 Task: Extract audio from a video game cutscene and use it to create a dynamic music track.
Action: Mouse moved to (407, 440)
Screenshot: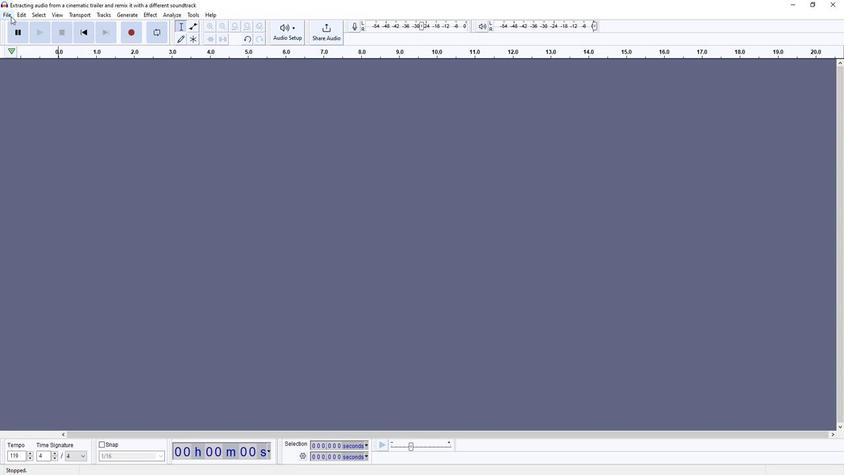 
Action: Mouse pressed left at (407, 440)
Screenshot: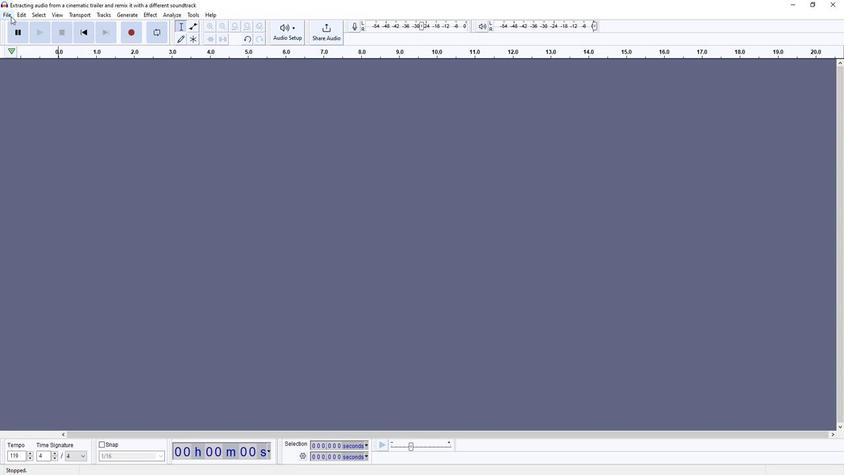 
Action: Mouse moved to (407, 442)
Screenshot: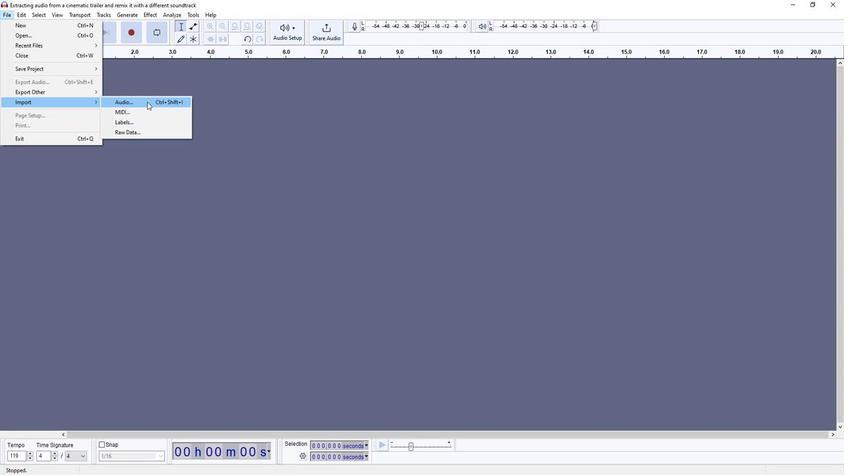 
Action: Mouse pressed left at (407, 442)
Screenshot: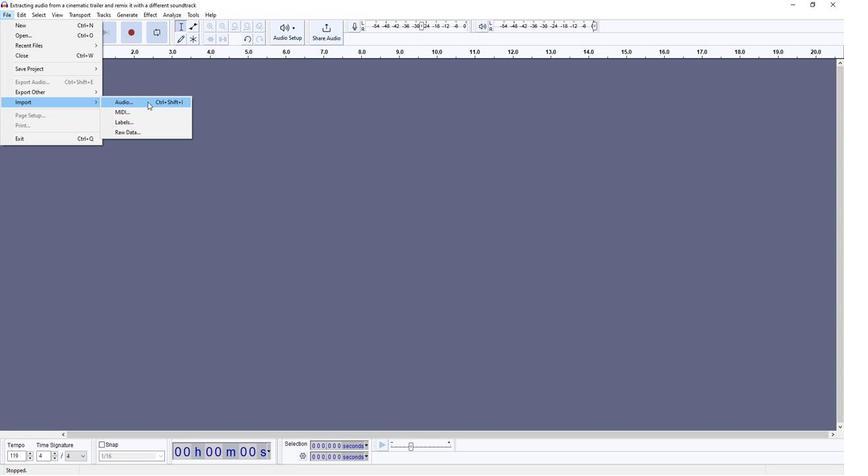 
Action: Mouse moved to (407, 444)
Screenshot: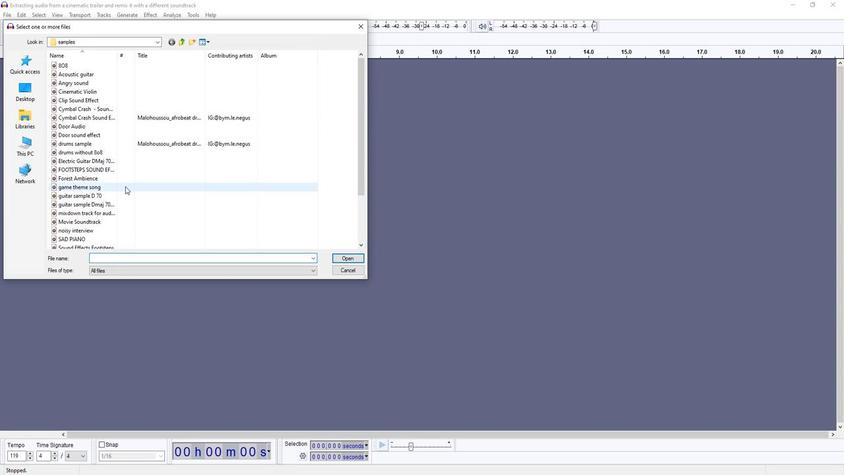 
Action: Mouse pressed left at (407, 444)
Screenshot: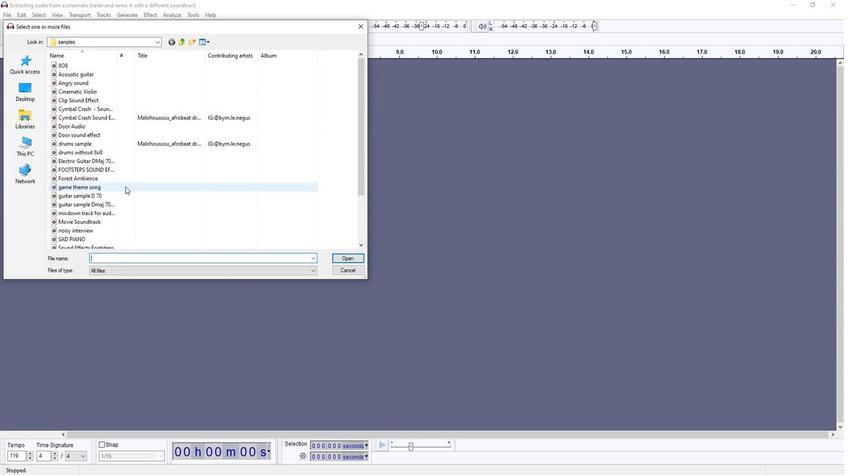 
Action: Mouse moved to (407, 446)
Screenshot: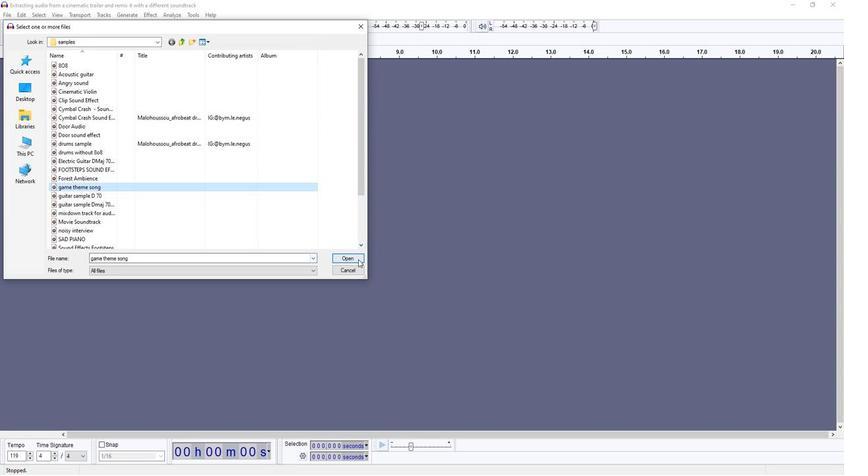
Action: Mouse pressed left at (407, 446)
Screenshot: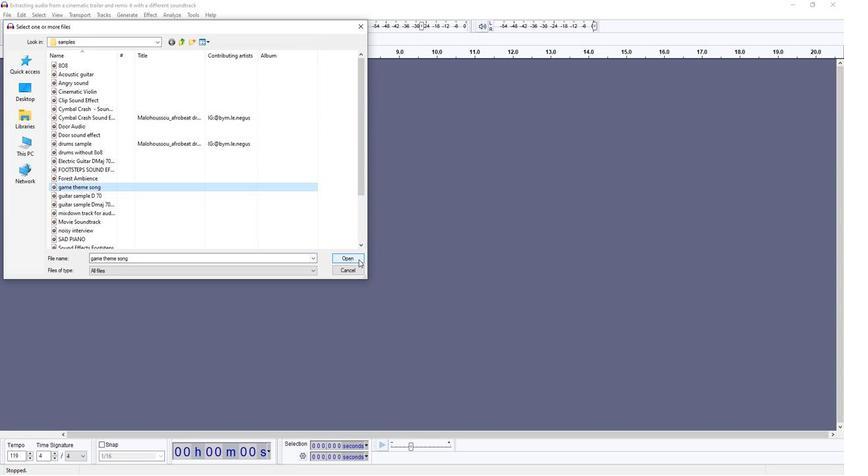 
Action: Mouse moved to (407, 441)
Screenshot: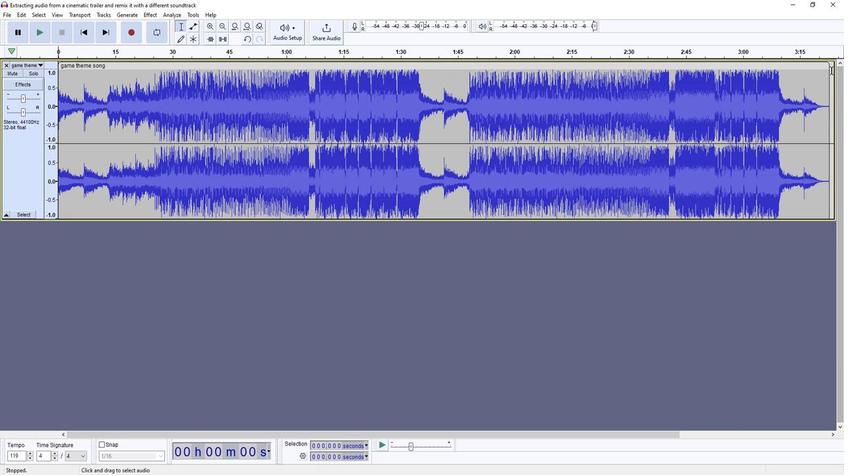 
Action: Mouse pressed left at (407, 441)
Screenshot: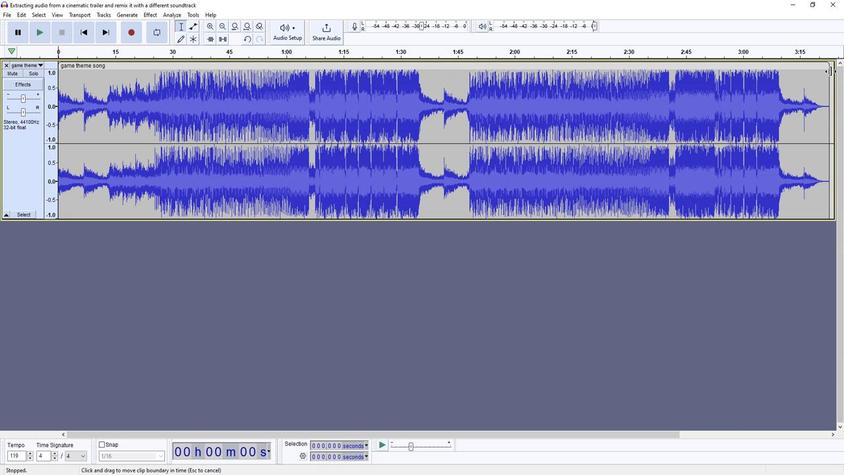 
Action: Mouse moved to (407, 442)
Screenshot: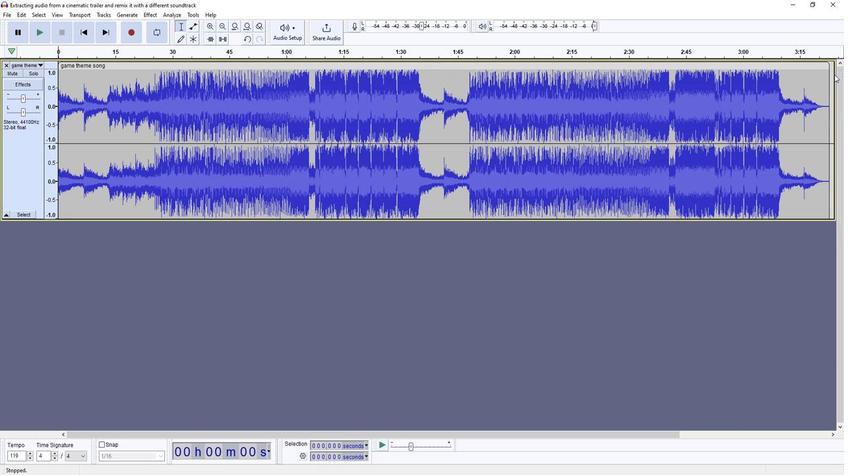 
Action: Mouse pressed left at (407, 442)
Screenshot: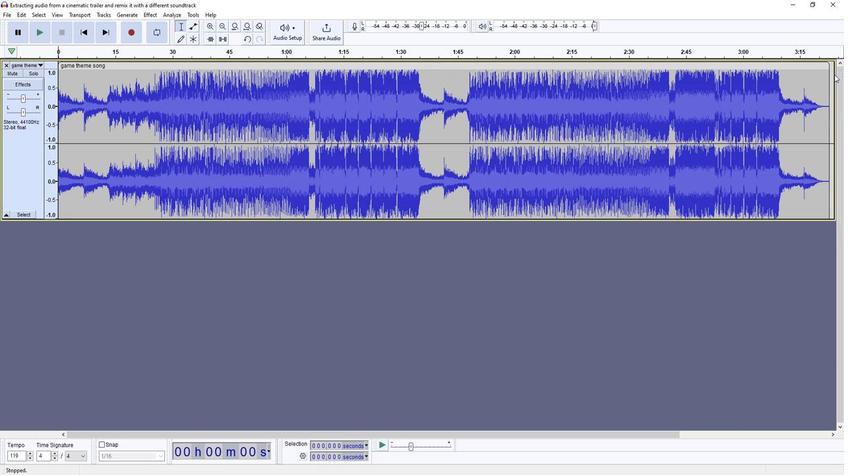 
Action: Mouse moved to (407, 442)
Screenshot: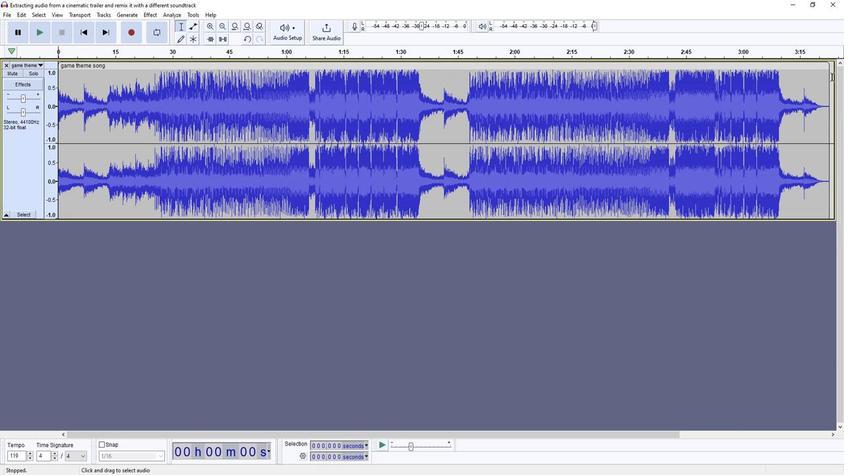 
Action: Mouse pressed left at (407, 442)
Screenshot: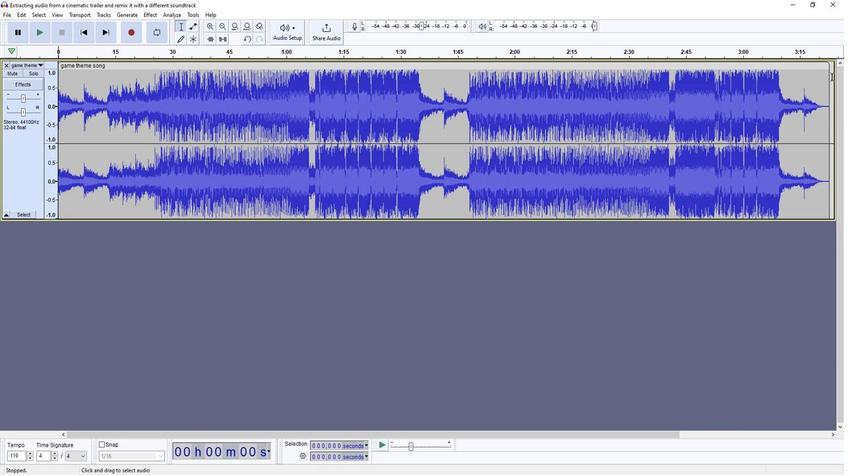 
Action: Mouse moved to (407, 440)
Screenshot: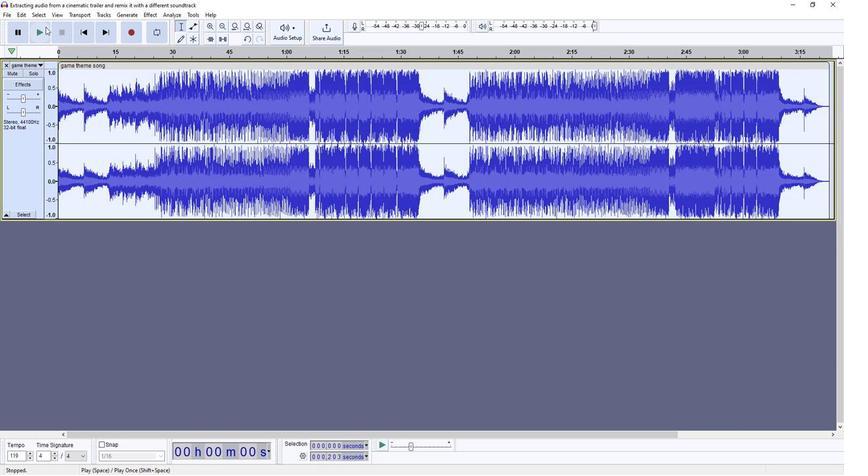 
Action: Mouse pressed left at (407, 440)
Screenshot: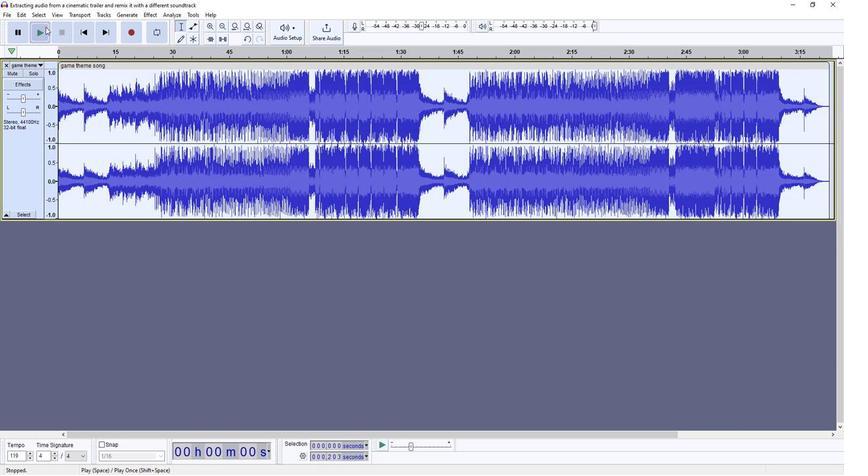
Action: Mouse moved to (407, 440)
Screenshot: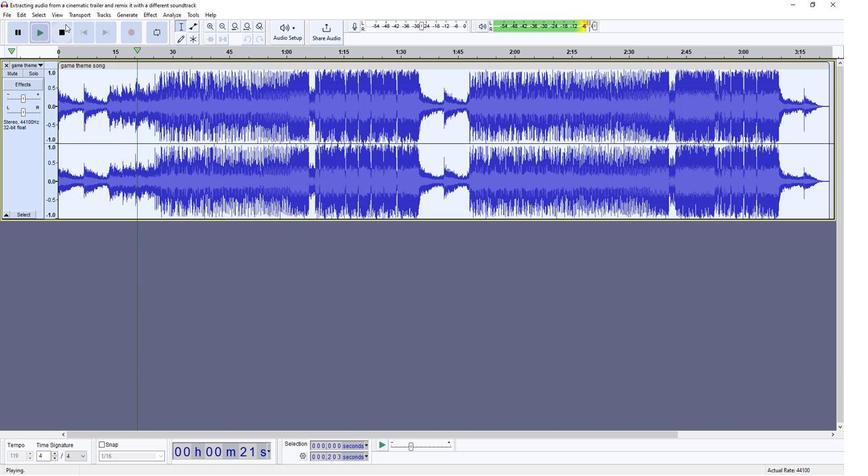 
Action: Mouse pressed left at (407, 440)
Screenshot: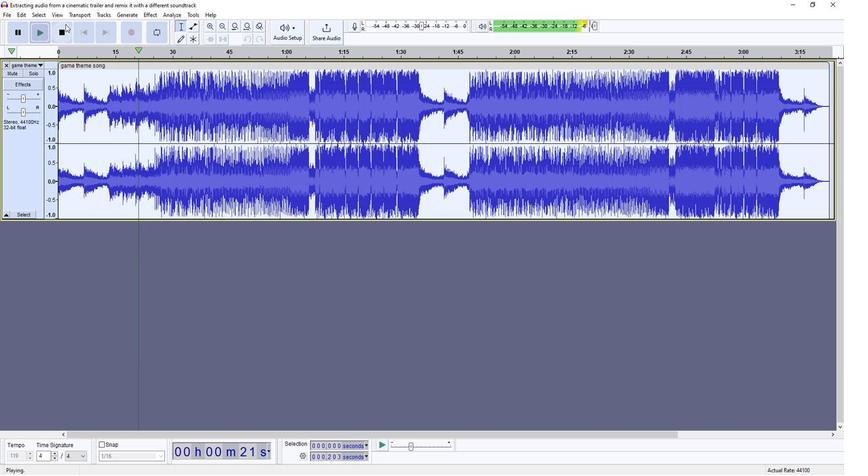 
Action: Mouse moved to (407, 440)
Screenshot: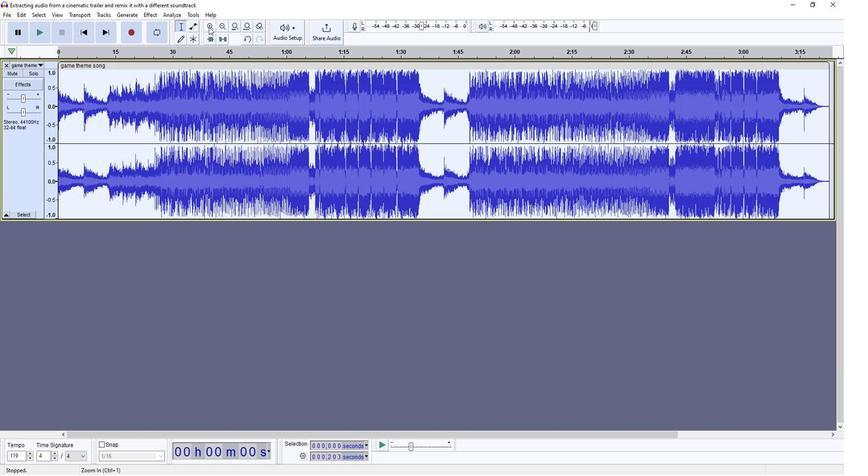 
Action: Mouse pressed left at (407, 440)
Screenshot: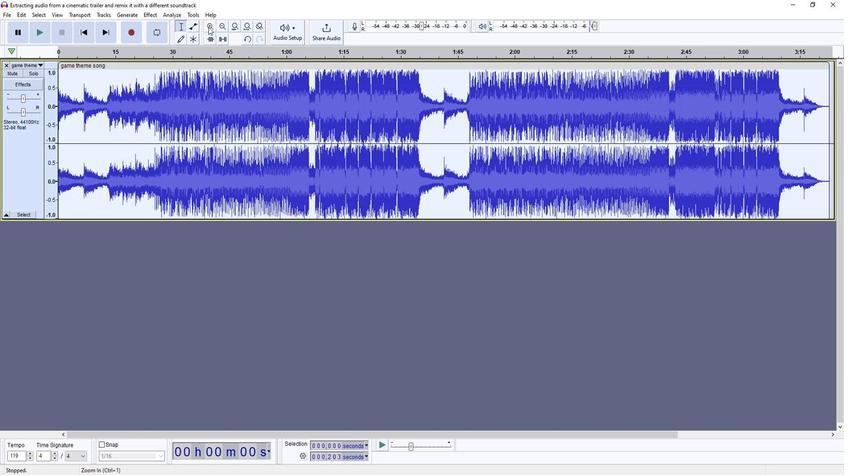 
Action: Mouse moved to (407, 450)
Screenshot: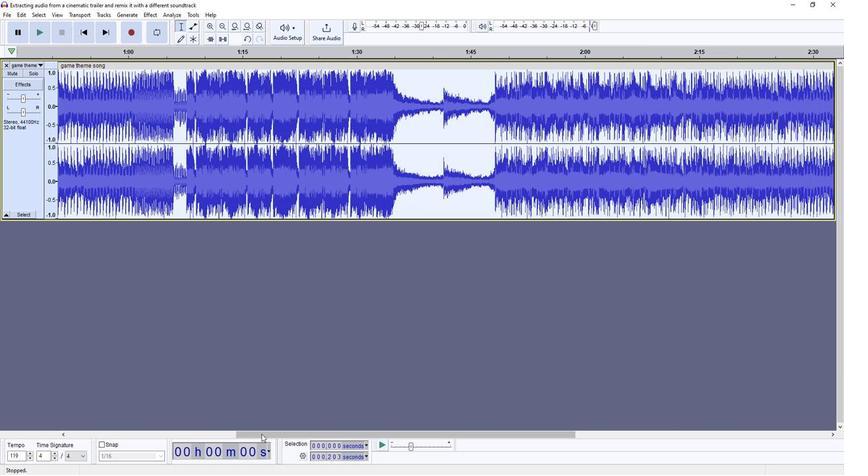 
Action: Mouse pressed left at (407, 450)
Screenshot: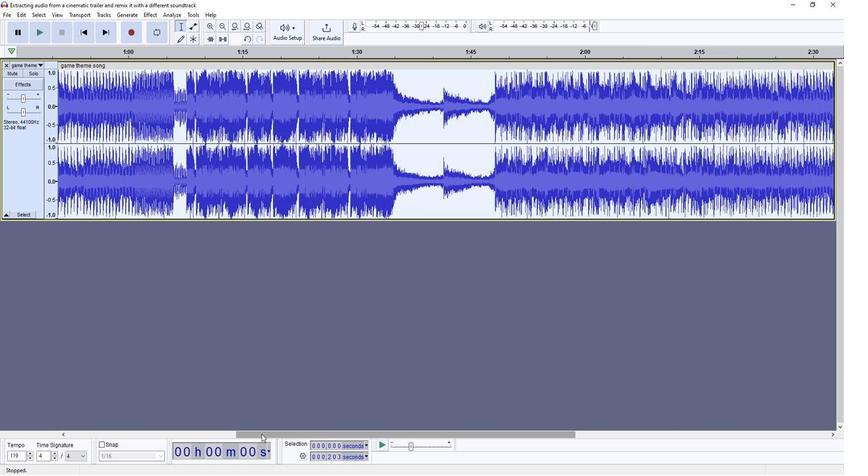 
Action: Mouse moved to (407, 441)
Screenshot: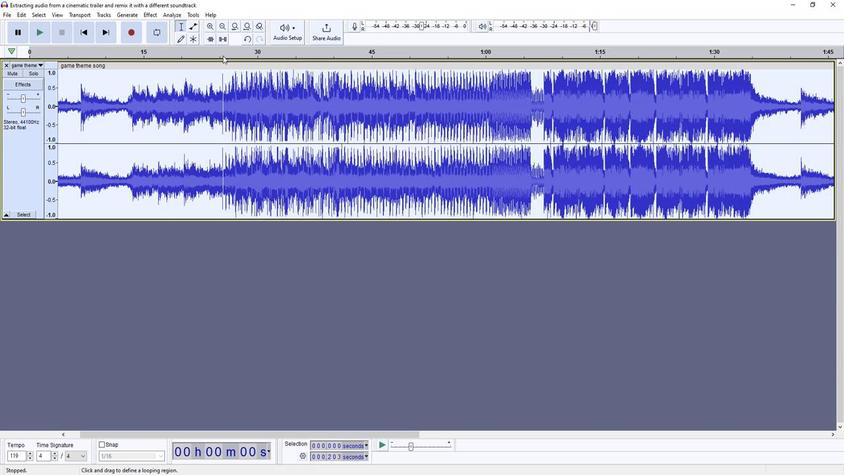 
Action: Mouse pressed left at (407, 441)
Screenshot: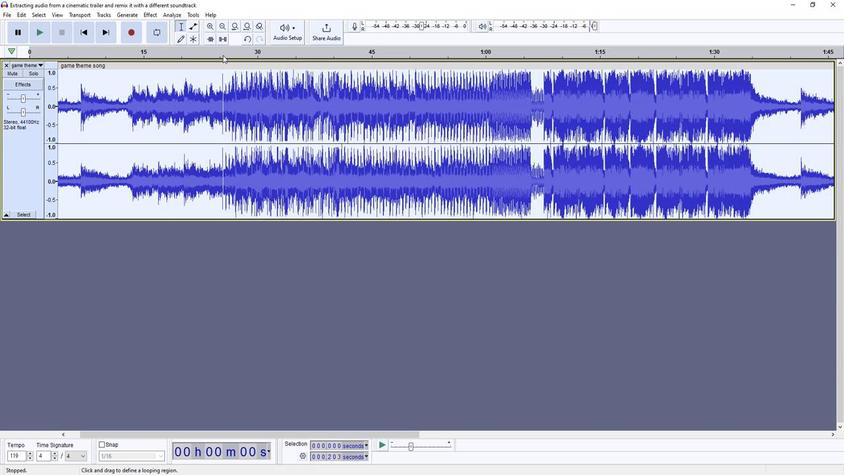 
Action: Mouse moved to (407, 440)
Screenshot: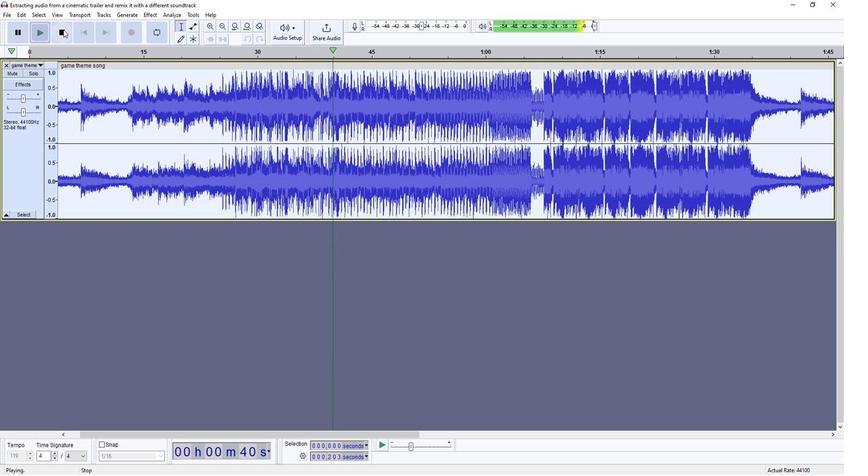 
Action: Mouse pressed left at (407, 440)
Screenshot: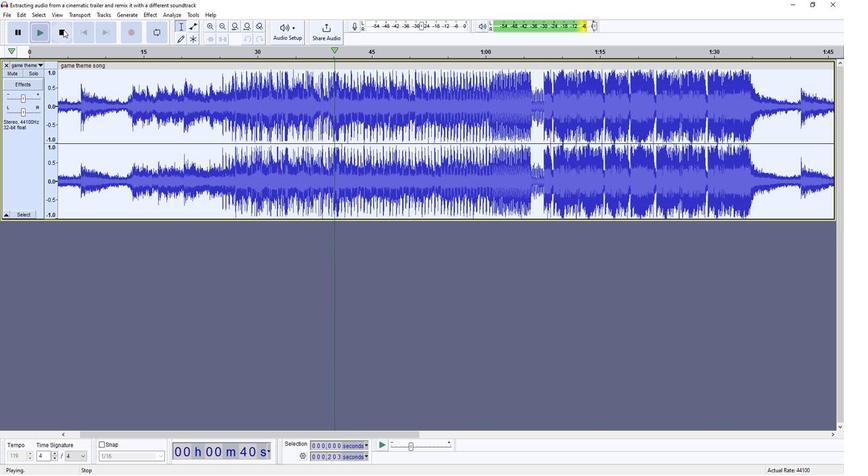 
Action: Mouse moved to (407, 442)
Screenshot: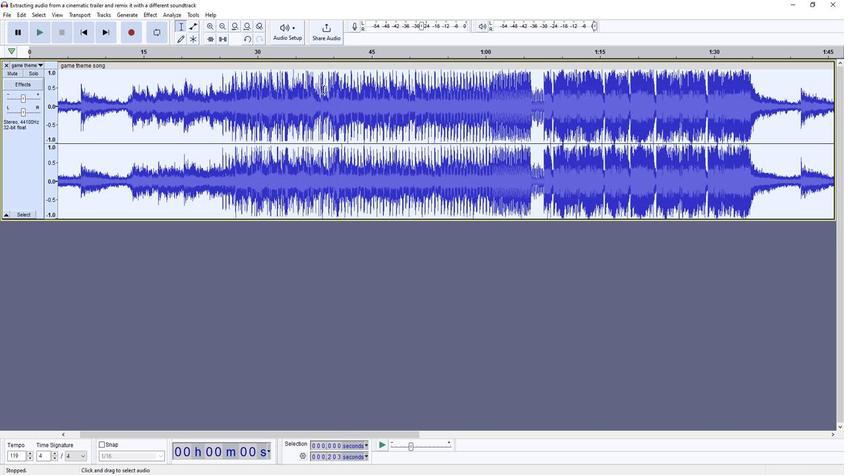 
Action: Mouse pressed left at (407, 442)
Screenshot: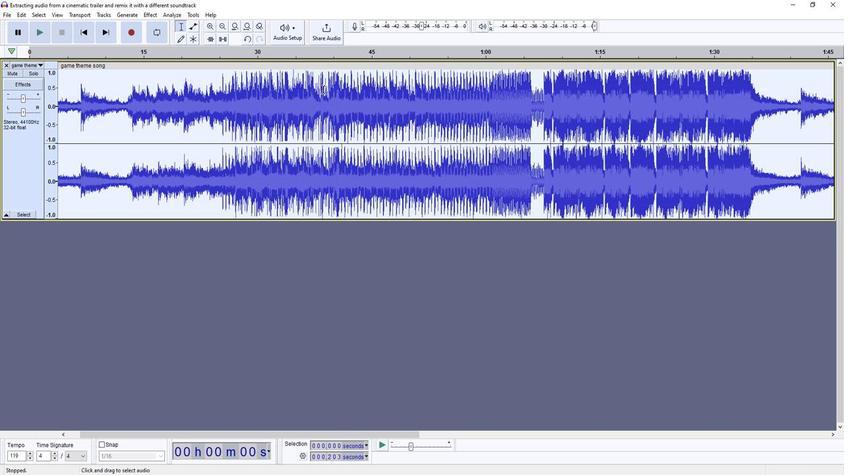 
Action: Mouse moved to (407, 442)
Screenshot: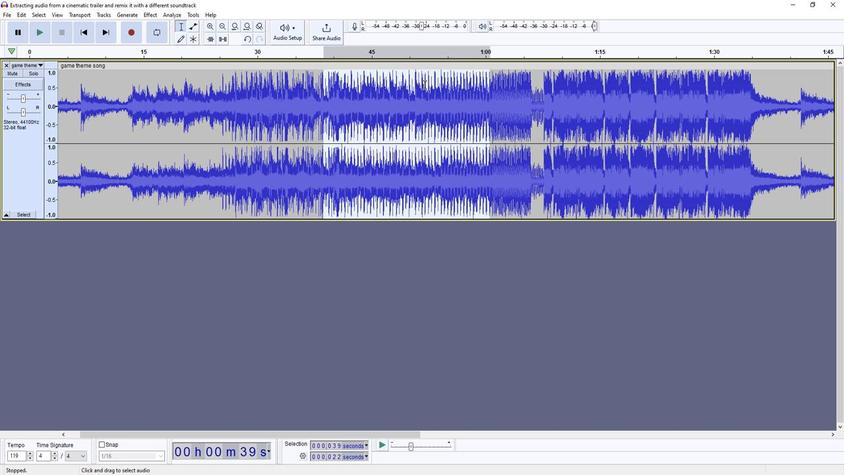 
Action: Mouse pressed right at (407, 442)
Screenshot: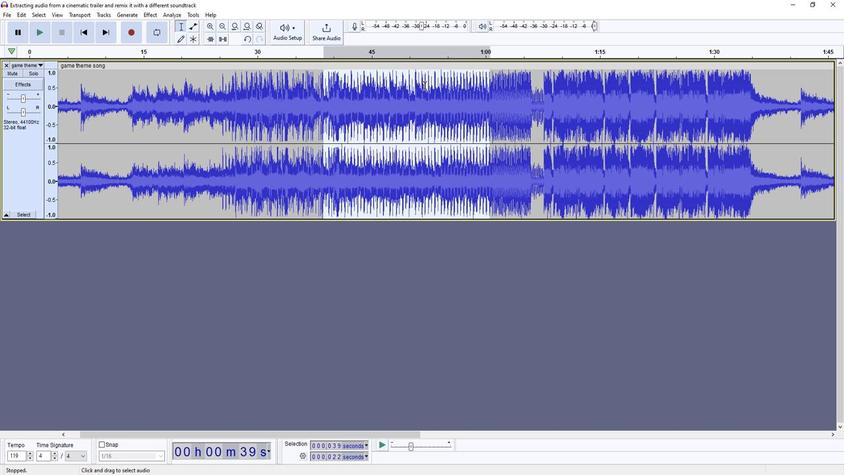 
Action: Mouse moved to (407, 442)
Screenshot: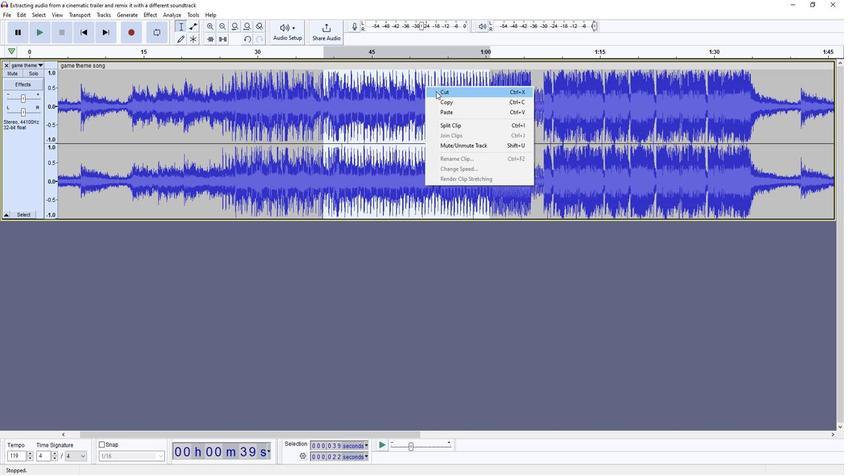 
Action: Mouse pressed left at (407, 442)
Screenshot: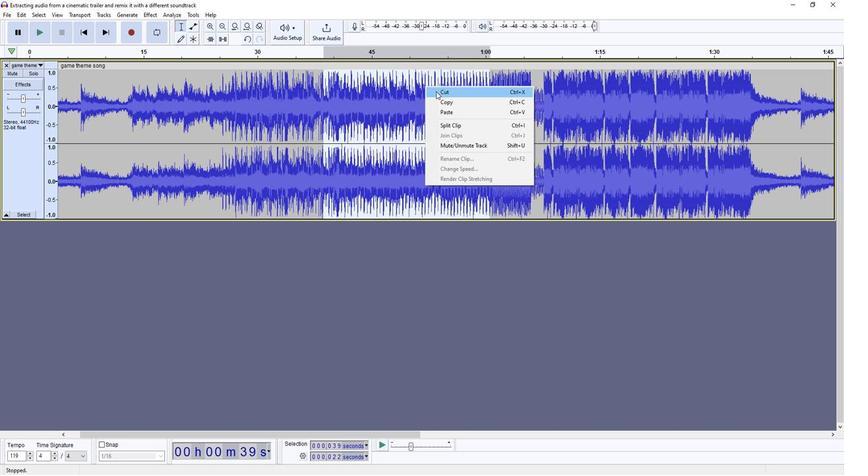
Action: Mouse moved to (407, 442)
Screenshot: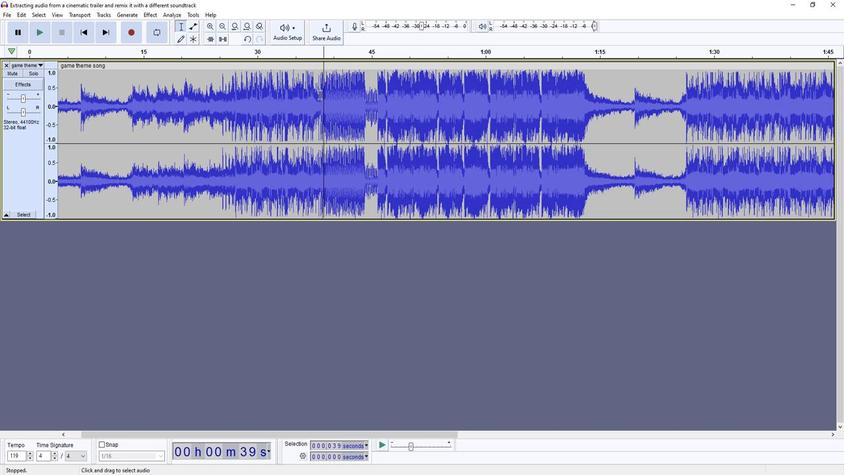 
Action: Mouse pressed left at (407, 442)
Screenshot: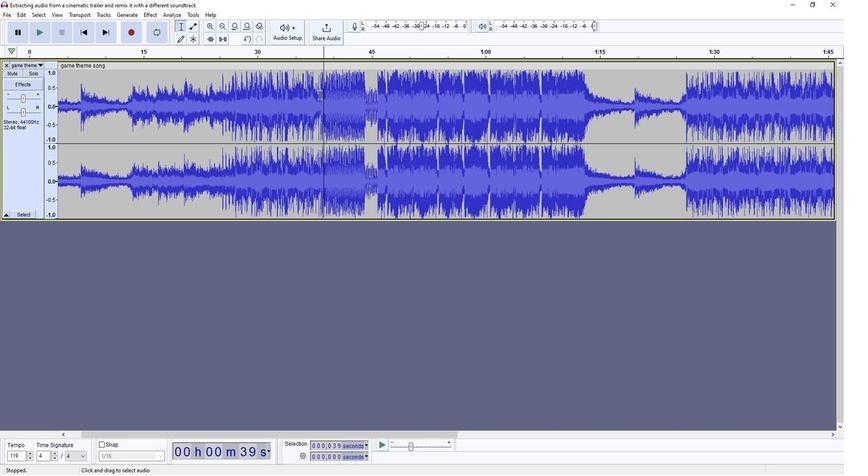 
Action: Mouse moved to (407, 440)
Screenshot: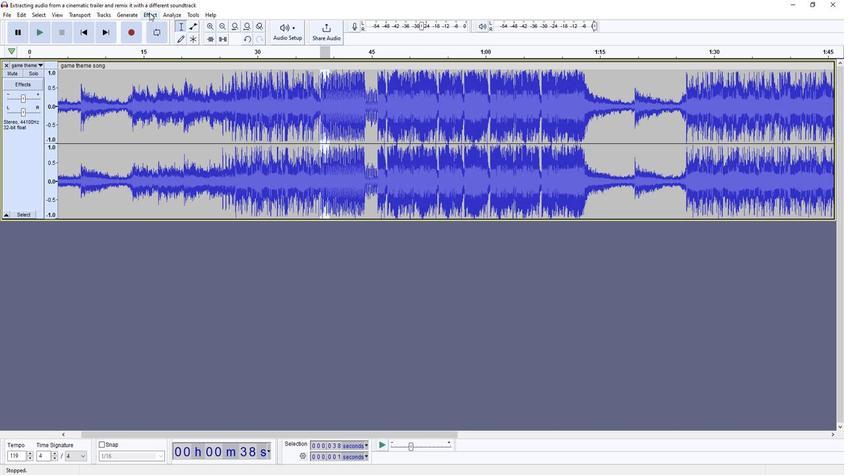 
Action: Mouse pressed left at (407, 440)
Screenshot: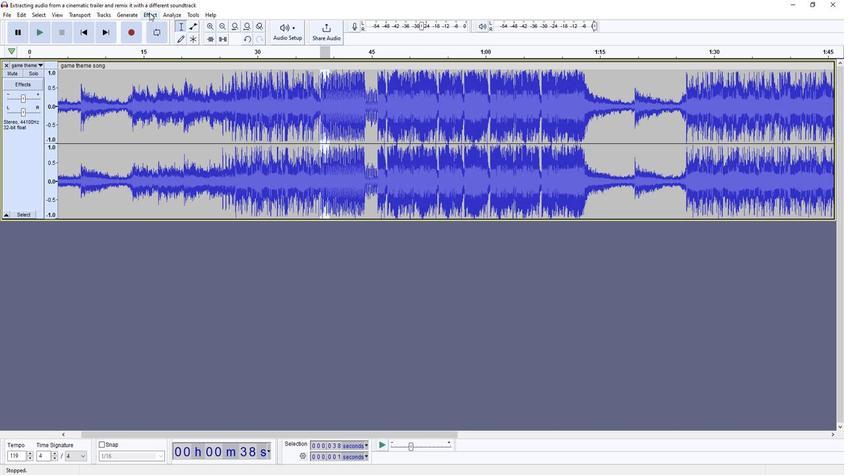 
Action: Mouse moved to (407, 442)
Screenshot: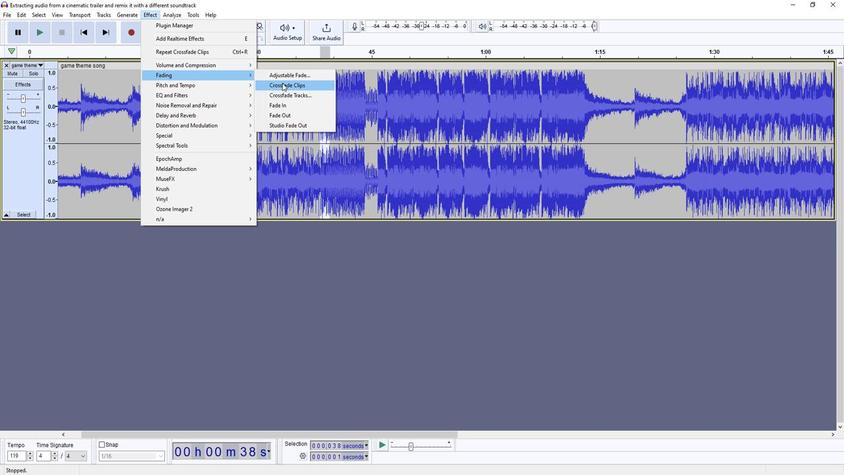 
Action: Mouse pressed left at (407, 442)
Screenshot: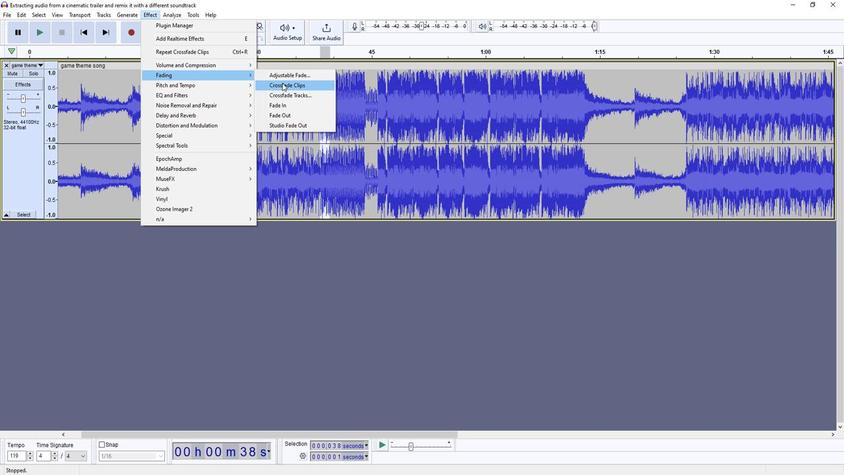
Action: Mouse moved to (407, 440)
Screenshot: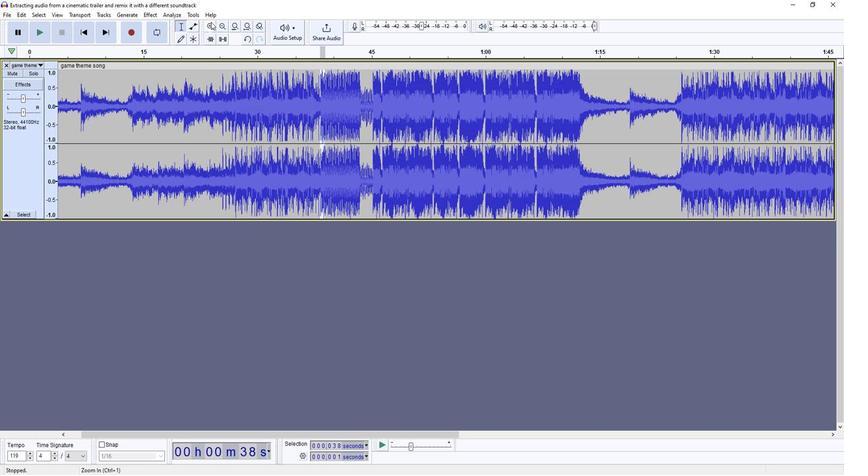 
Action: Mouse pressed left at (407, 440)
Screenshot: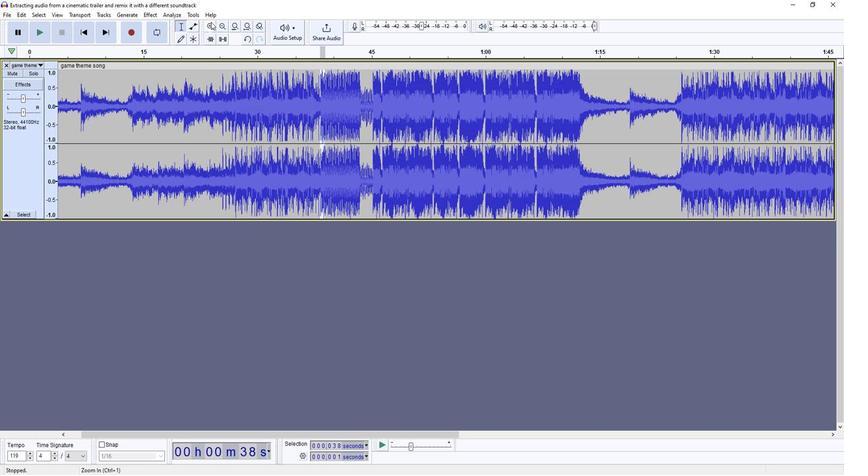 
Action: Mouse moved to (407, 450)
Screenshot: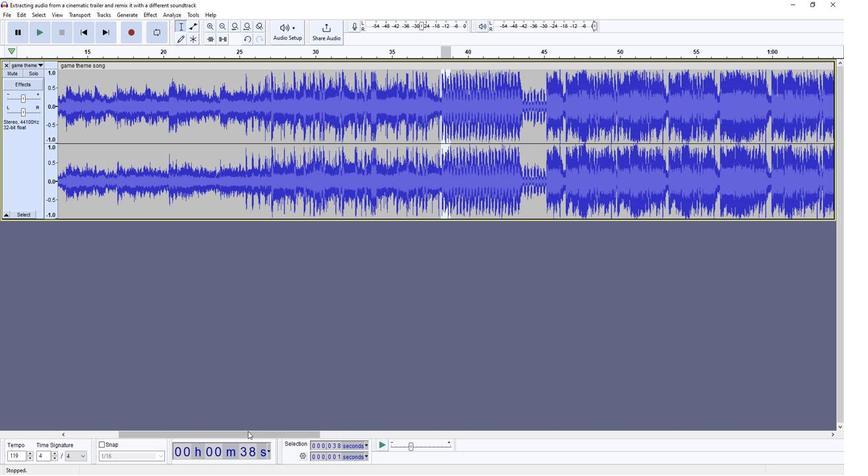 
Action: Mouse pressed left at (407, 450)
Screenshot: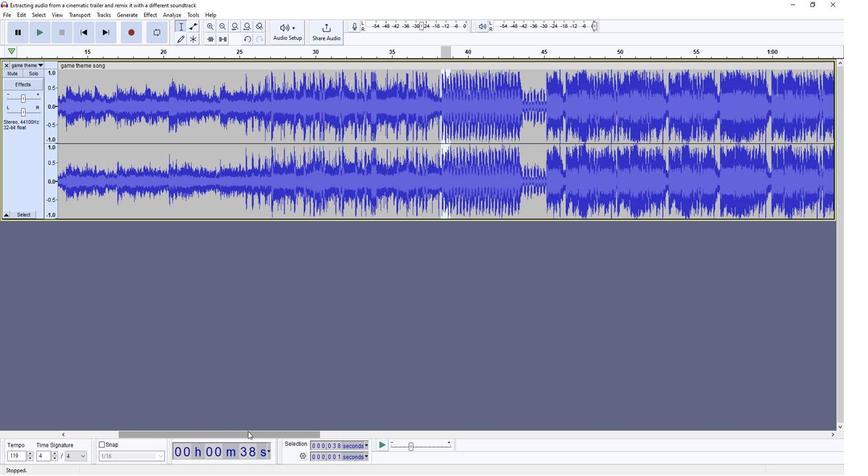 
Action: Mouse moved to (407, 440)
Screenshot: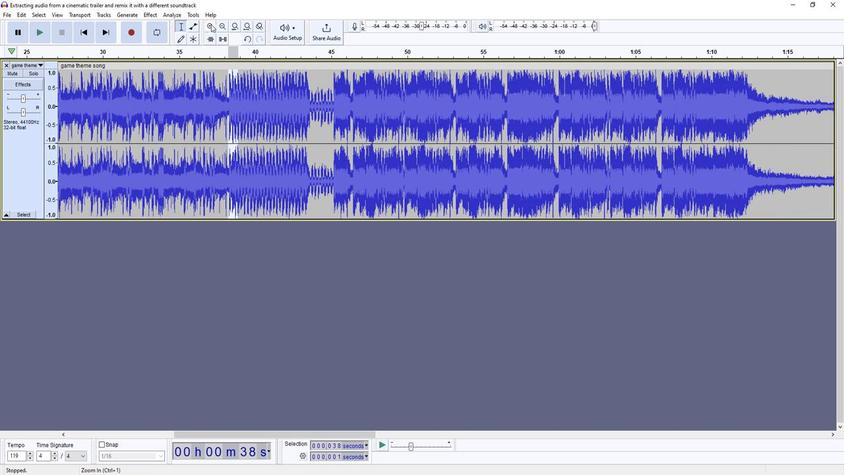 
Action: Mouse pressed left at (407, 440)
Screenshot: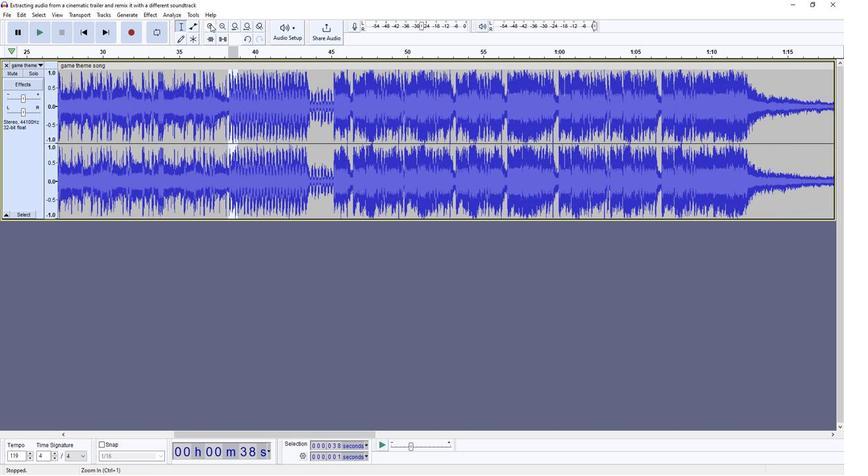 
Action: Mouse moved to (407, 450)
Screenshot: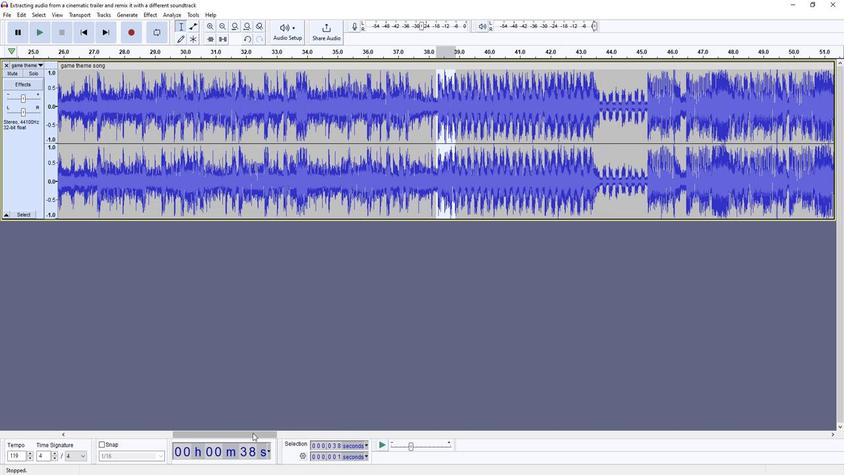 
Action: Mouse pressed left at (407, 450)
Screenshot: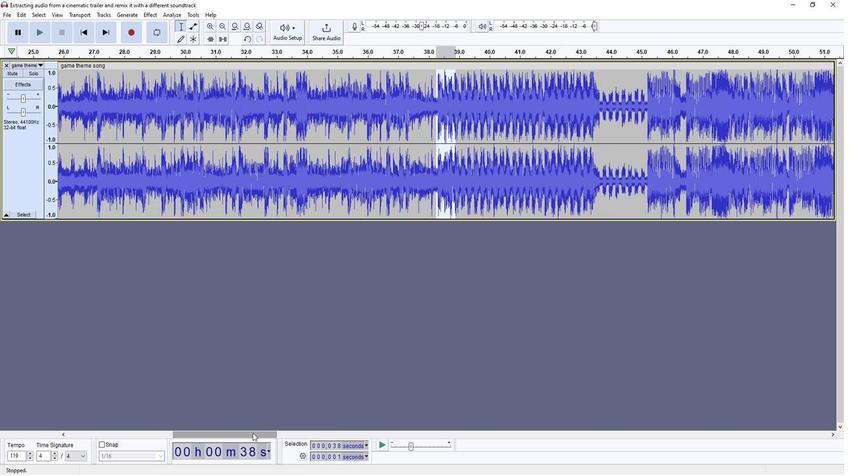 
Action: Mouse moved to (407, 442)
Screenshot: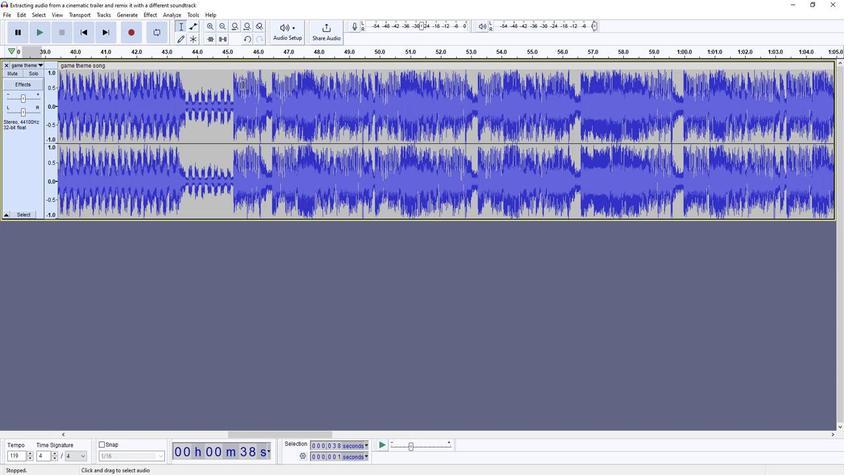 
Action: Mouse pressed left at (407, 442)
Screenshot: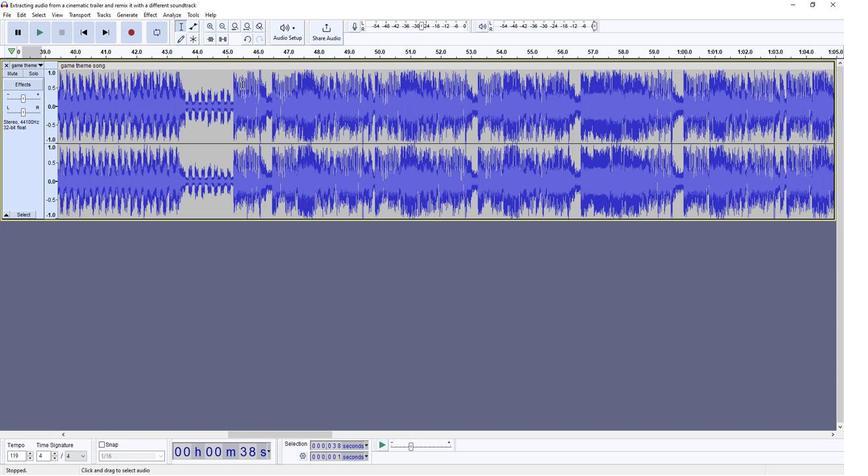 
Action: Mouse moved to (407, 440)
Screenshot: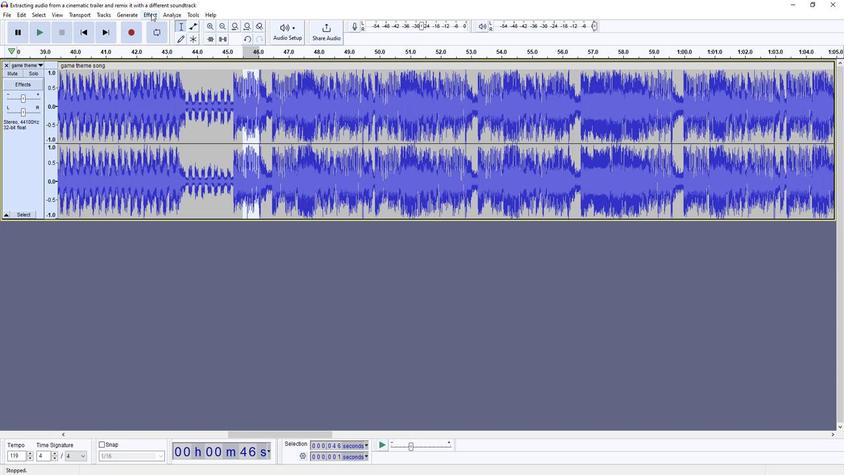 
Action: Mouse pressed left at (407, 440)
Screenshot: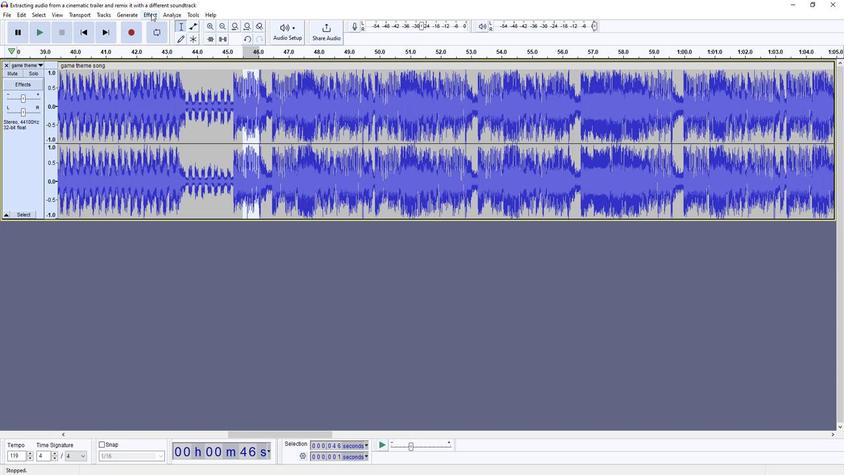 
Action: Mouse moved to (407, 443)
Screenshot: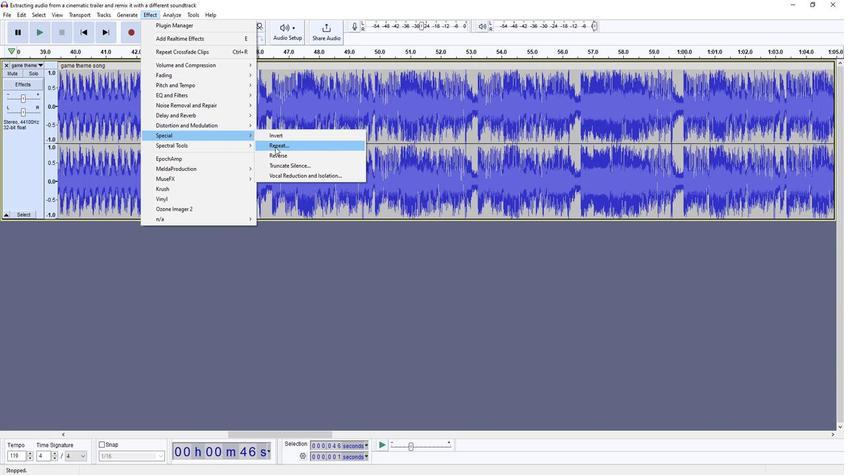 
Action: Mouse pressed left at (407, 443)
Screenshot: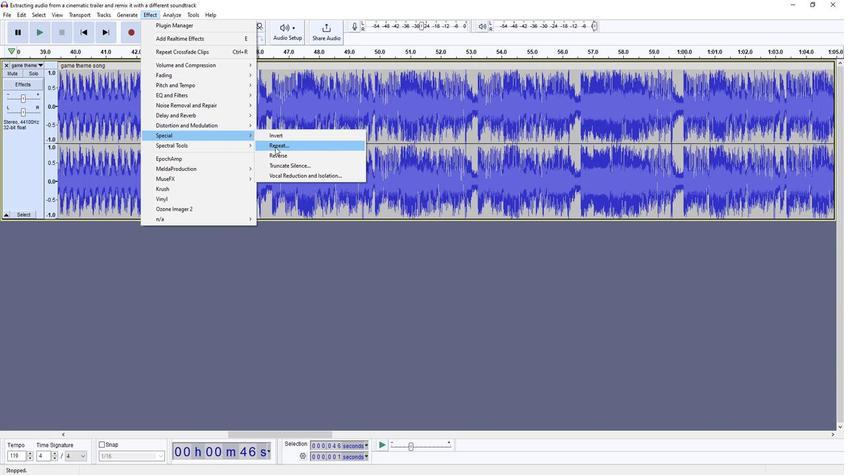 
Action: Mouse moved to (407, 444)
Screenshot: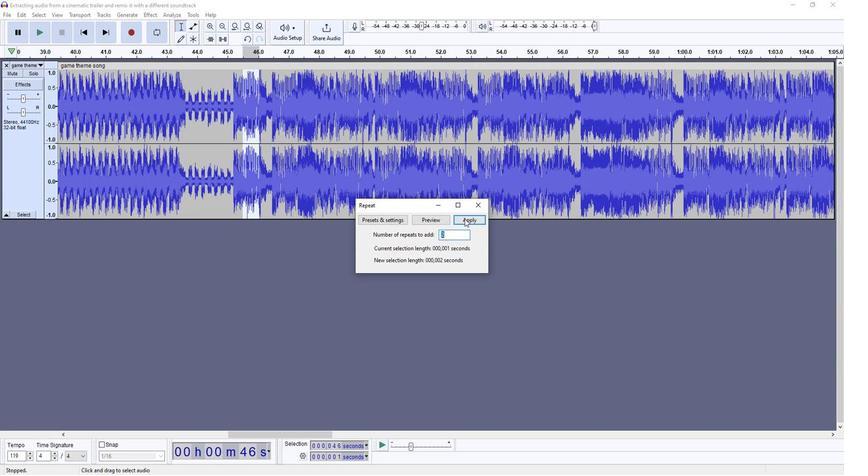 
Action: Mouse pressed left at (407, 444)
Screenshot: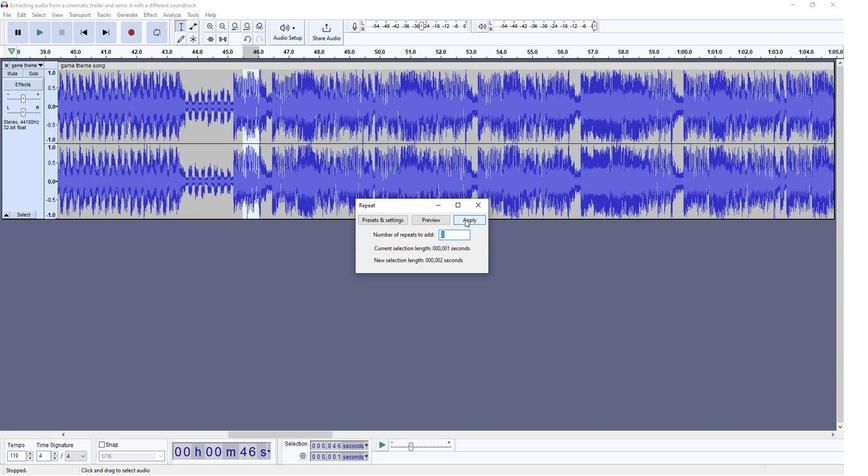 
Action: Mouse moved to (407, 442)
Screenshot: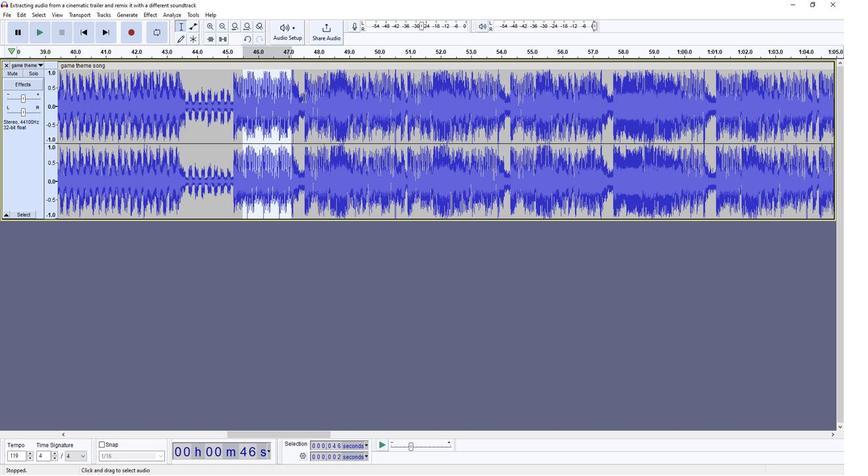 
Action: Mouse pressed left at (407, 442)
Screenshot: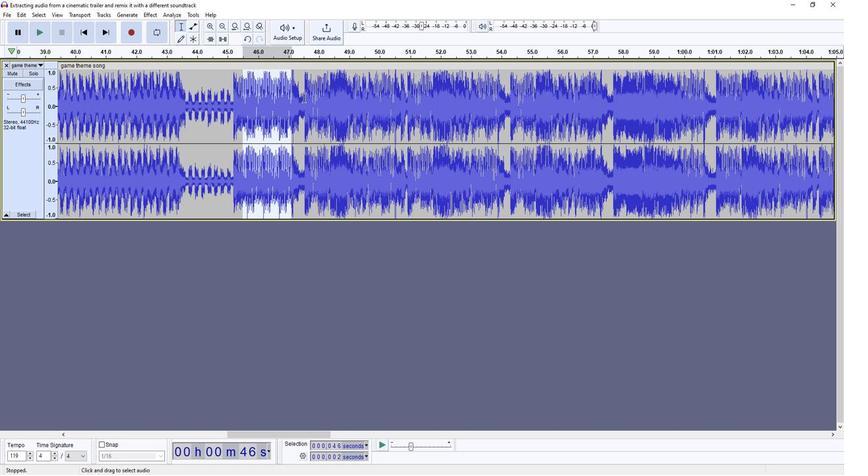 
Action: Mouse moved to (407, 440)
Screenshot: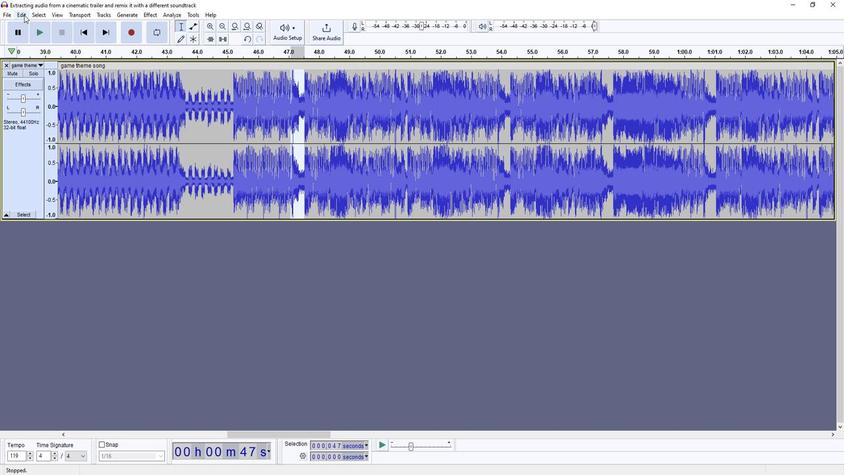 
Action: Mouse pressed left at (407, 440)
Screenshot: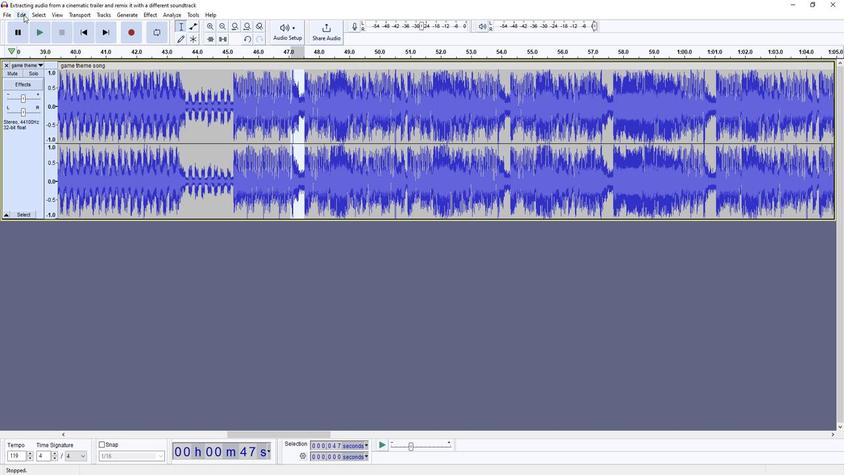 
Action: Mouse moved to (407, 441)
Screenshot: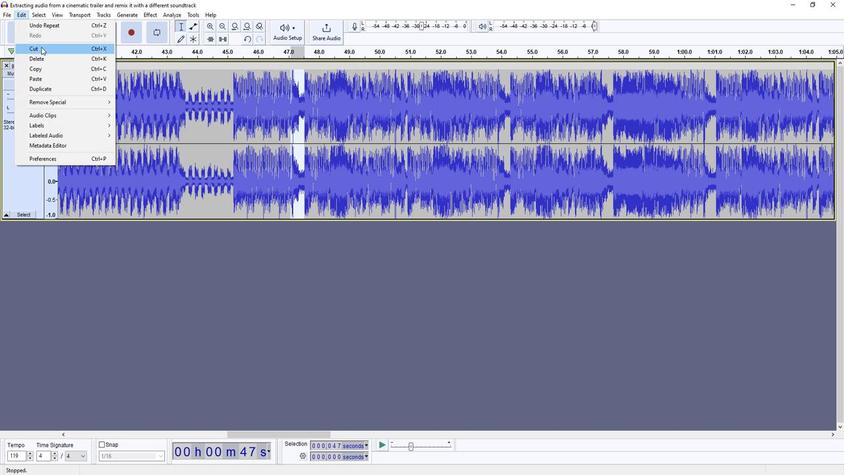 
Action: Mouse pressed left at (407, 441)
Screenshot: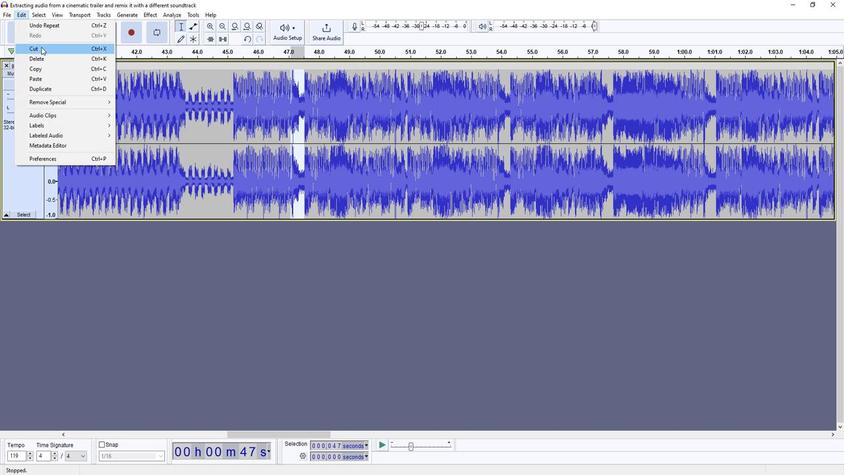 
Action: Mouse moved to (407, 442)
Screenshot: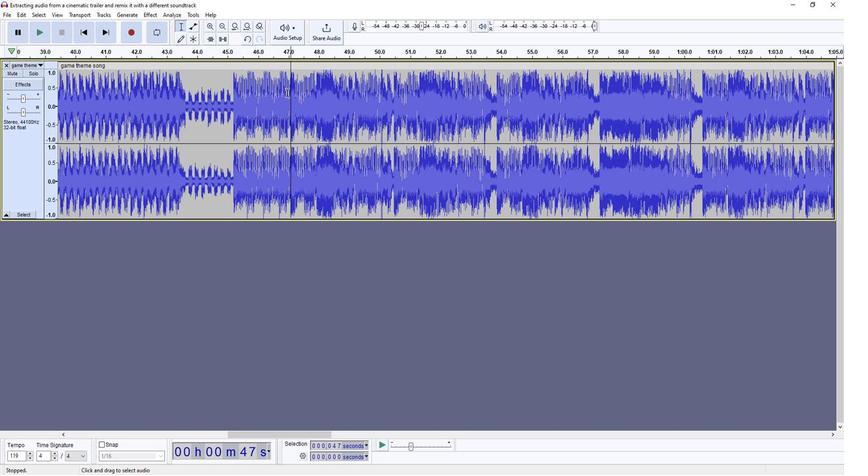
Action: Mouse pressed left at (407, 442)
Screenshot: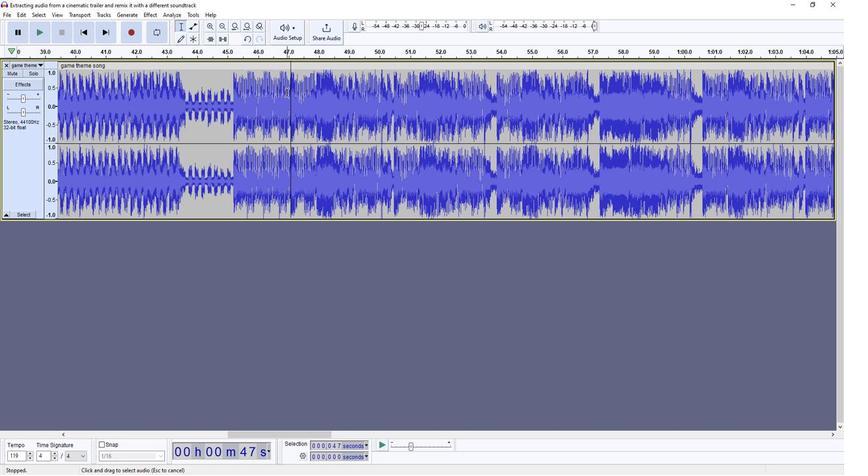 
Action: Mouse moved to (407, 440)
Screenshot: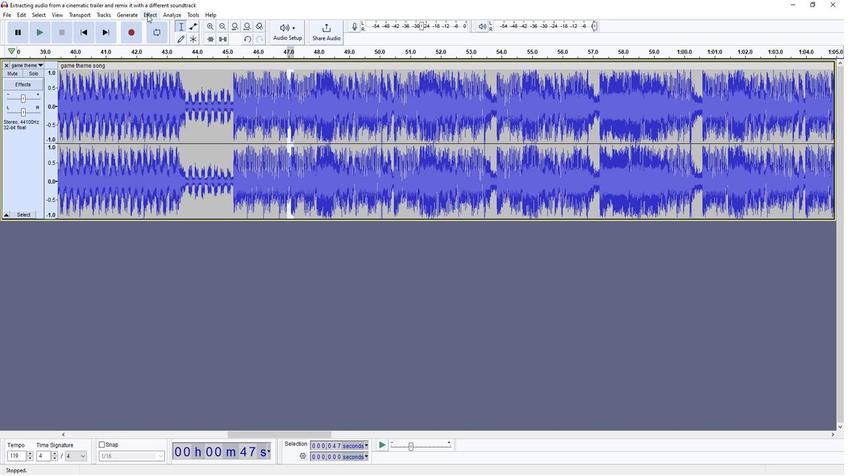 
Action: Mouse pressed left at (407, 440)
Screenshot: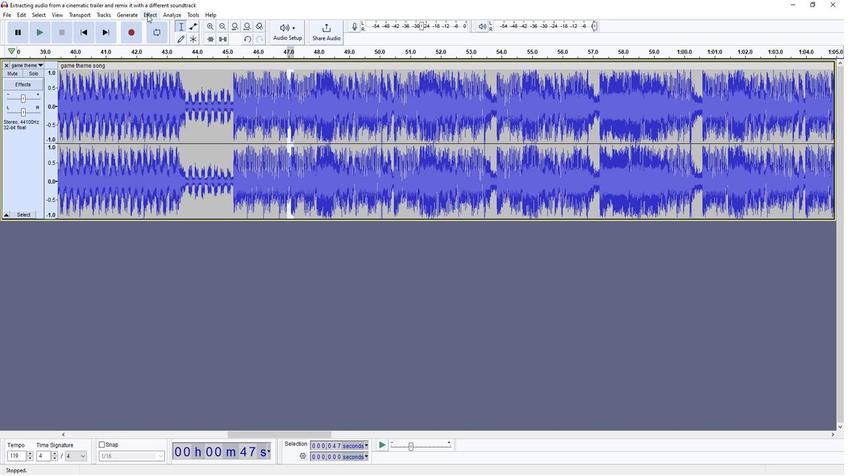
Action: Mouse moved to (407, 442)
Screenshot: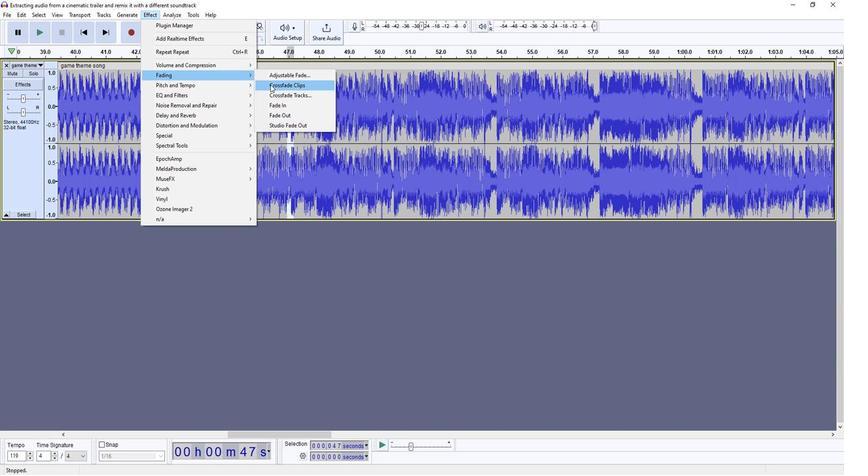 
Action: Mouse pressed left at (407, 442)
Screenshot: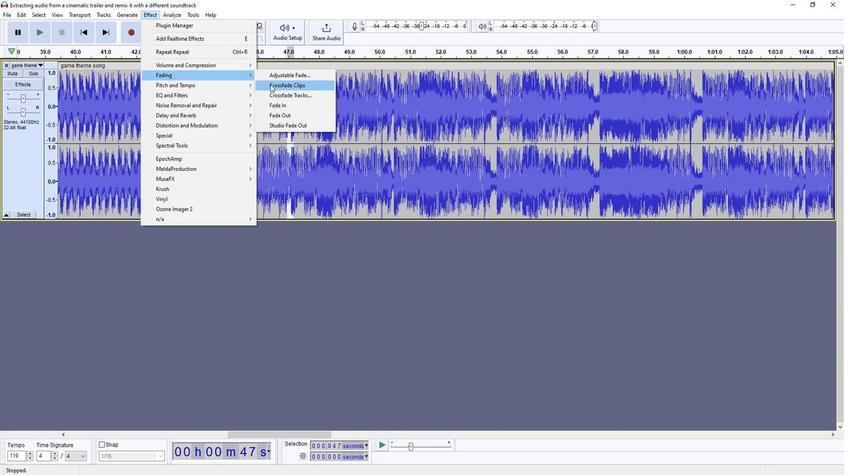 
Action: Mouse moved to (407, 440)
Screenshot: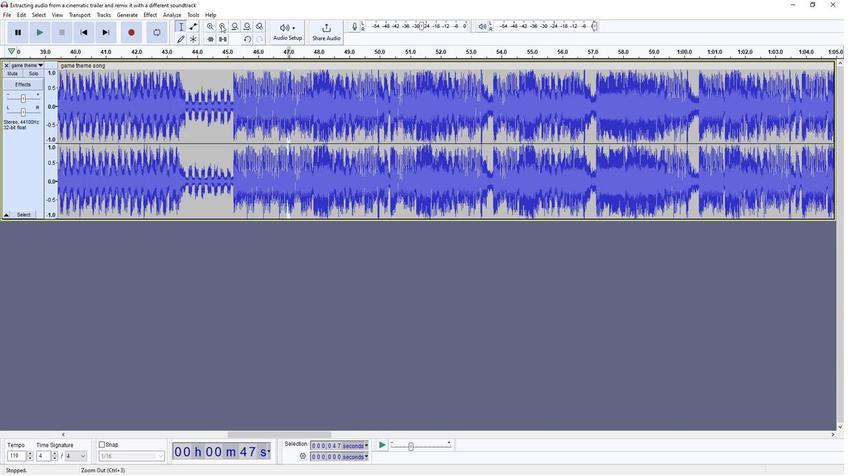 
Action: Mouse pressed left at (407, 440)
Screenshot: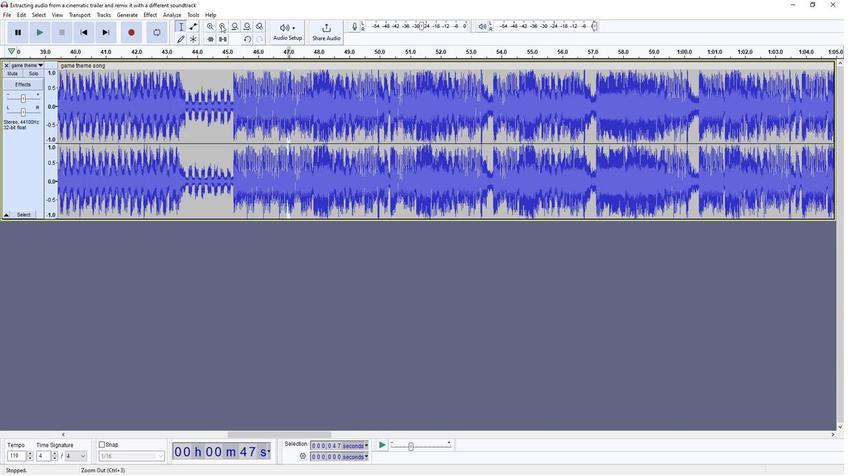 
Action: Mouse moved to (407, 441)
Screenshot: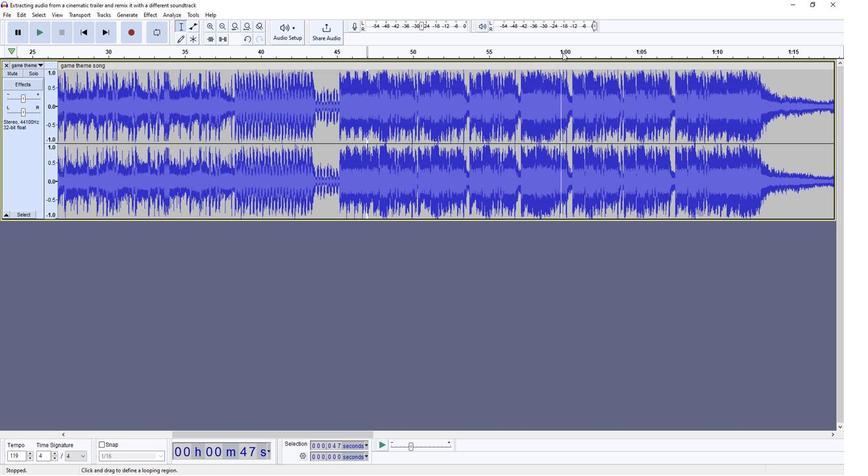 
Action: Mouse pressed left at (407, 441)
Screenshot: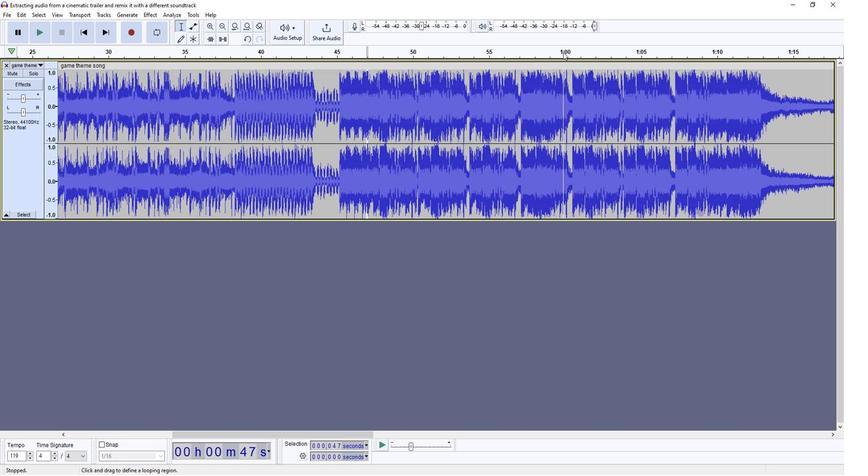 
Action: Mouse moved to (407, 440)
Screenshot: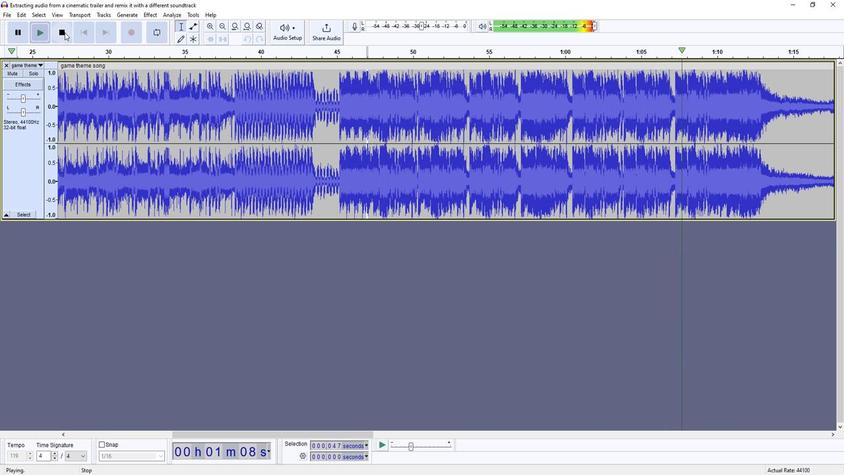 
Action: Mouse pressed left at (407, 440)
Screenshot: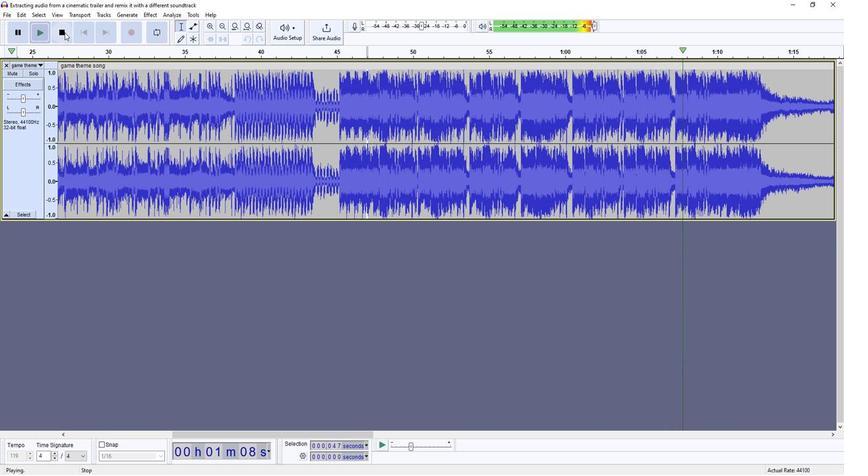 
Action: Mouse moved to (407, 442)
Screenshot: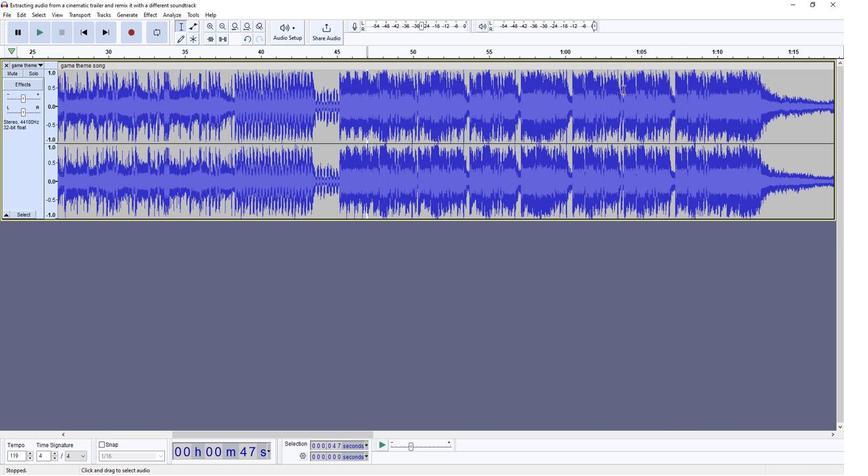 
Action: Mouse pressed left at (407, 442)
Screenshot: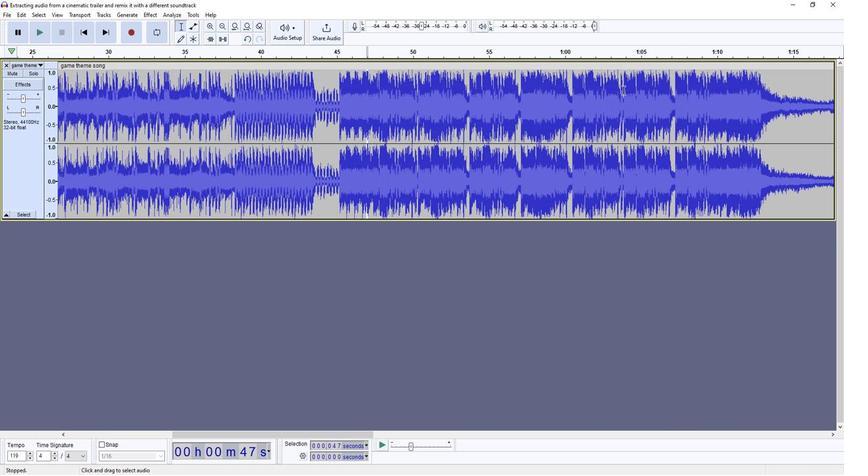 
Action: Mouse moved to (407, 442)
Screenshot: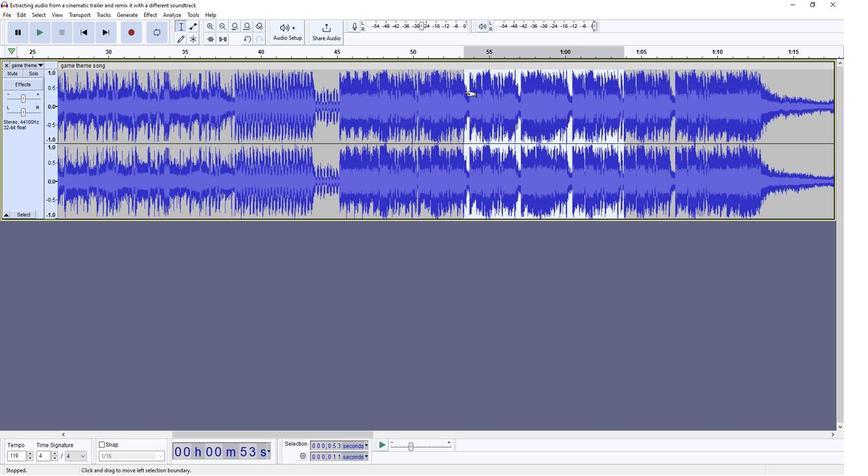 
Action: Mouse pressed left at (407, 442)
Screenshot: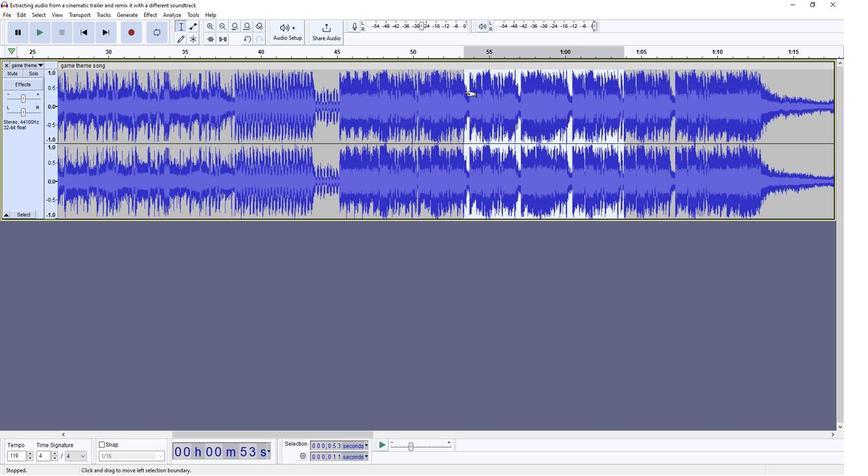 
Action: Mouse moved to (407, 442)
Screenshot: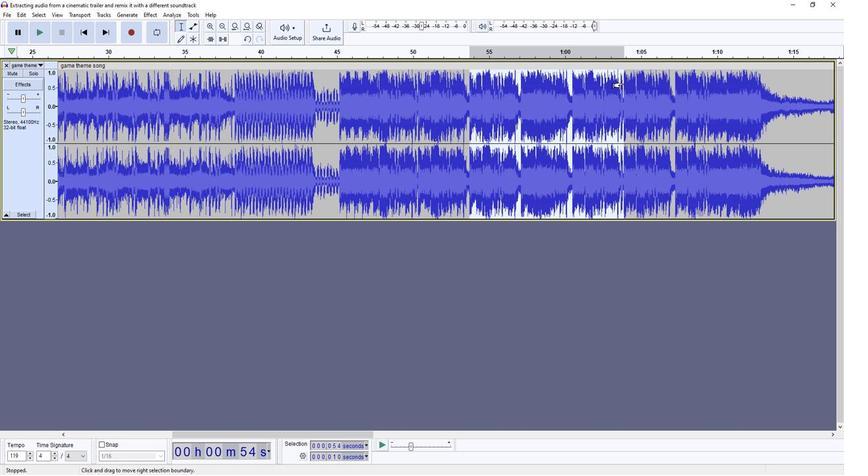 
Action: Mouse pressed left at (407, 442)
Screenshot: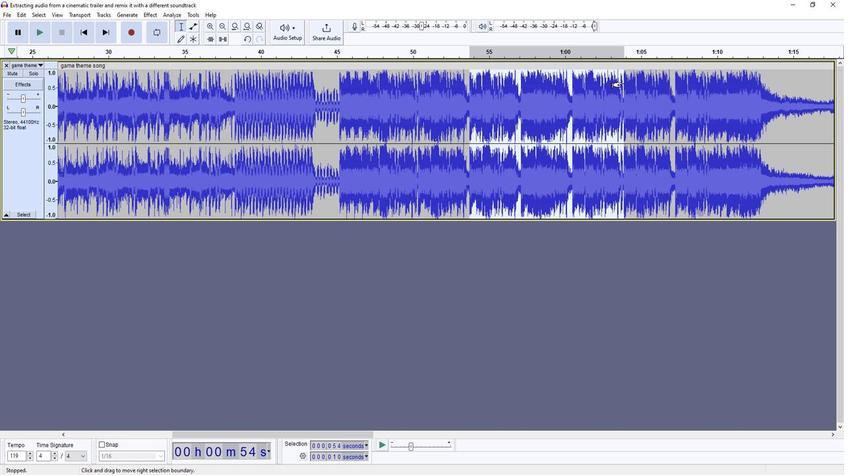 
Action: Mouse moved to (407, 442)
Screenshot: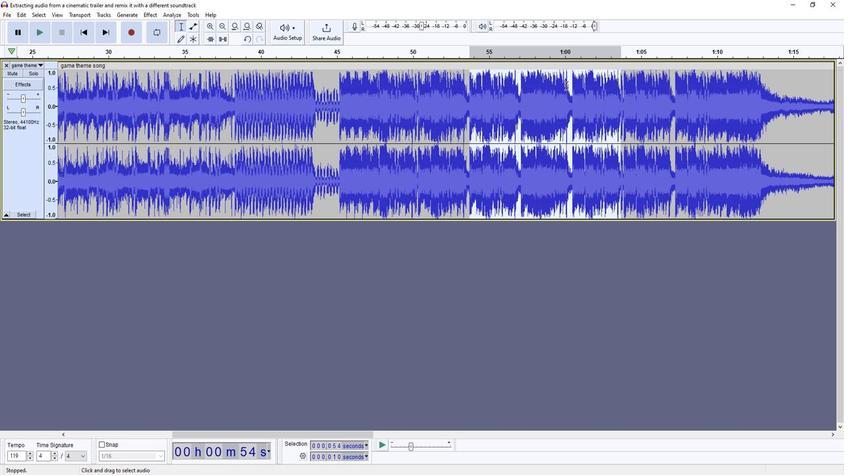 
Action: Mouse pressed right at (407, 442)
Screenshot: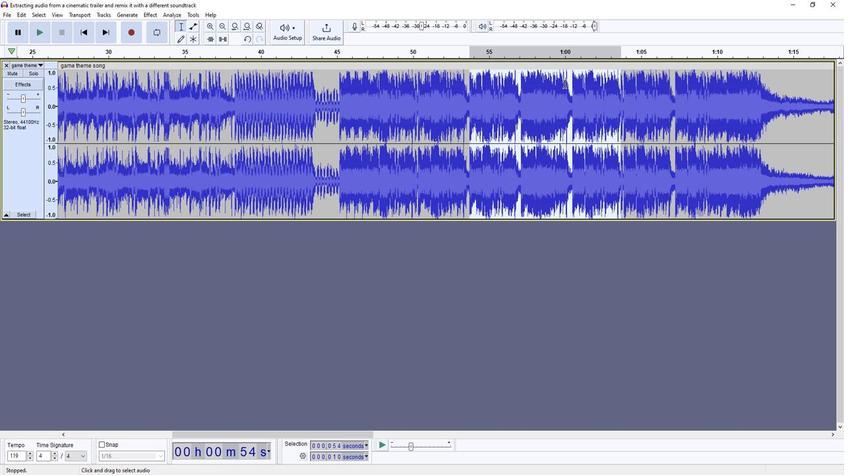 
Action: Mouse moved to (407, 442)
Screenshot: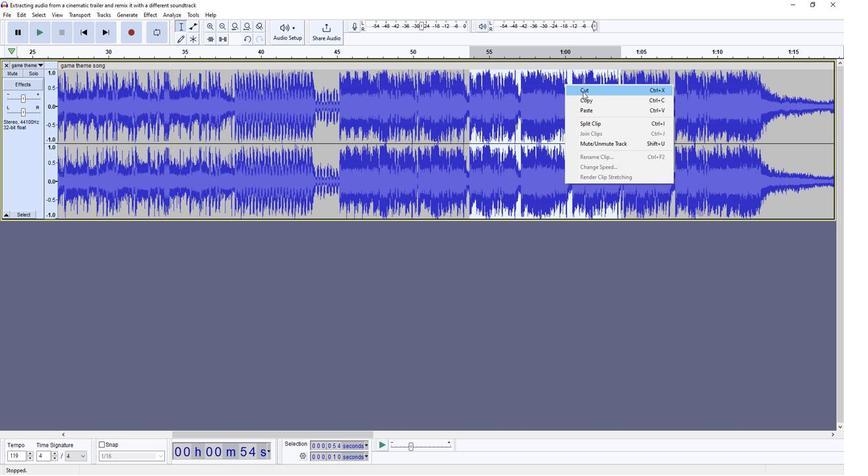 
Action: Mouse pressed left at (407, 442)
Screenshot: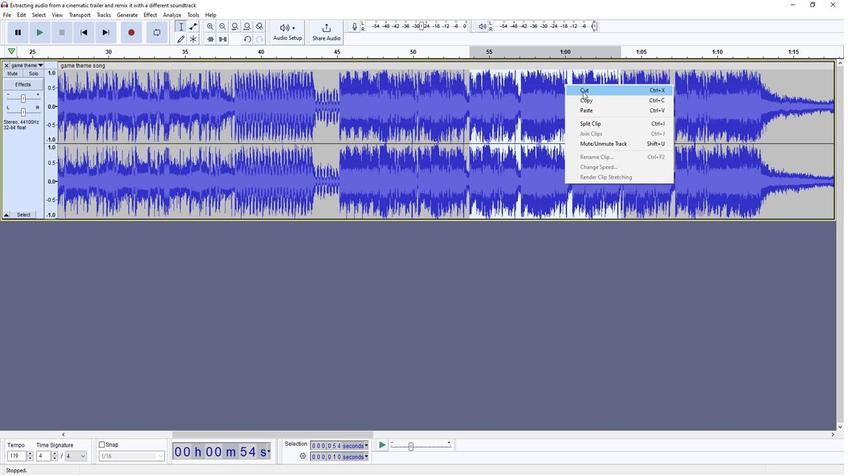 
Action: Mouse moved to (407, 442)
Screenshot: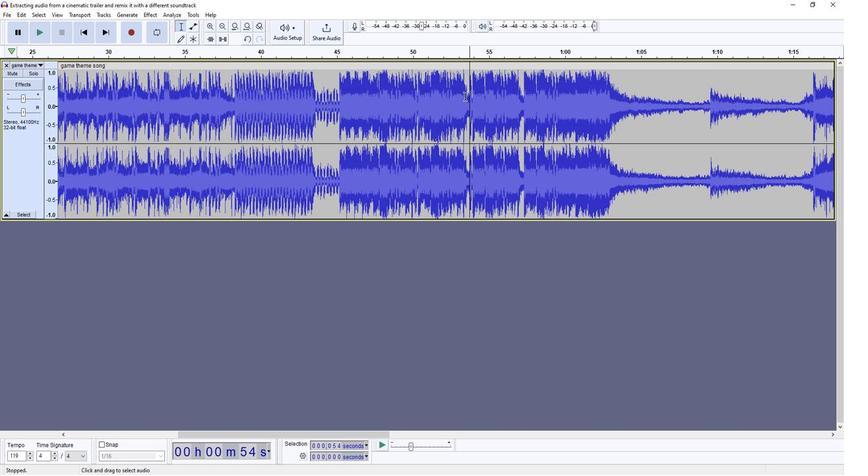 
Action: Mouse pressed left at (407, 442)
Screenshot: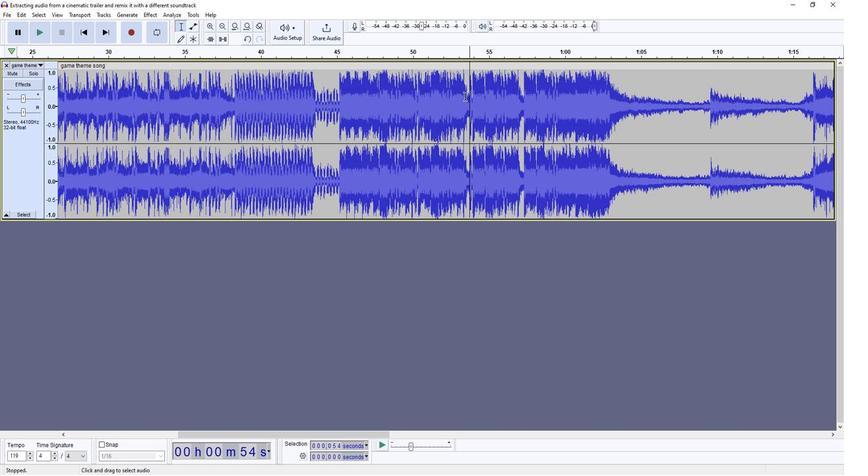 
Action: Mouse moved to (407, 440)
Screenshot: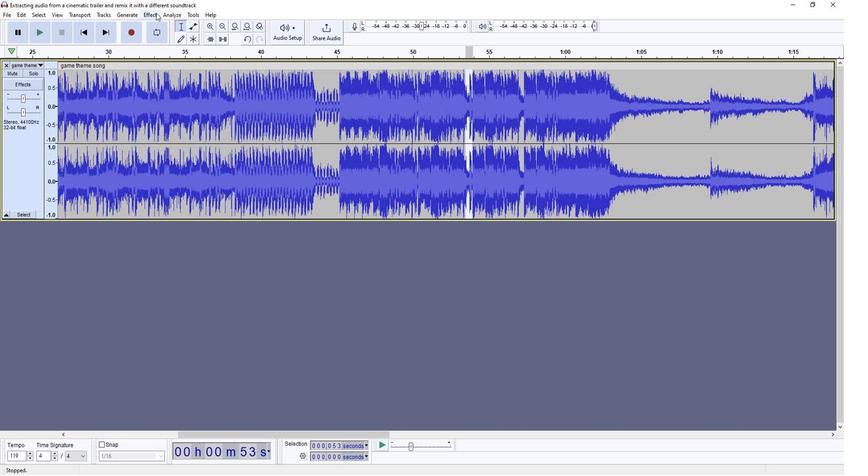 
Action: Mouse pressed left at (407, 440)
Screenshot: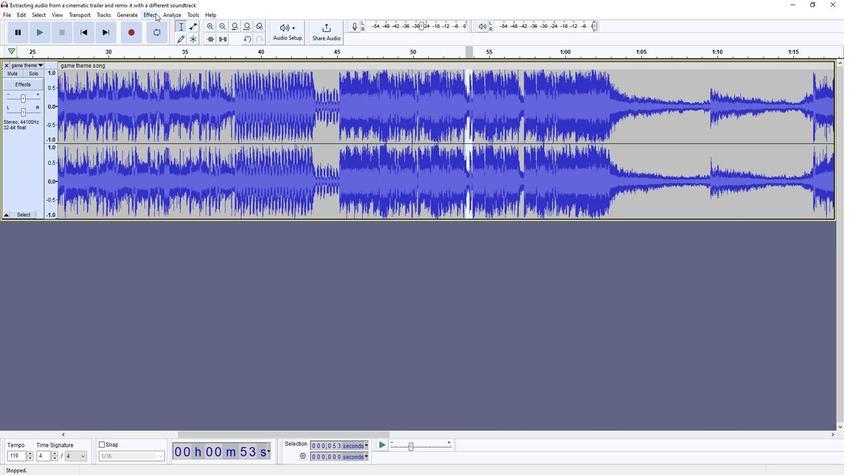 
Action: Mouse moved to (407, 442)
Screenshot: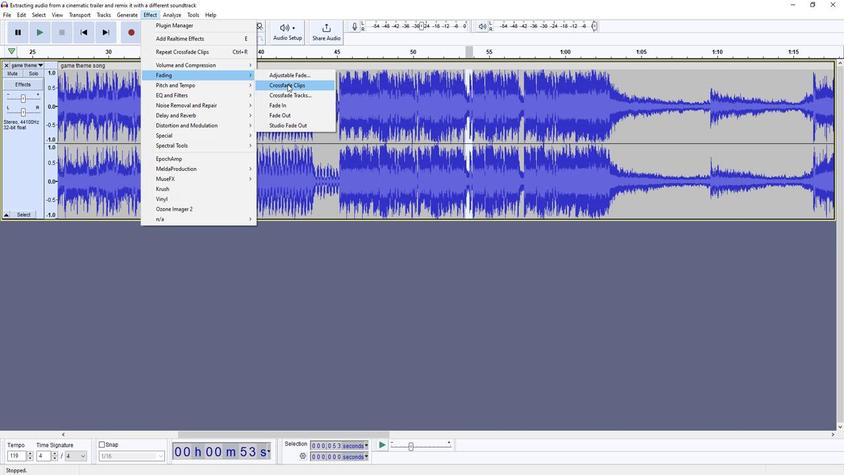 
Action: Mouse pressed left at (407, 442)
Screenshot: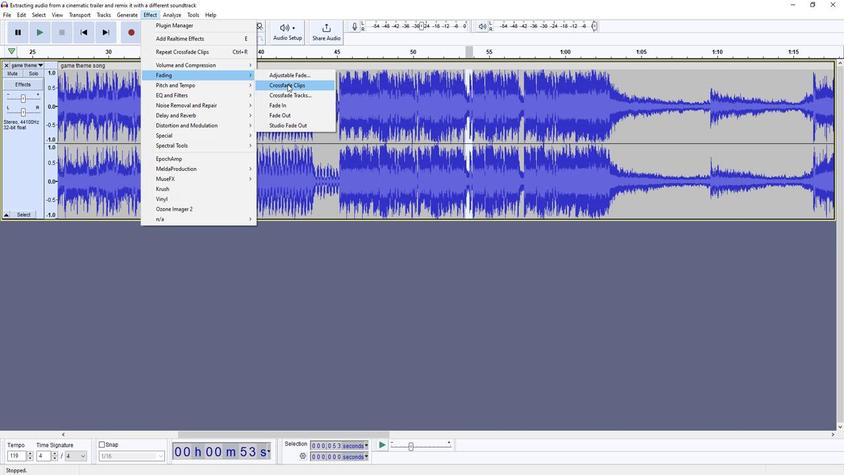 
Action: Mouse moved to (407, 440)
Screenshot: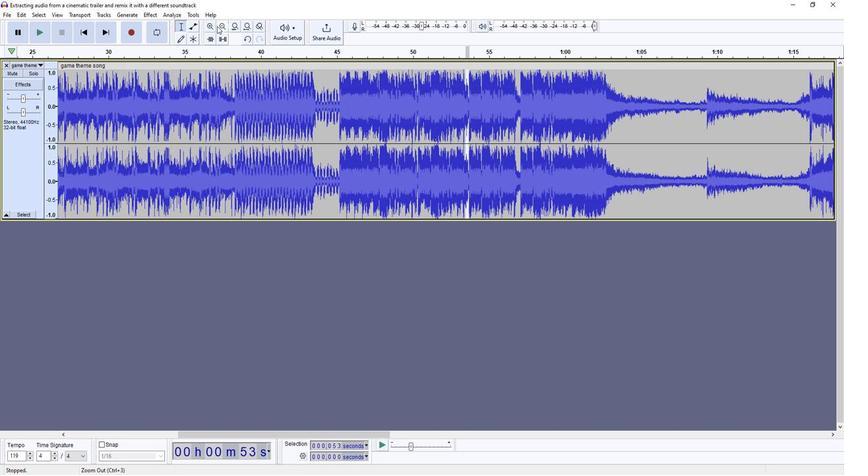 
Action: Mouse pressed left at (407, 440)
Screenshot: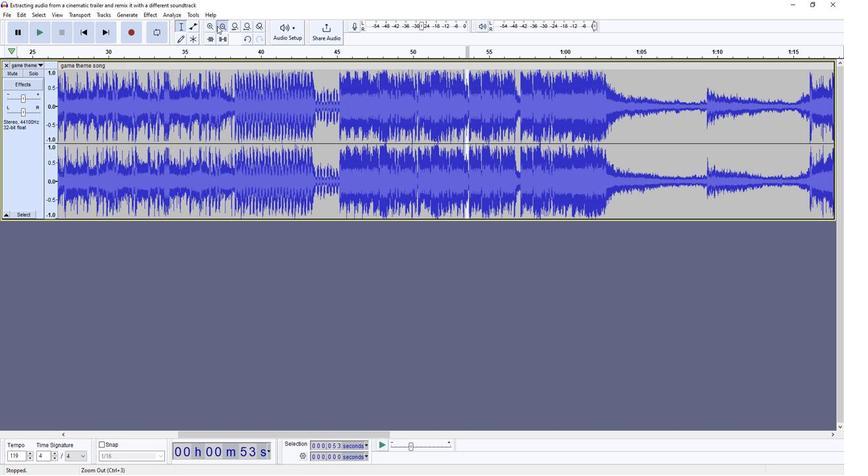 
Action: Mouse pressed left at (407, 440)
Screenshot: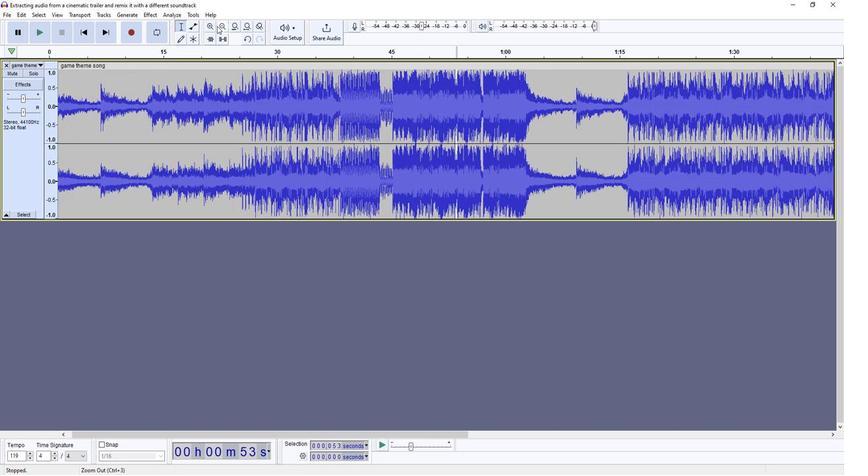 
Action: Mouse moved to (407, 442)
Screenshot: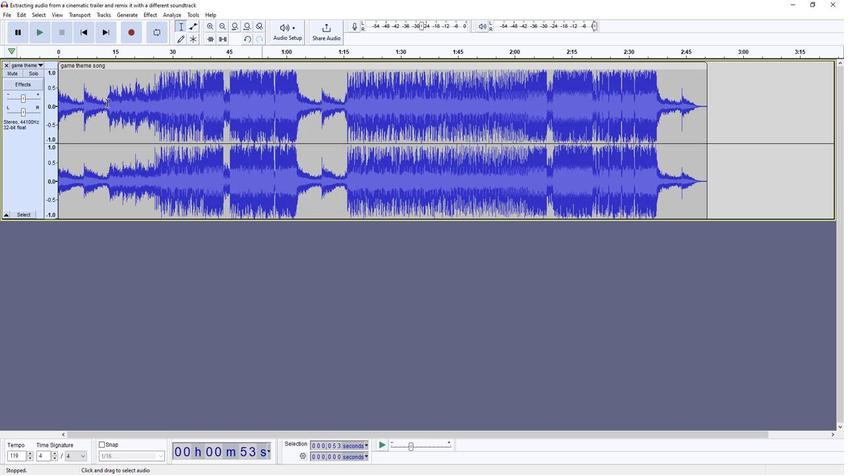 
Action: Mouse pressed left at (407, 442)
Screenshot: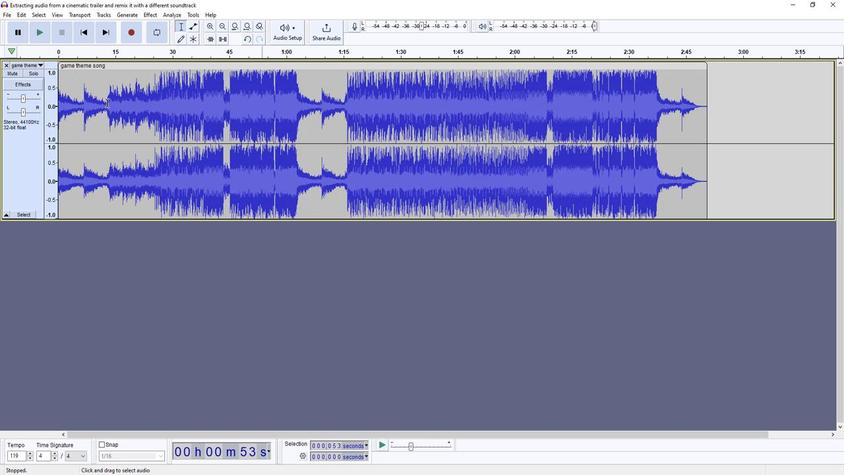 
Action: Mouse moved to (407, 442)
Screenshot: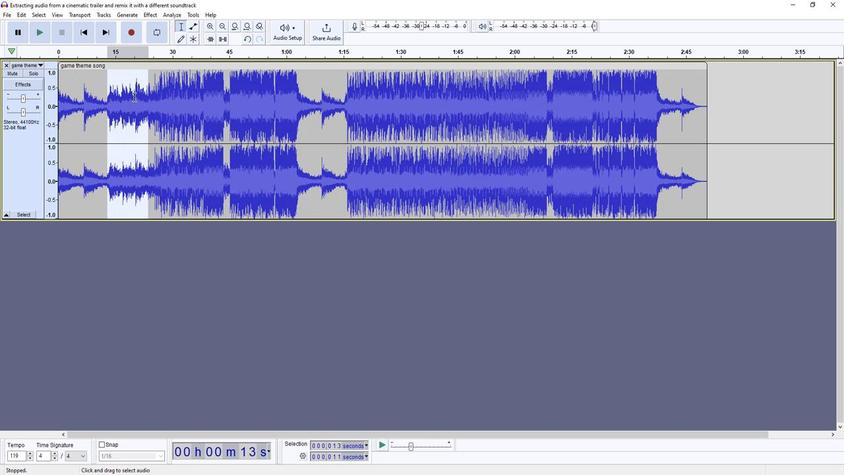 
Action: Mouse pressed right at (407, 442)
Screenshot: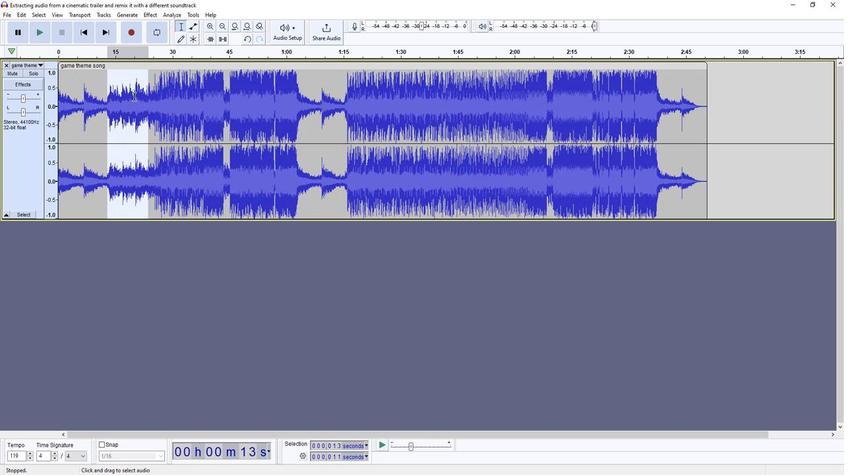 
Action: Mouse moved to (407, 442)
Screenshot: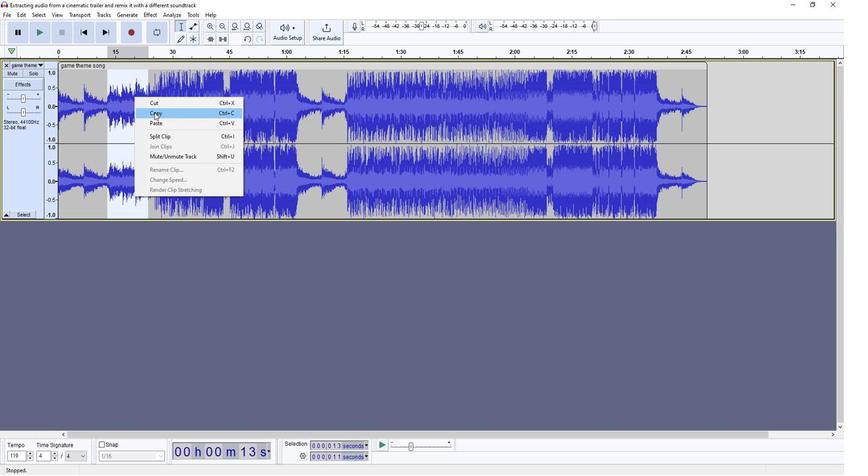 
Action: Mouse pressed left at (407, 442)
Screenshot: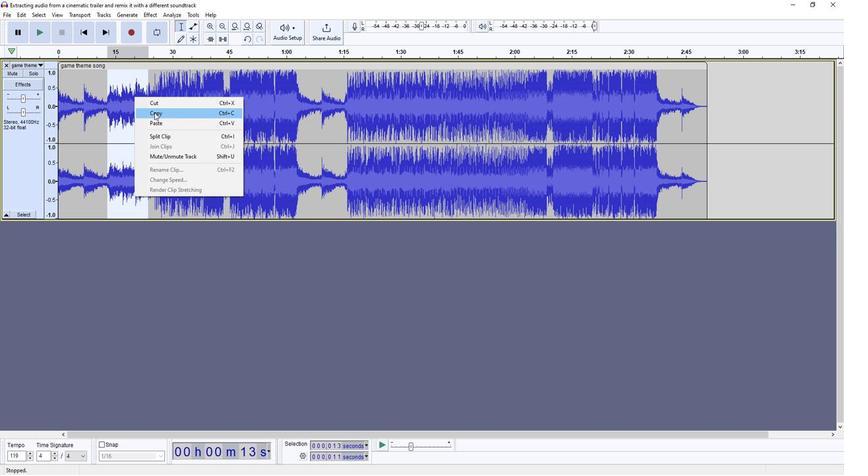 
Action: Mouse moved to (407, 440)
Screenshot: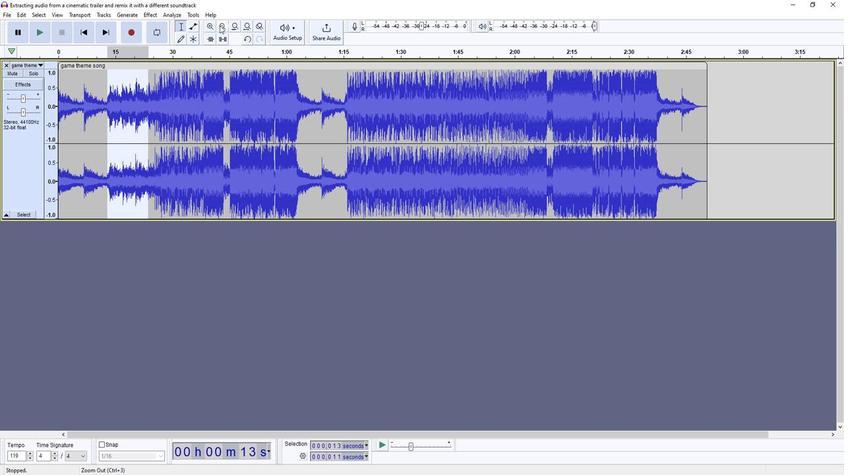 
Action: Mouse pressed left at (407, 440)
Screenshot: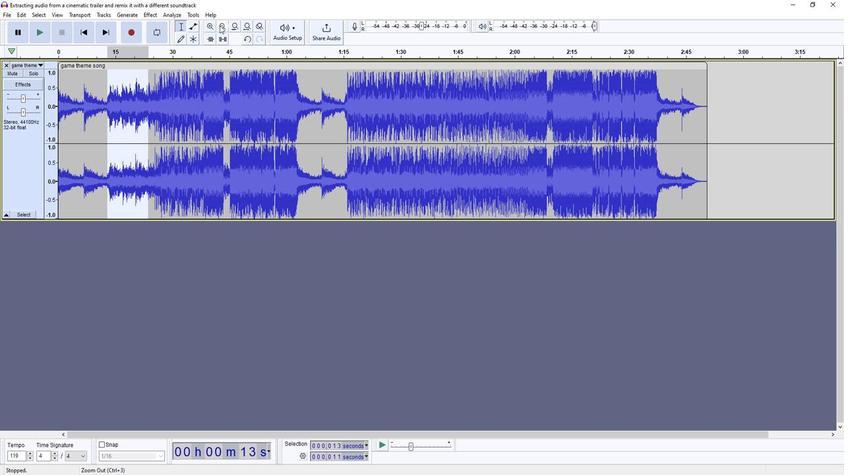 
Action: Mouse moved to (407, 440)
Screenshot: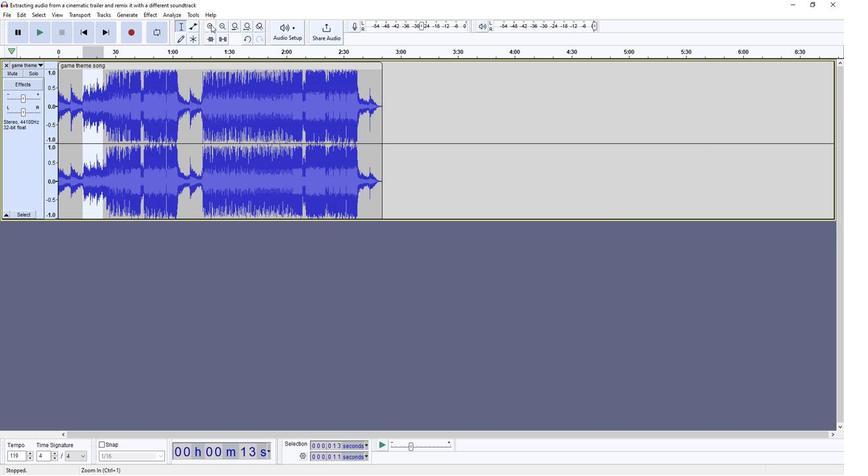 
Action: Mouse pressed left at (407, 440)
Screenshot: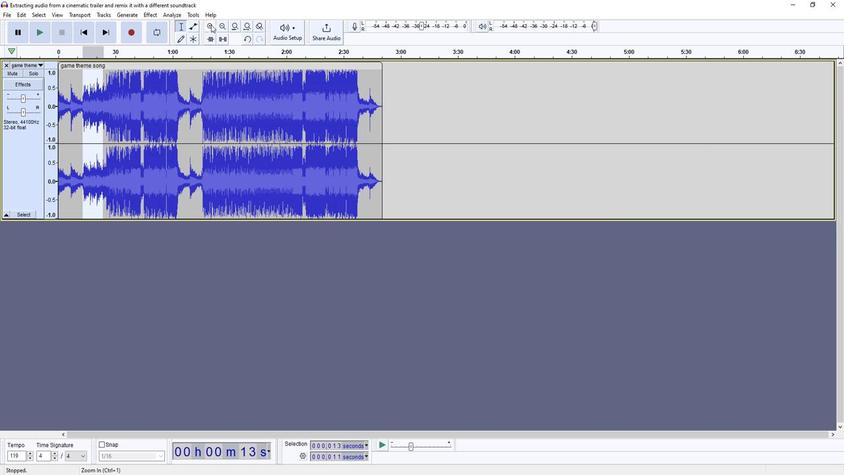
Action: Mouse pressed left at (407, 440)
Screenshot: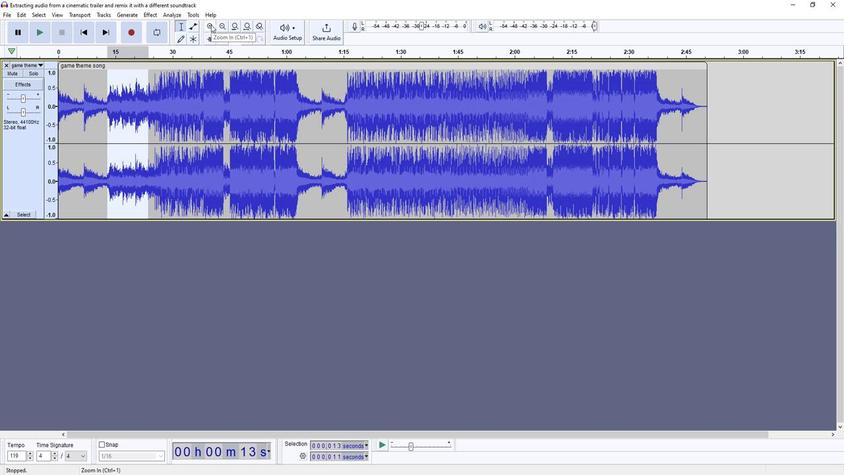 
Action: Mouse moved to (407, 450)
Screenshot: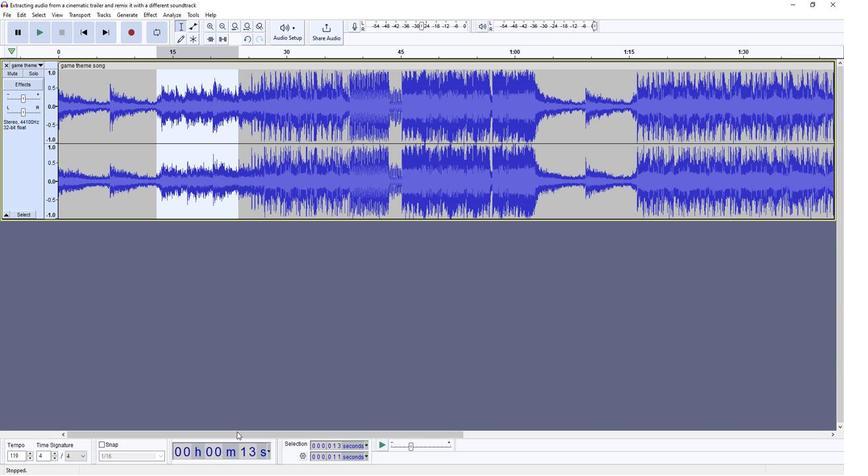 
Action: Mouse pressed left at (407, 450)
Screenshot: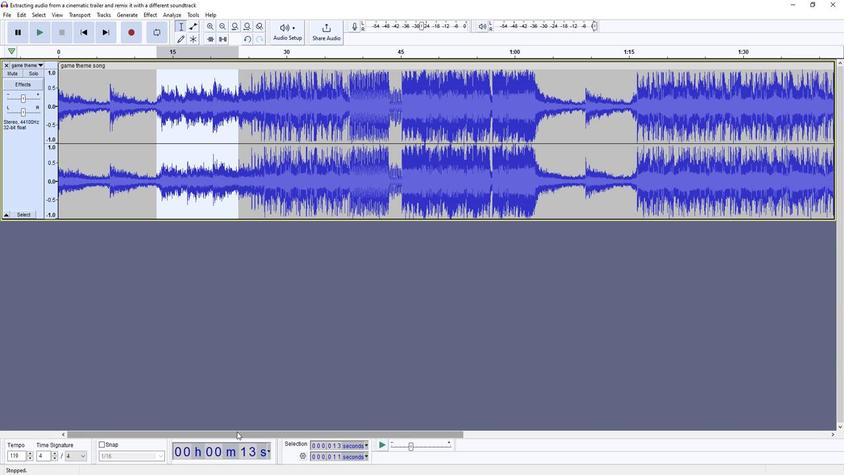 
Action: Mouse moved to (407, 442)
Screenshot: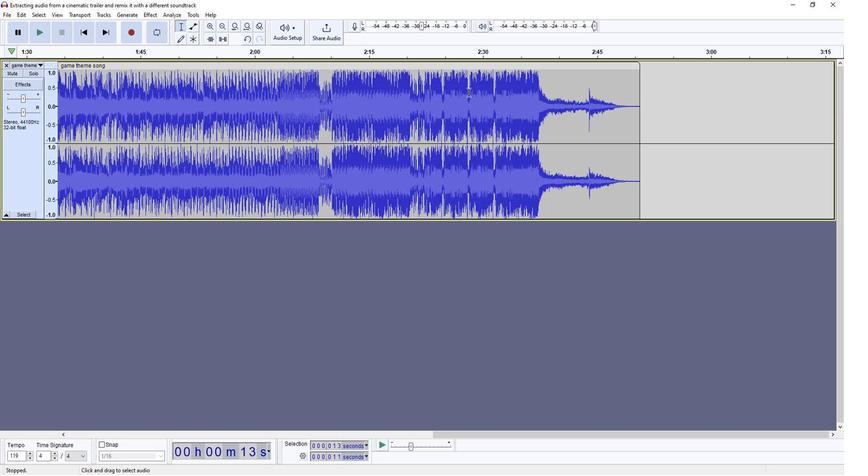 
Action: Mouse pressed left at (407, 442)
Screenshot: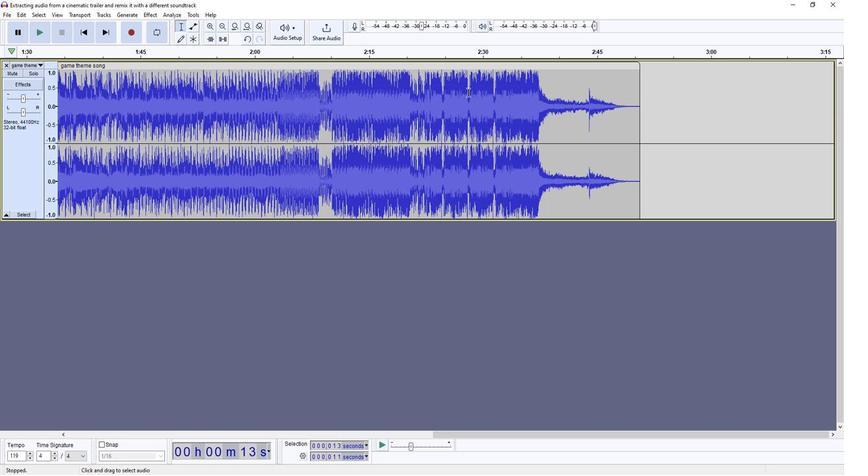 
Action: Mouse moved to (407, 442)
Screenshot: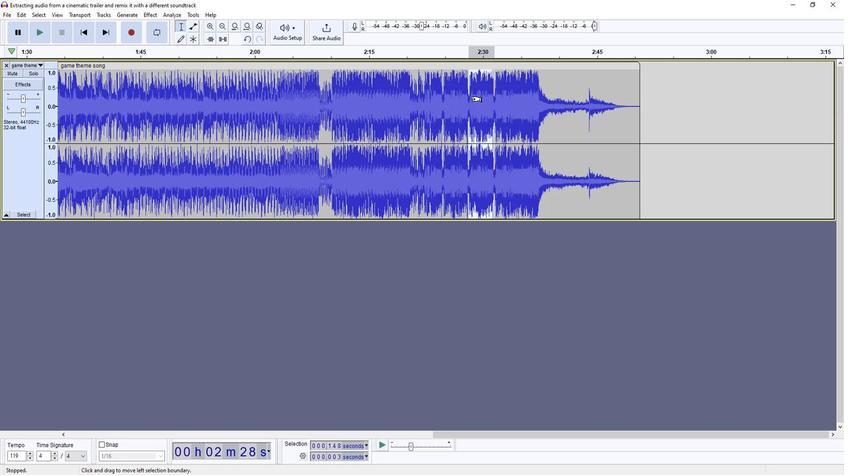 
Action: Mouse pressed left at (407, 442)
Screenshot: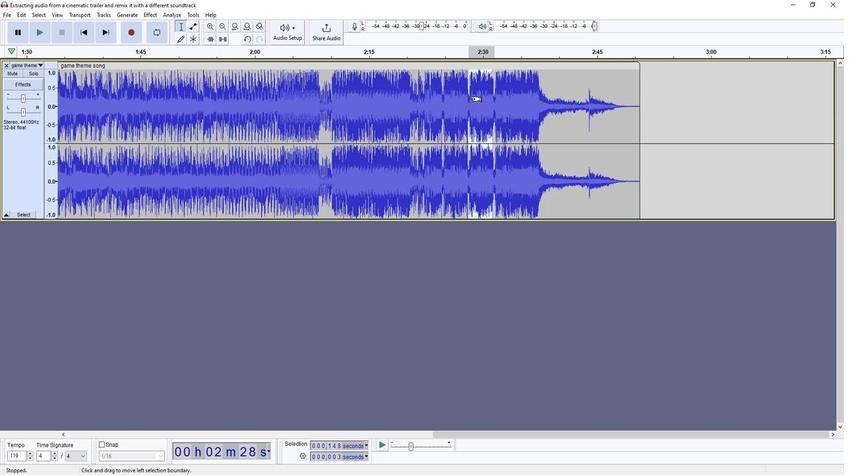 
Action: Mouse moved to (407, 442)
Screenshot: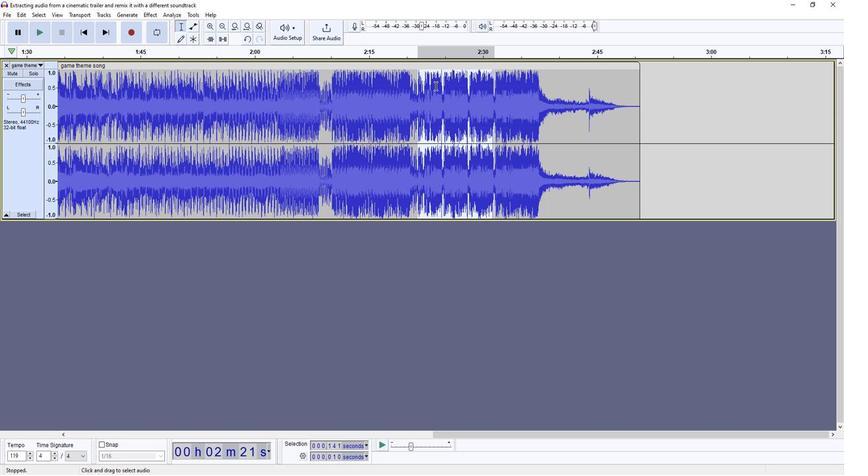 
Action: Mouse pressed right at (407, 442)
Screenshot: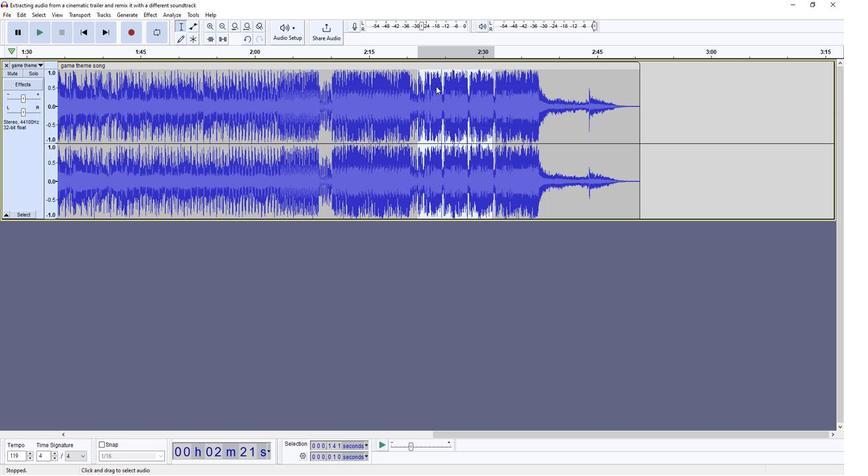 
Action: Mouse moved to (407, 442)
Screenshot: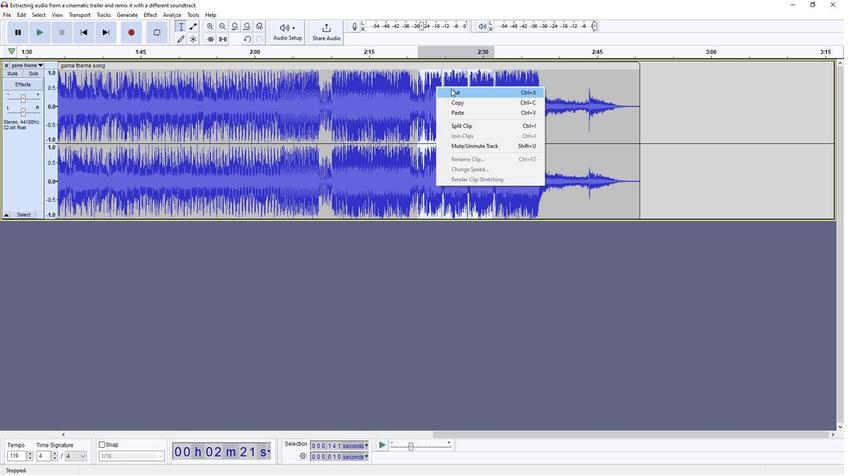 
Action: Mouse pressed left at (407, 442)
Screenshot: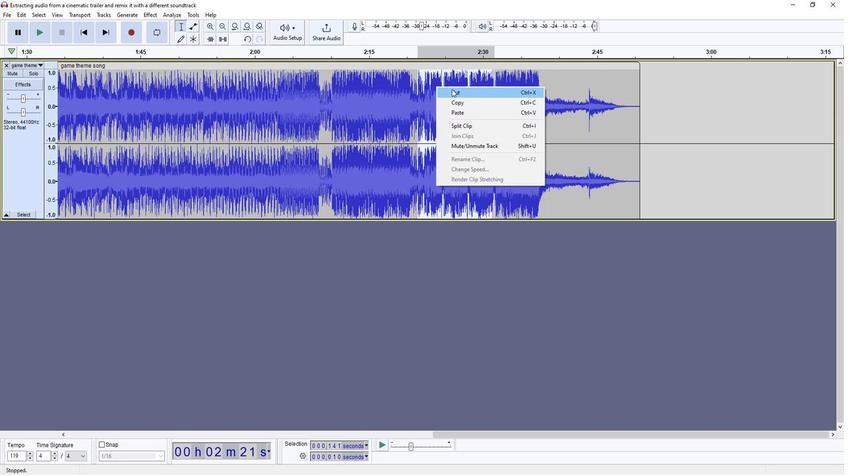 
Action: Mouse moved to (407, 442)
Screenshot: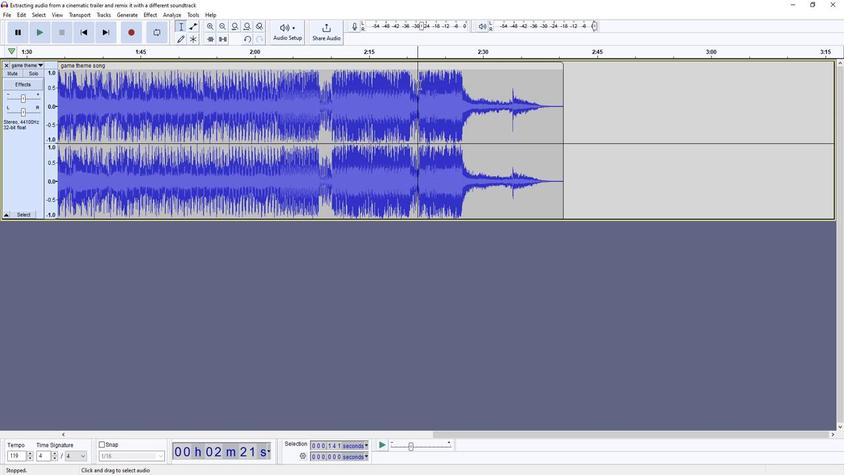
Action: Mouse pressed right at (407, 442)
Screenshot: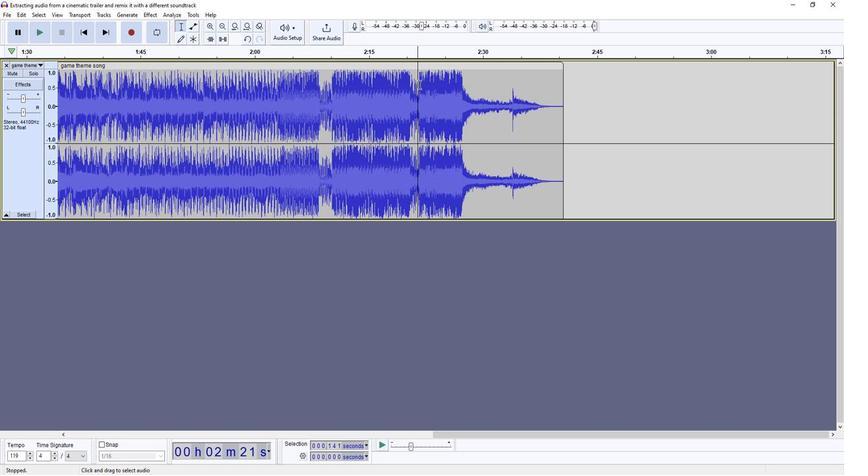 
Action: Mouse moved to (407, 442)
Screenshot: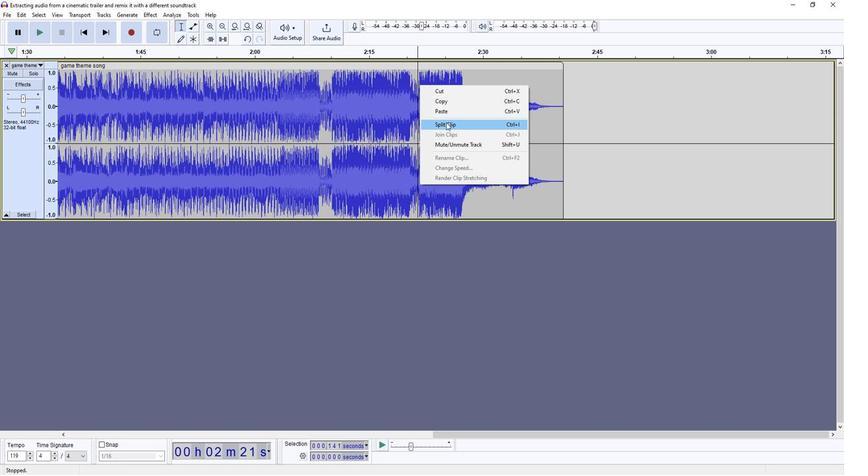 
Action: Mouse pressed left at (407, 442)
Screenshot: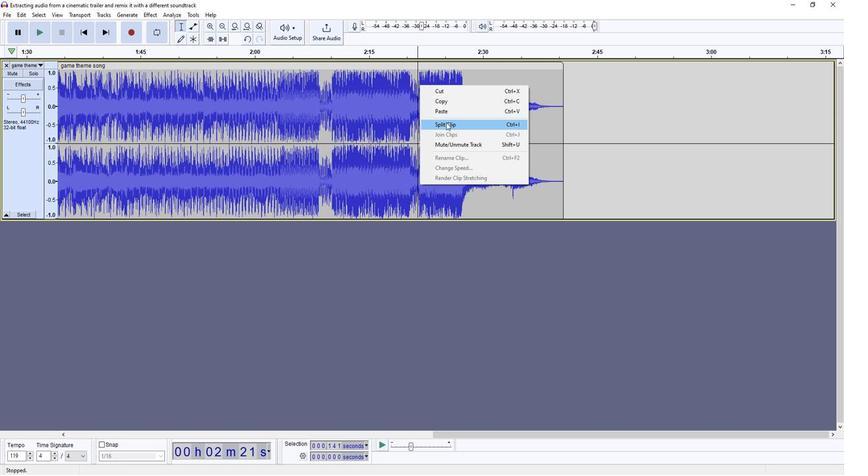 
Action: Mouse moved to (407, 441)
Screenshot: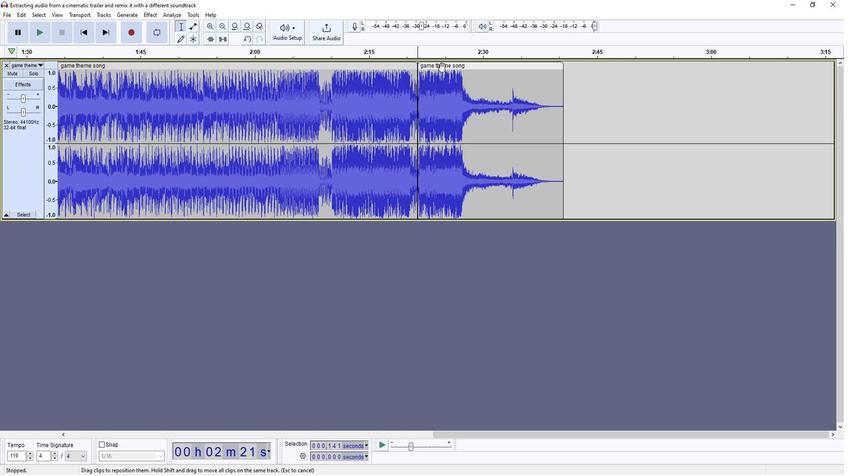 
Action: Mouse pressed left at (407, 441)
Screenshot: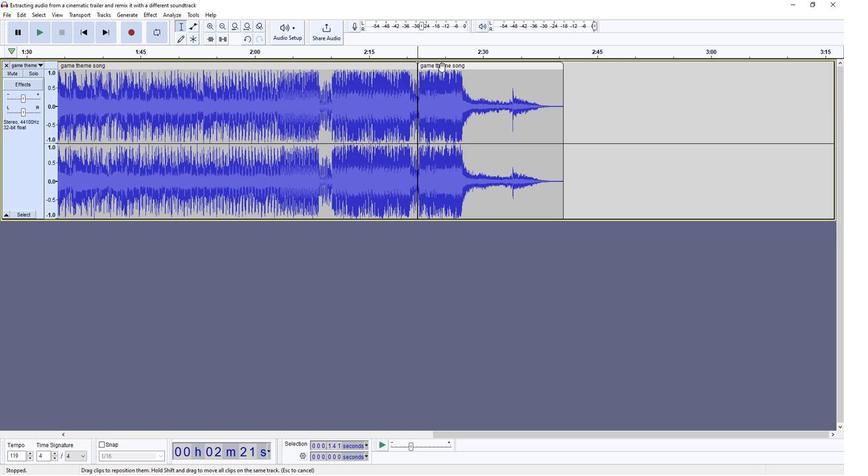 
Action: Mouse moved to (407, 442)
Screenshot: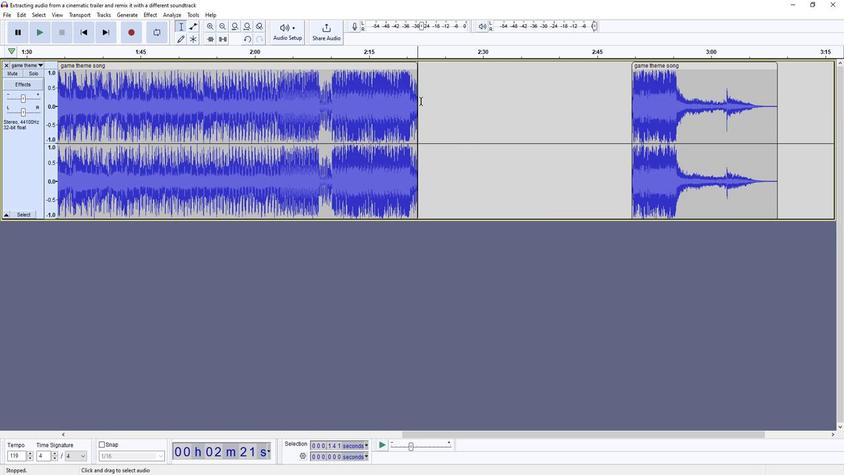 
Action: Mouse pressed right at (407, 442)
Screenshot: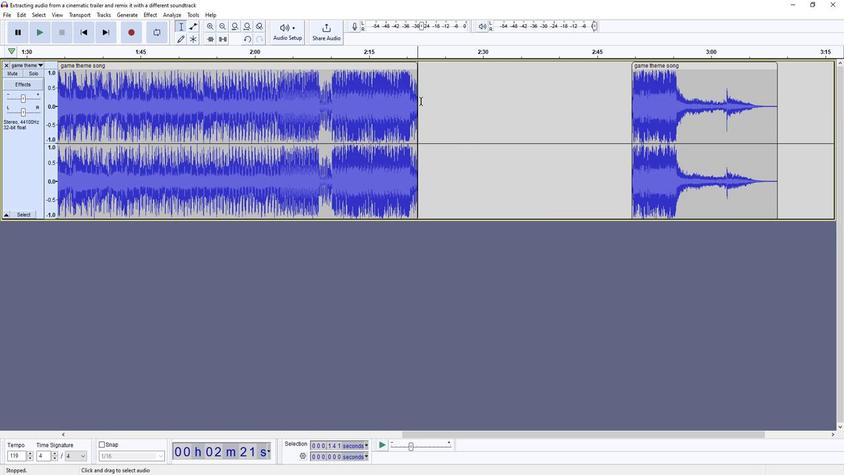 
Action: Mouse moved to (407, 442)
Screenshot: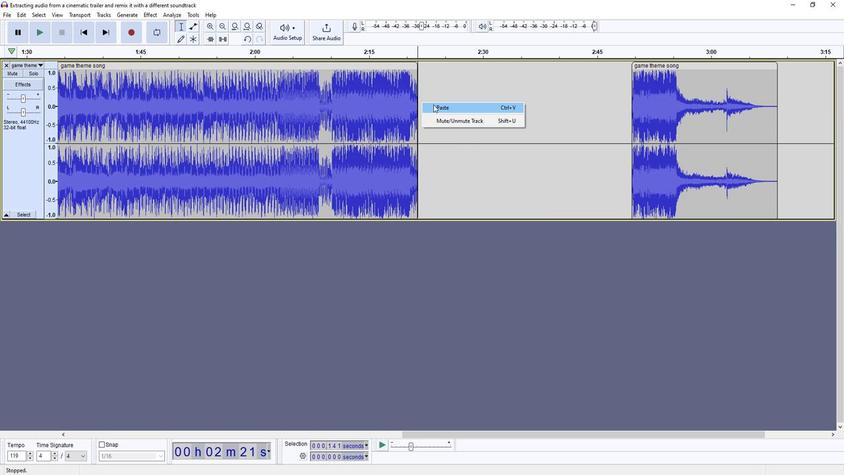 
Action: Mouse pressed left at (407, 442)
Screenshot: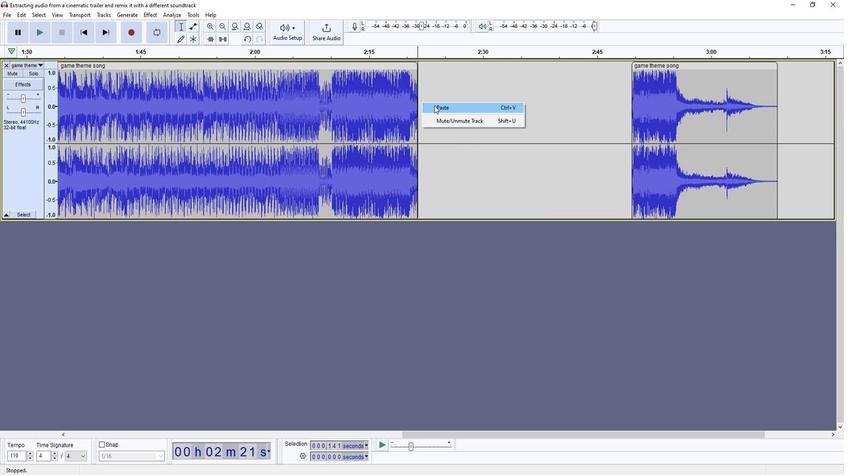 
Action: Mouse moved to (407, 442)
Screenshot: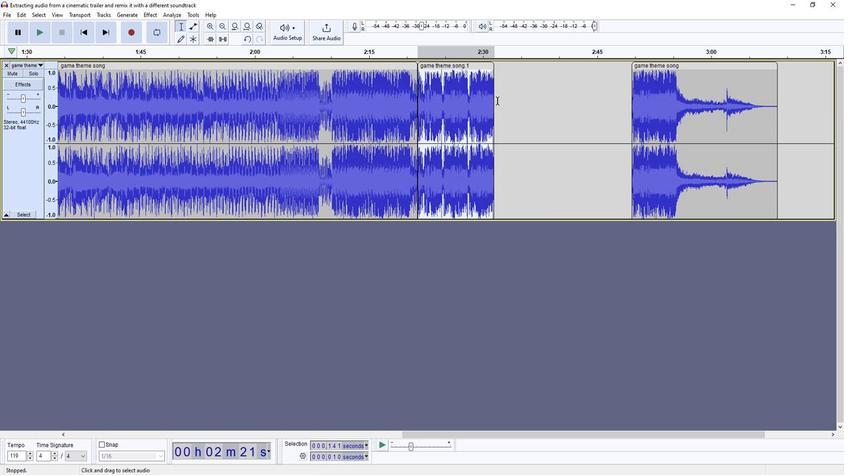 
Action: Mouse pressed left at (407, 442)
Screenshot: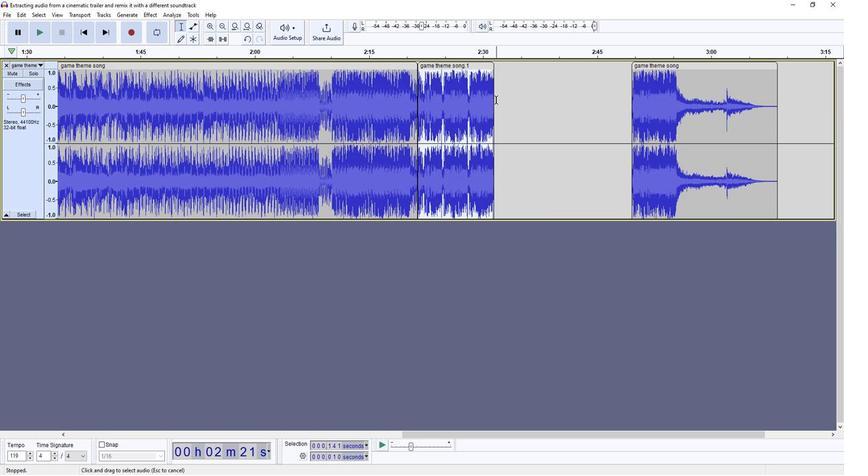 
Action: Mouse moved to (407, 440)
Screenshot: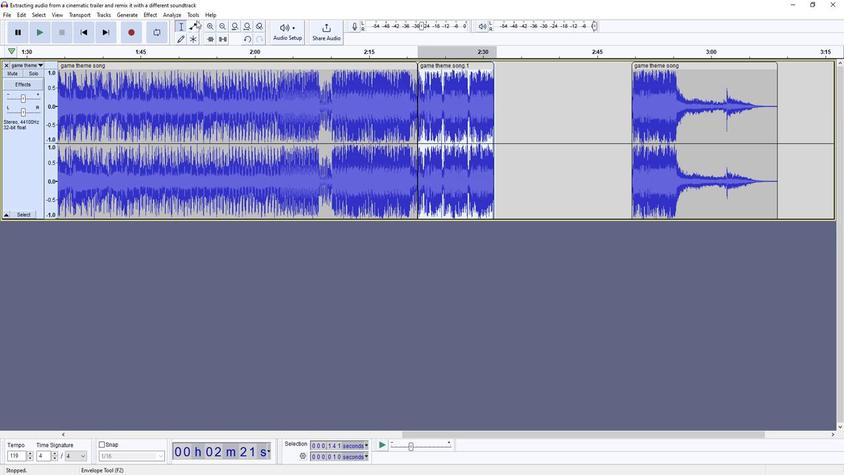 
Action: Mouse pressed left at (407, 440)
Screenshot: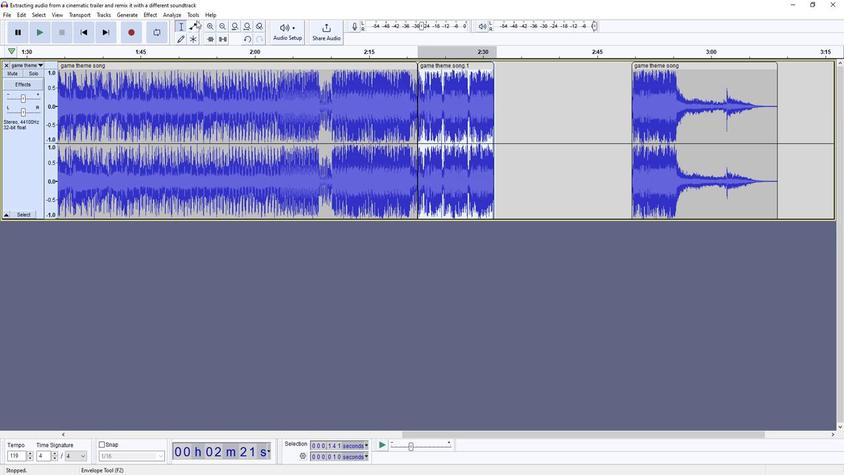 
Action: Mouse moved to (407, 441)
Screenshot: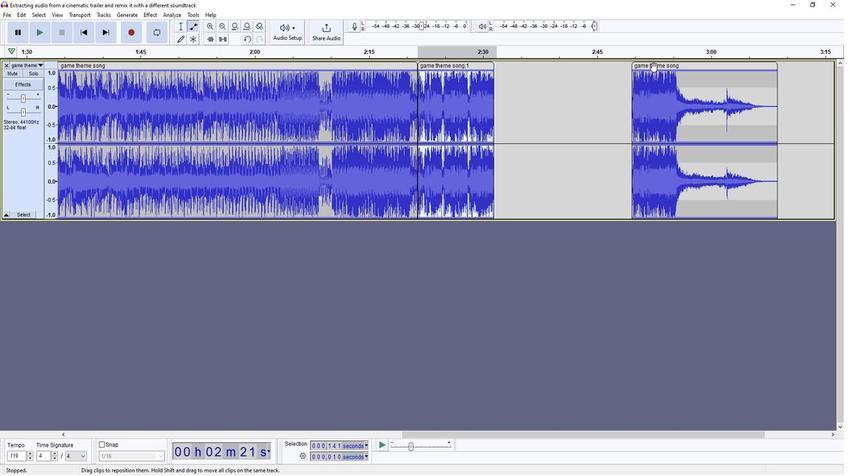 
Action: Mouse pressed left at (407, 441)
Screenshot: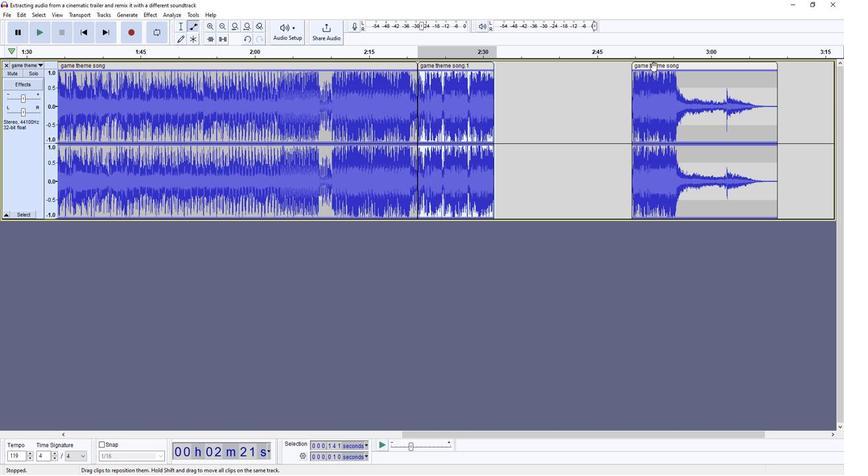 
Action: Mouse moved to (407, 440)
Screenshot: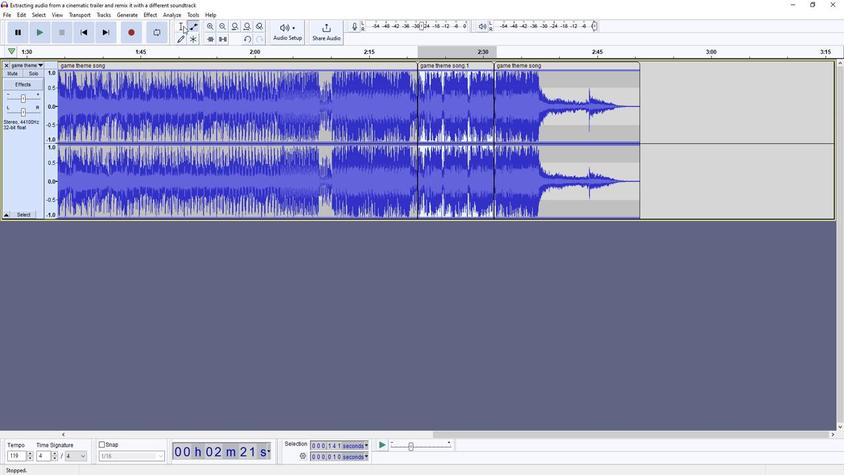 
Action: Mouse pressed left at (407, 440)
Screenshot: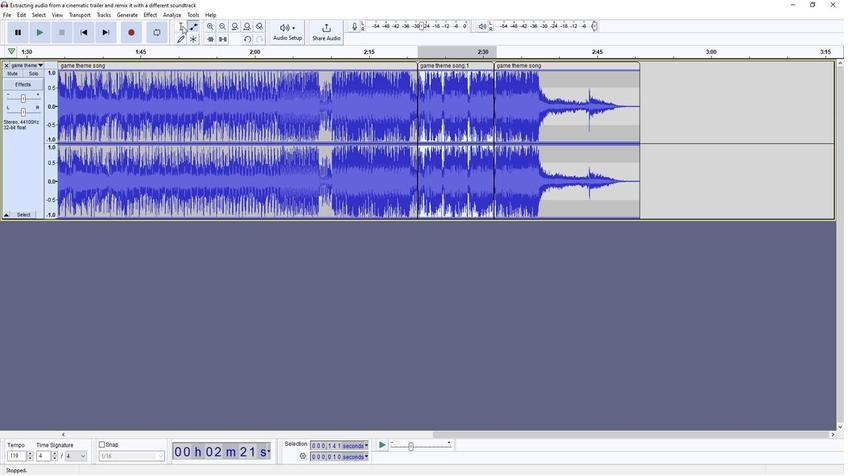 
Action: Mouse moved to (407, 442)
Screenshot: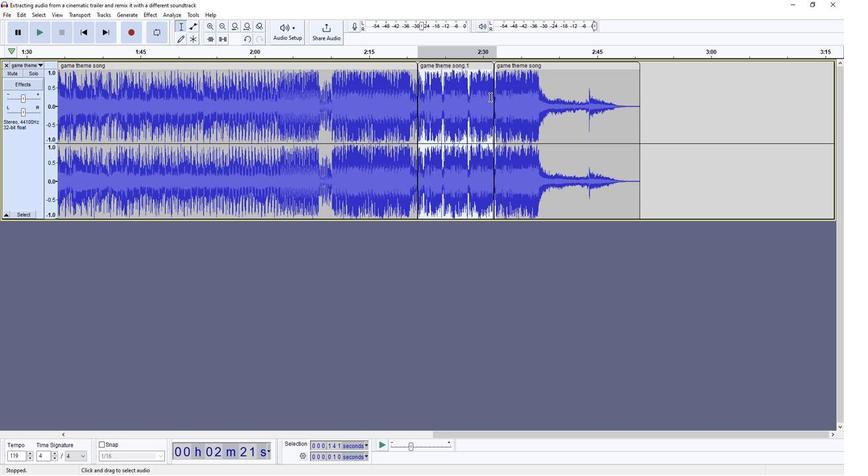 
Action: Mouse pressed left at (407, 442)
Screenshot: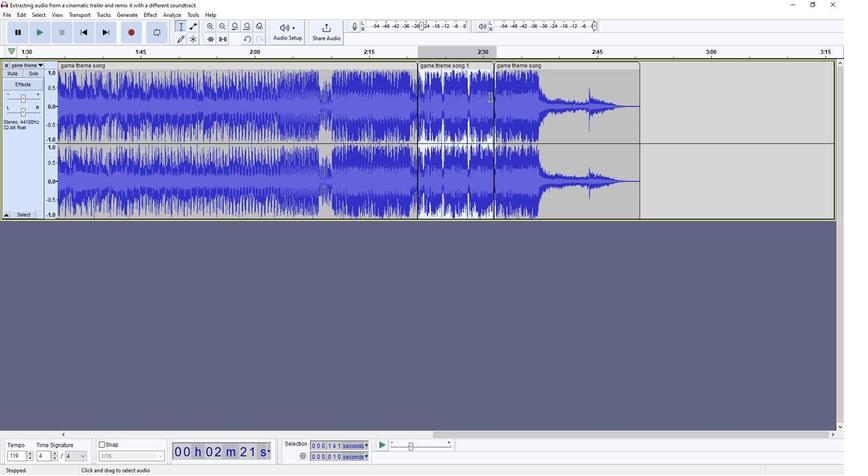 
Action: Mouse moved to (407, 442)
Screenshot: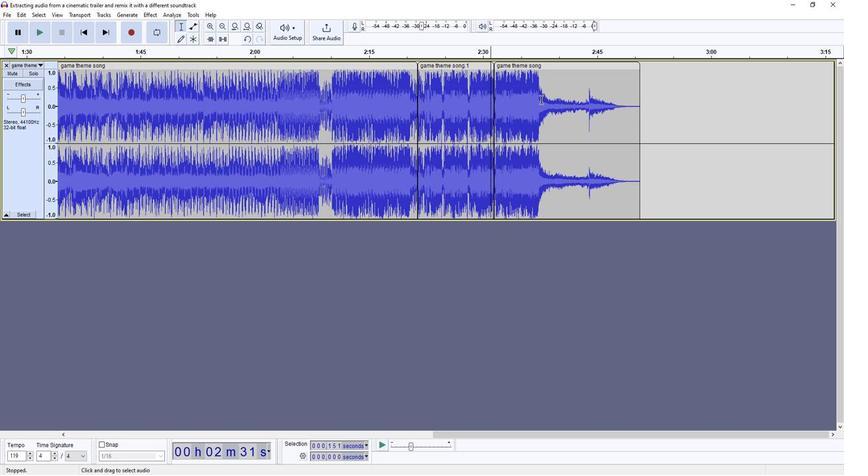 
Action: Mouse pressed left at (407, 442)
Screenshot: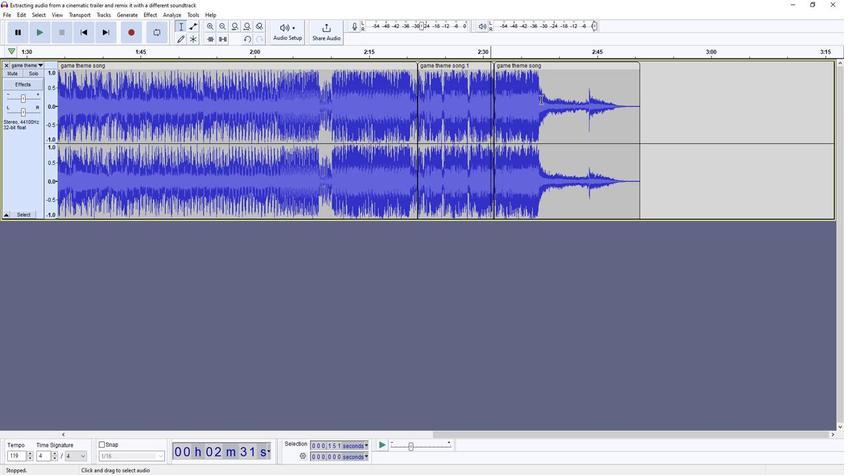 
Action: Mouse moved to (407, 442)
Screenshot: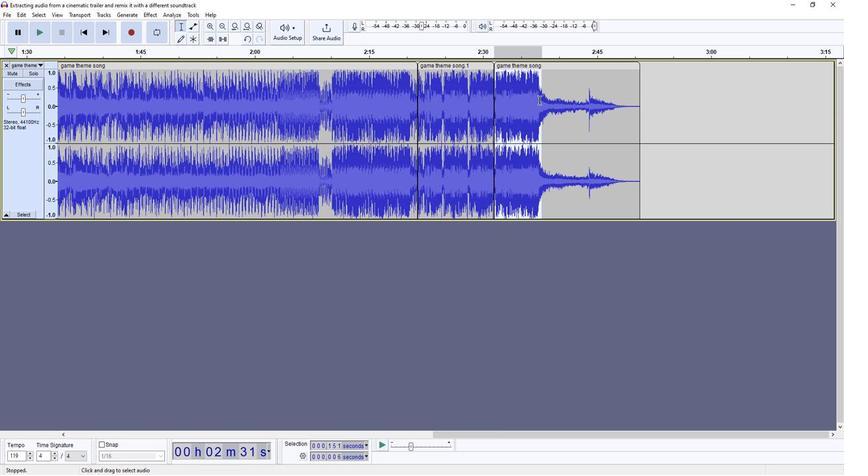 
Action: Mouse pressed left at (407, 442)
Screenshot: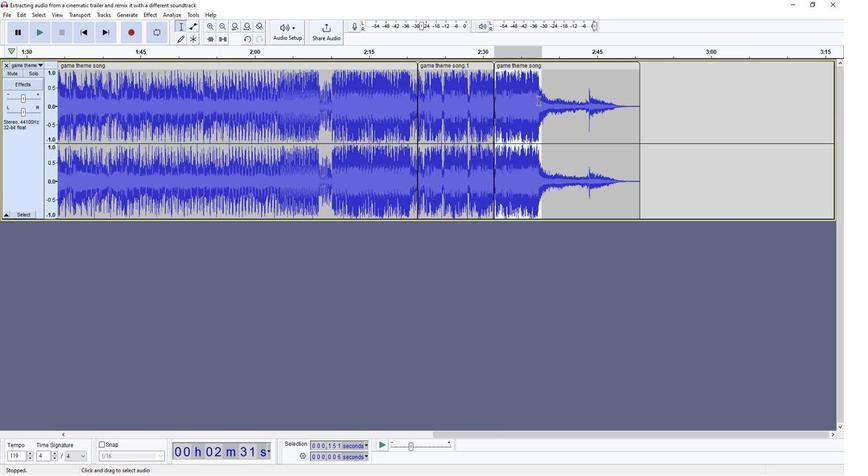 
Action: Mouse moved to (407, 440)
Screenshot: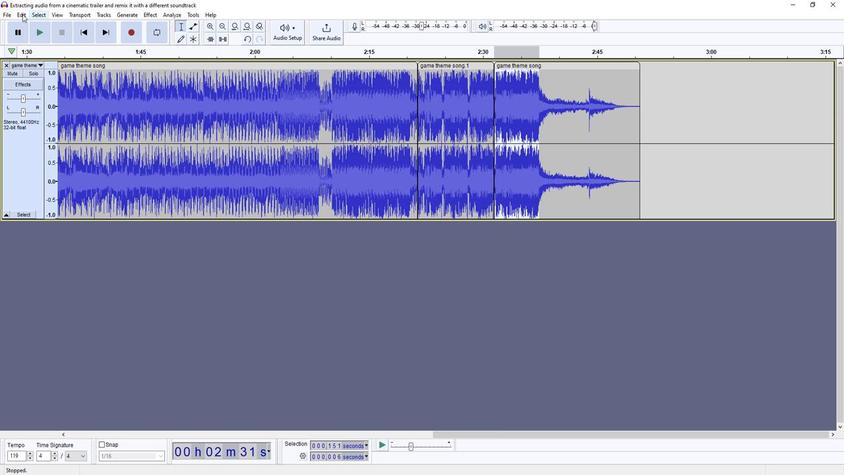 
Action: Mouse pressed left at (407, 440)
Screenshot: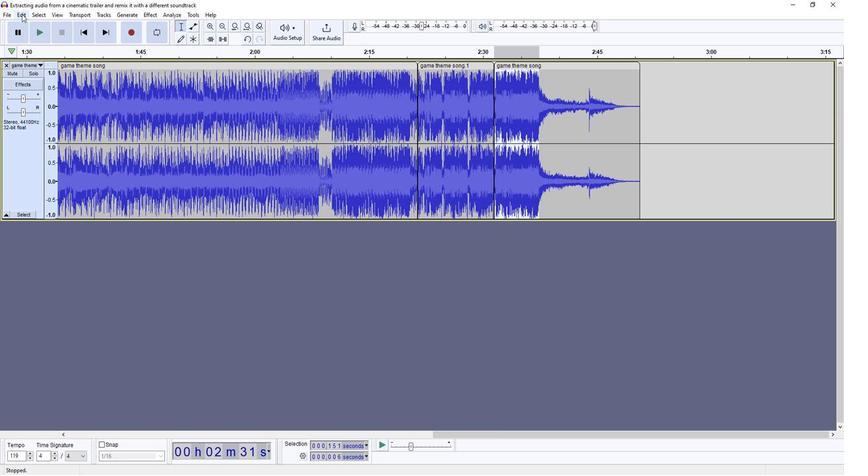 
Action: Mouse moved to (407, 441)
Screenshot: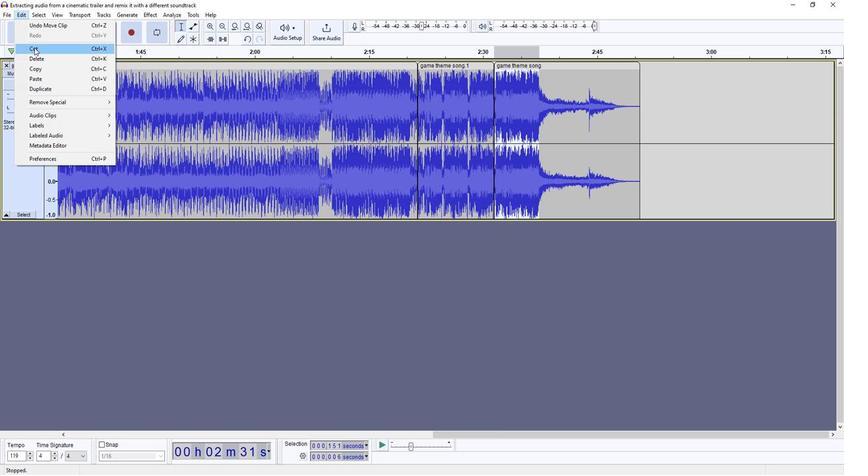 
Action: Mouse pressed left at (407, 441)
Screenshot: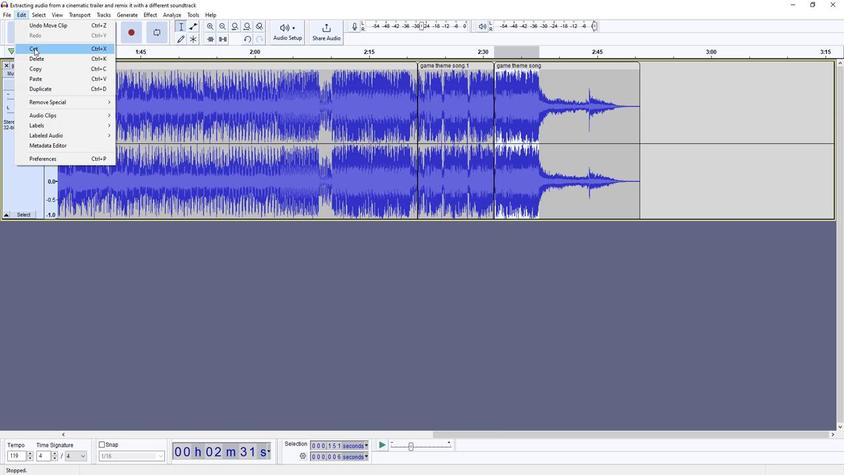 
Action: Mouse moved to (407, 442)
Screenshot: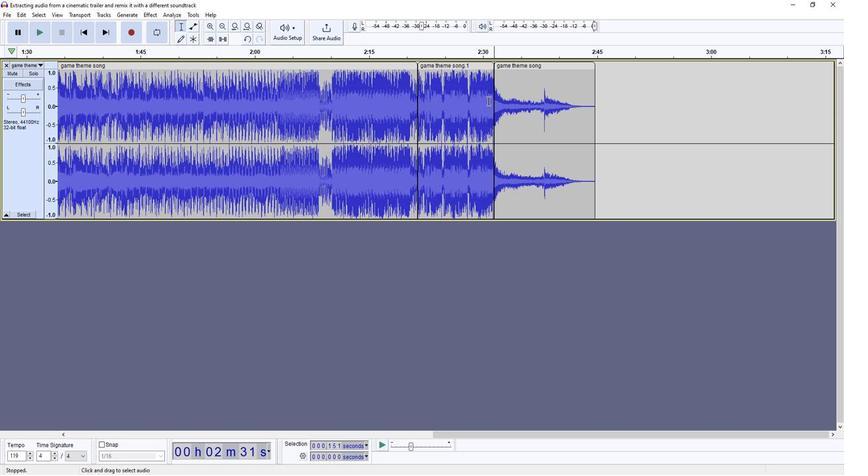 
Action: Mouse pressed left at (407, 442)
Screenshot: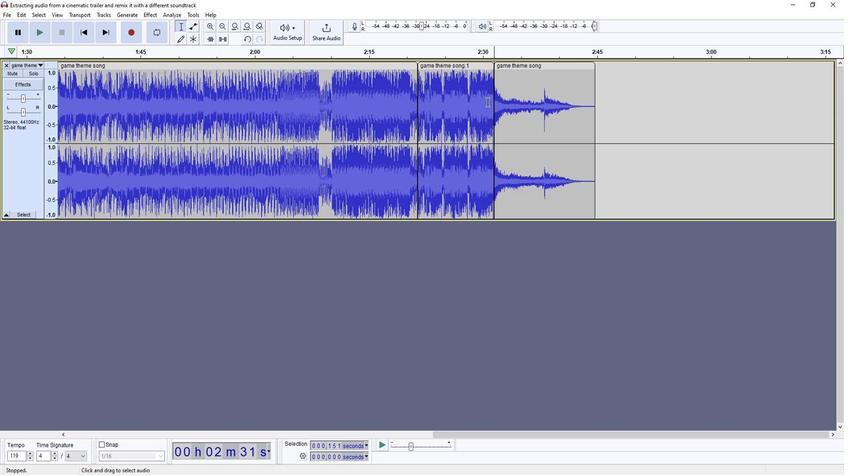 
Action: Mouse moved to (407, 440)
Screenshot: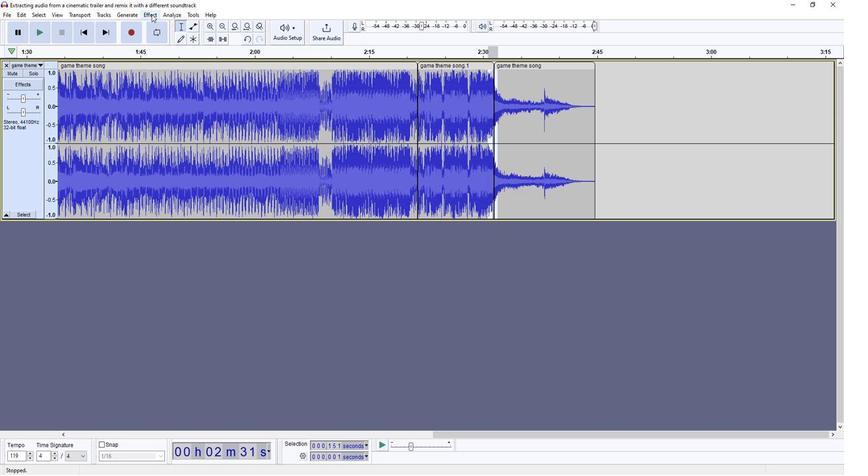 
Action: Mouse pressed left at (407, 440)
Screenshot: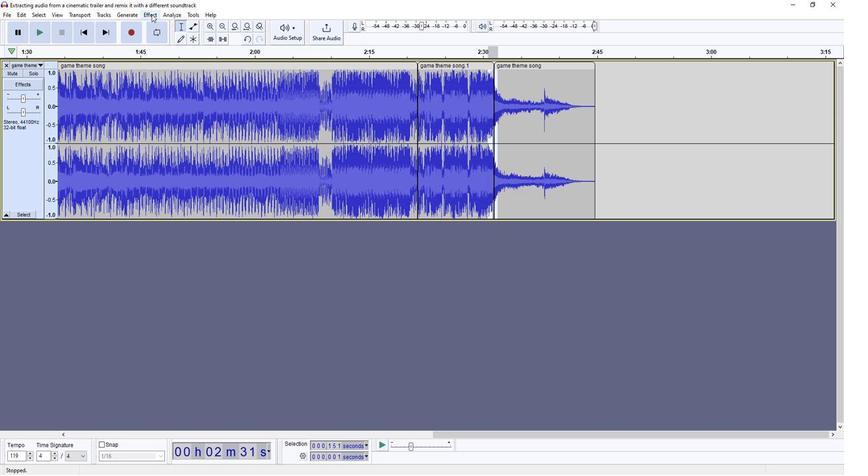 
Action: Mouse moved to (407, 442)
Screenshot: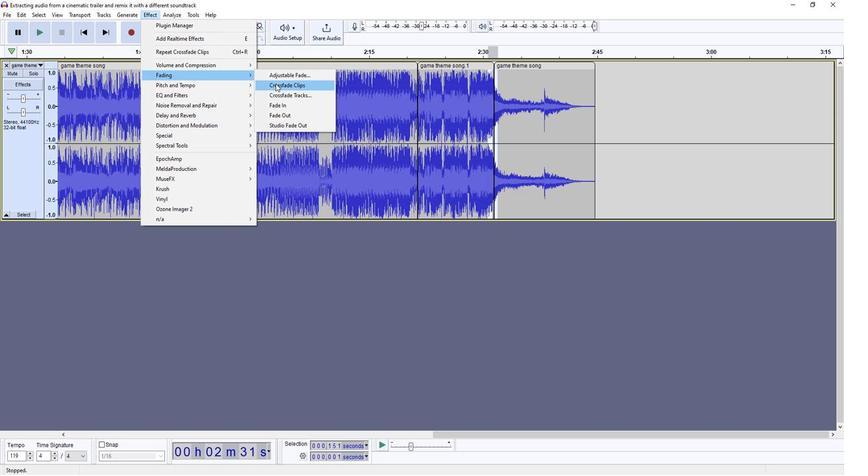 
Action: Mouse pressed left at (407, 442)
Screenshot: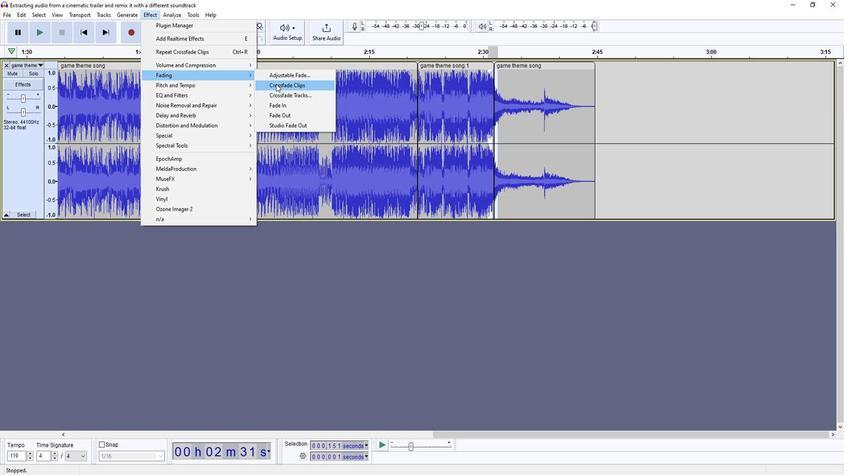 
Action: Mouse moved to (407, 442)
Screenshot: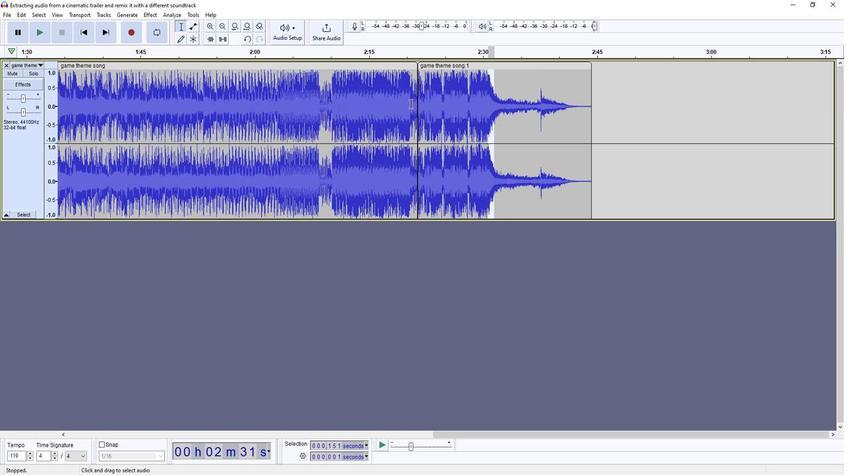 
Action: Mouse pressed left at (407, 442)
Screenshot: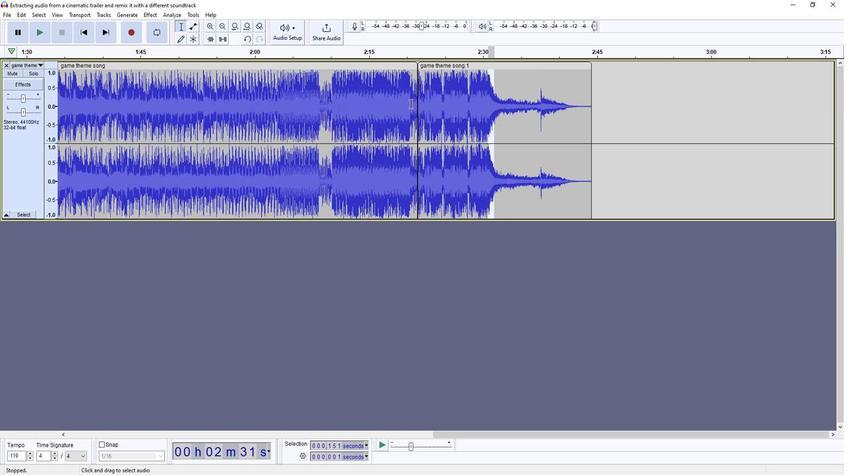 
Action: Mouse moved to (407, 440)
Screenshot: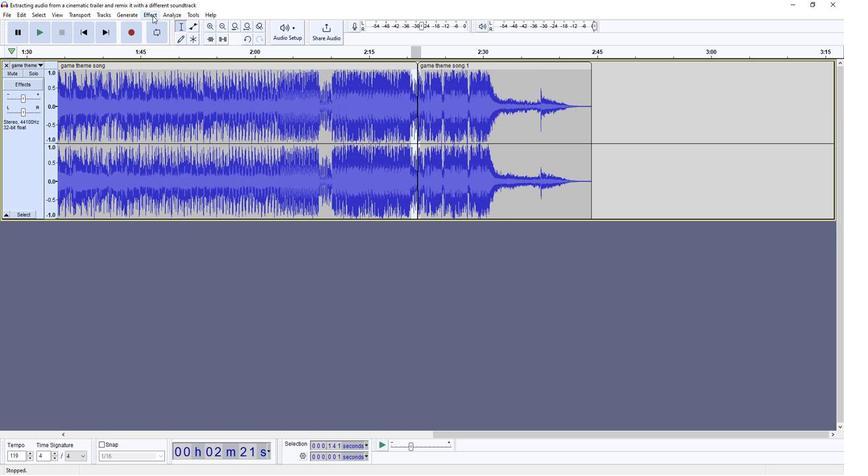 
Action: Mouse pressed left at (407, 440)
Screenshot: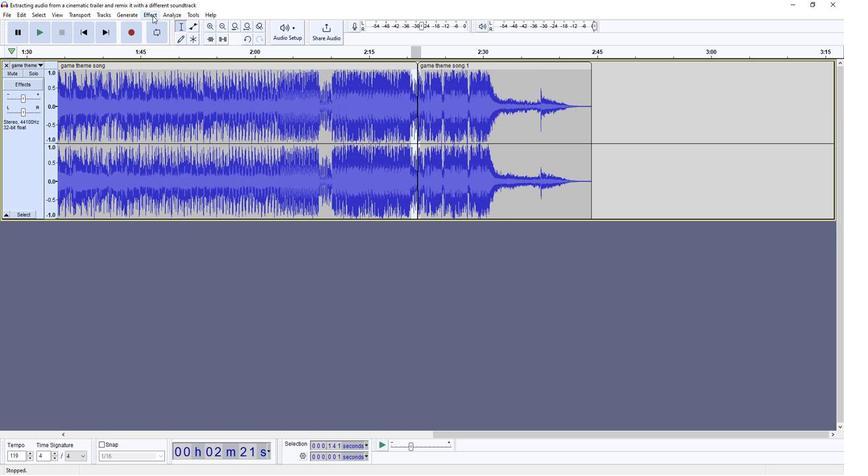 
Action: Mouse moved to (407, 442)
Screenshot: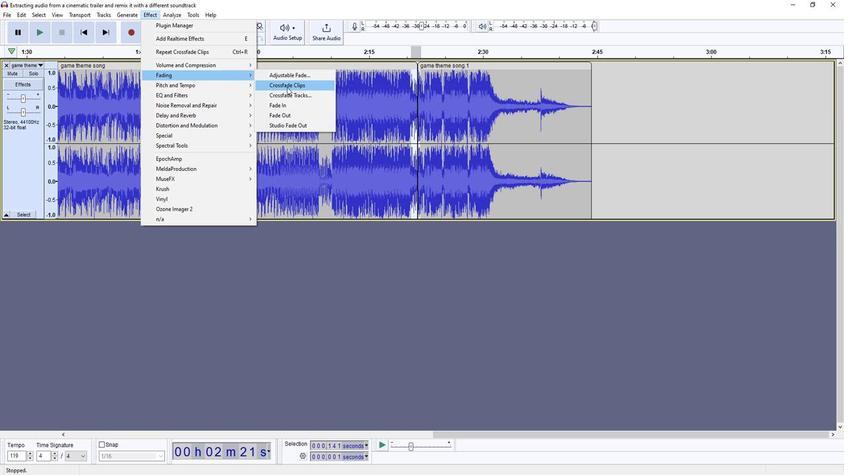 
Action: Mouse pressed left at (407, 442)
Screenshot: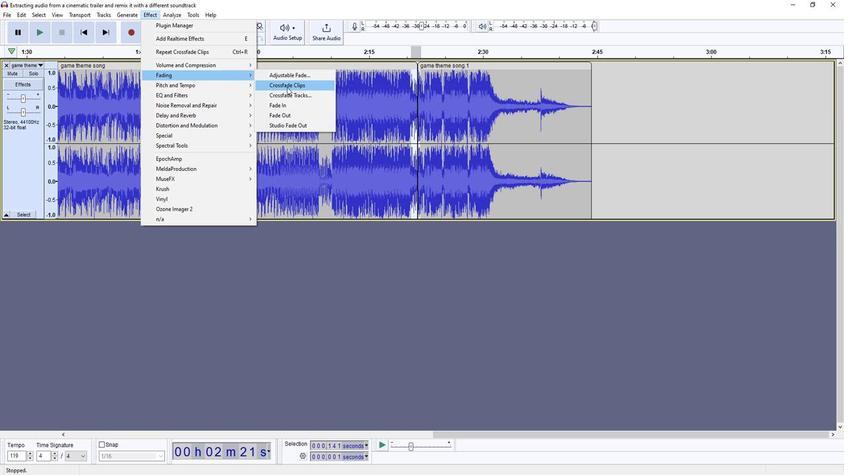 
Action: Mouse moved to (407, 440)
Screenshot: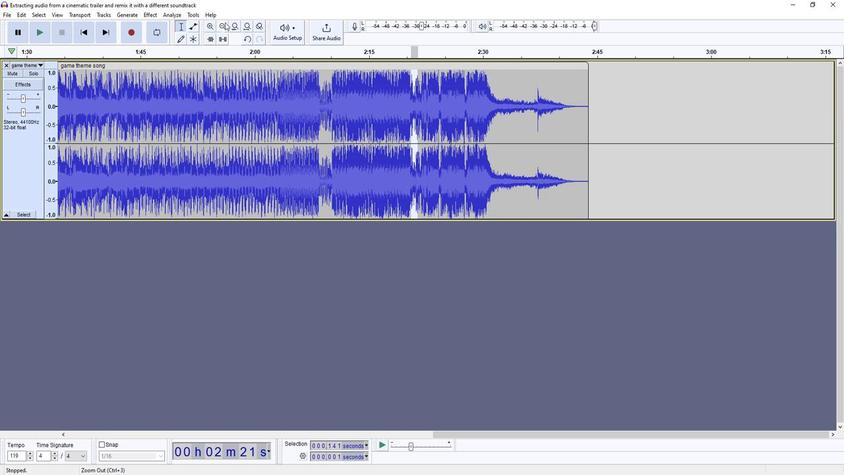 
Action: Mouse pressed left at (407, 440)
Screenshot: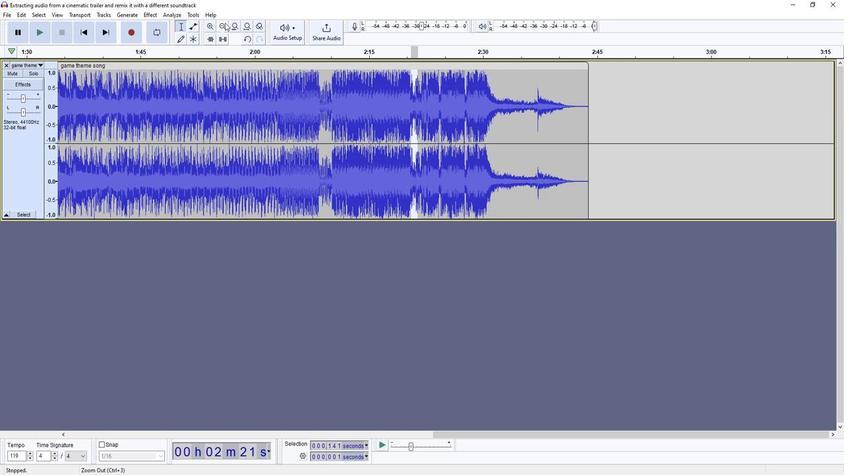 
Action: Mouse pressed left at (407, 440)
Screenshot: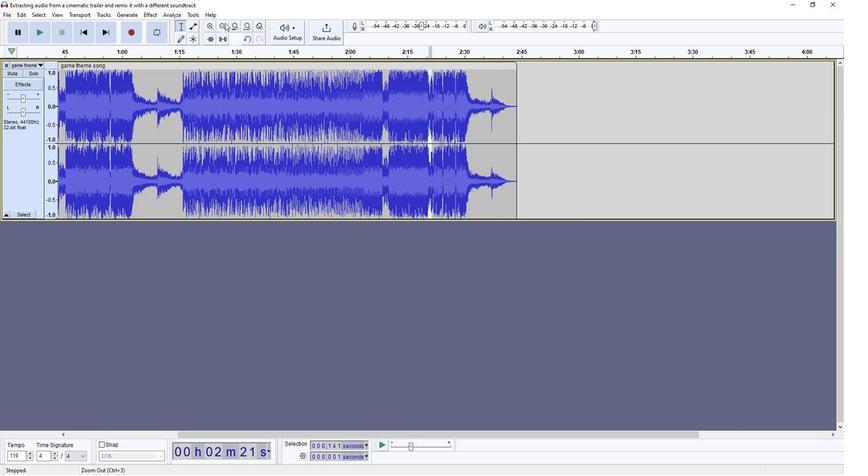 
Action: Mouse moved to (407, 440)
Screenshot: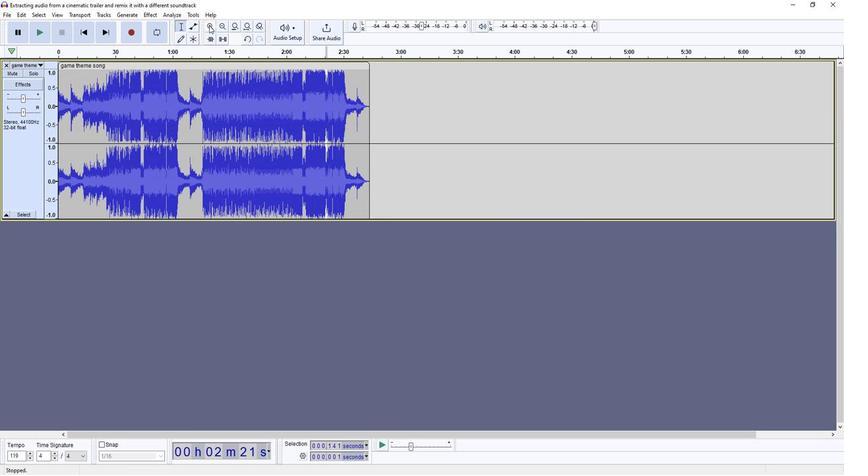 
Action: Mouse pressed left at (407, 440)
Screenshot: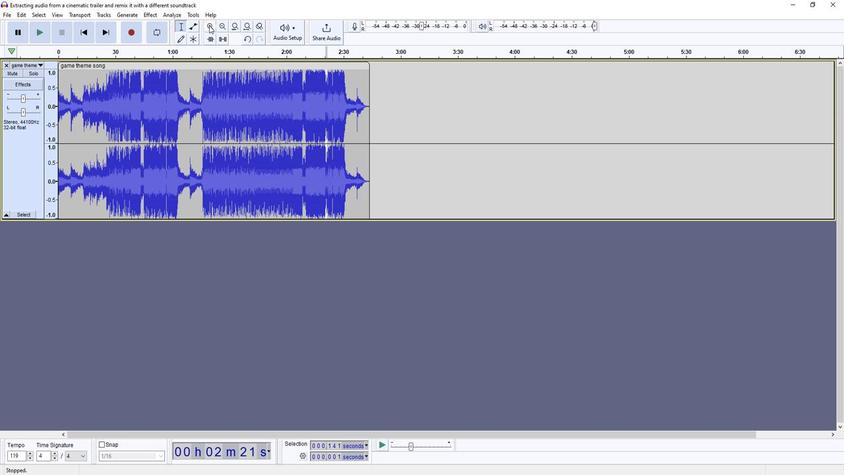 
Action: Mouse pressed left at (407, 440)
Screenshot: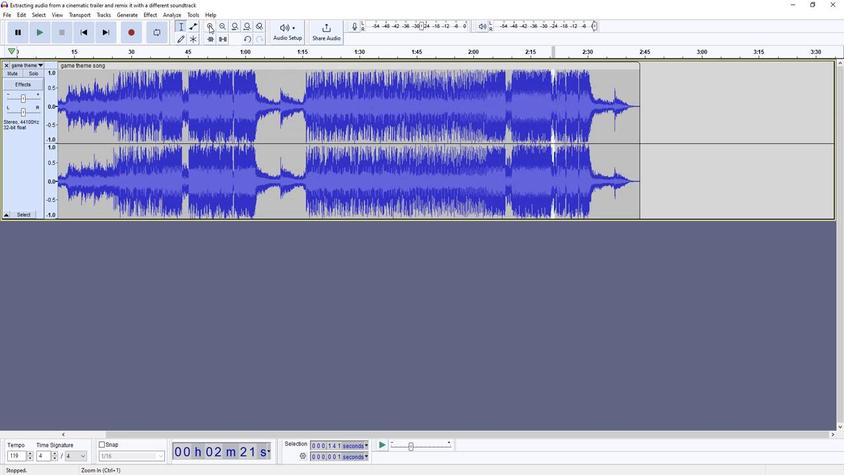 
Action: Mouse pressed left at (407, 440)
Screenshot: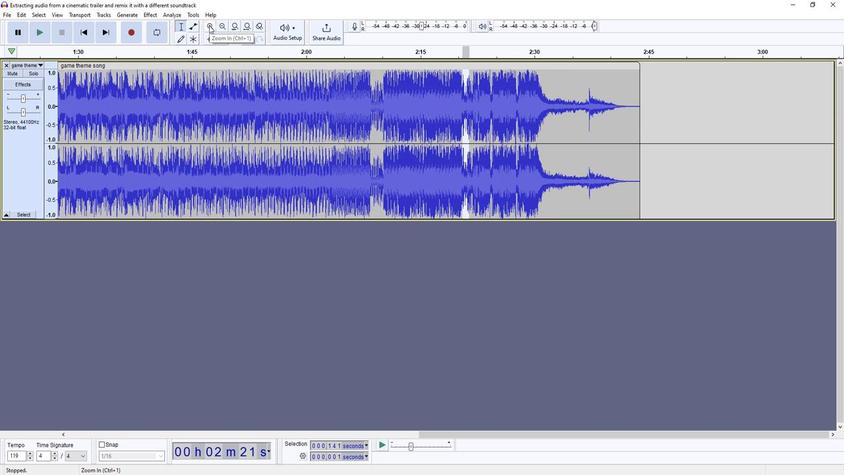 
Action: Mouse moved to (407, 442)
Screenshot: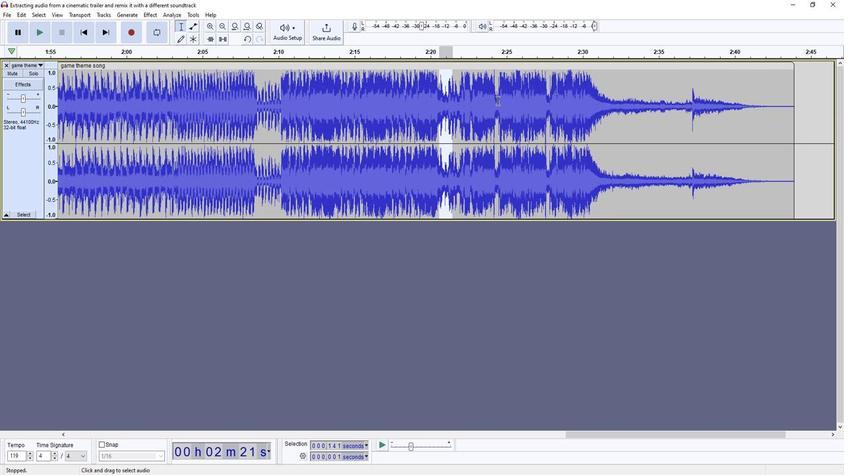
Action: Mouse pressed left at (407, 442)
Screenshot: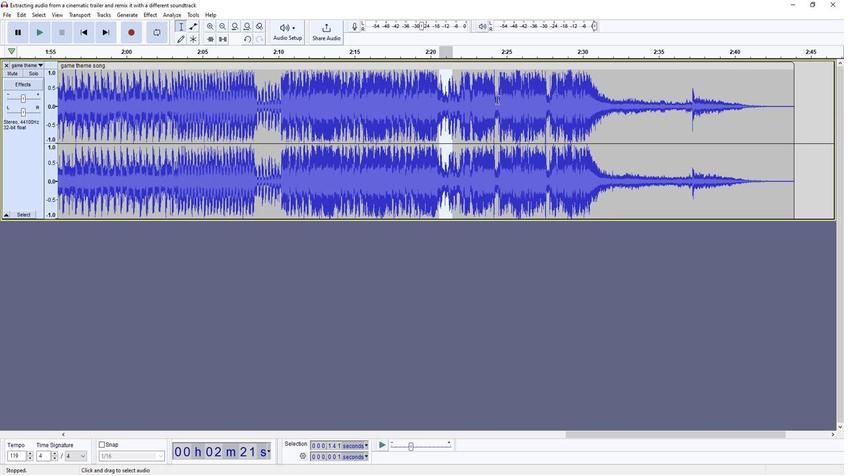 
Action: Mouse moved to (407, 442)
Screenshot: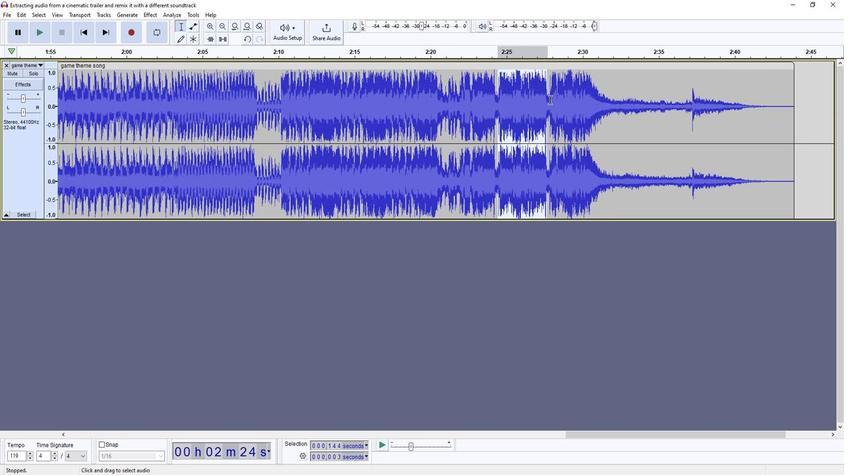 
Action: Mouse pressed left at (407, 442)
Screenshot: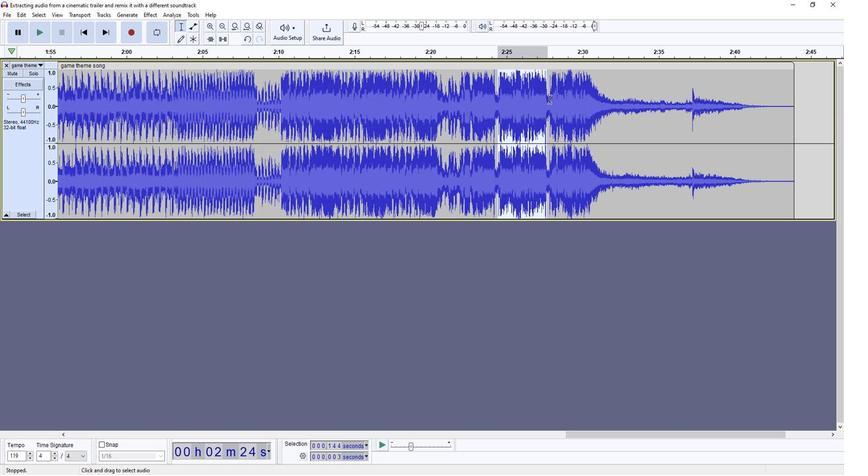 
Action: Mouse moved to (407, 442)
Screenshot: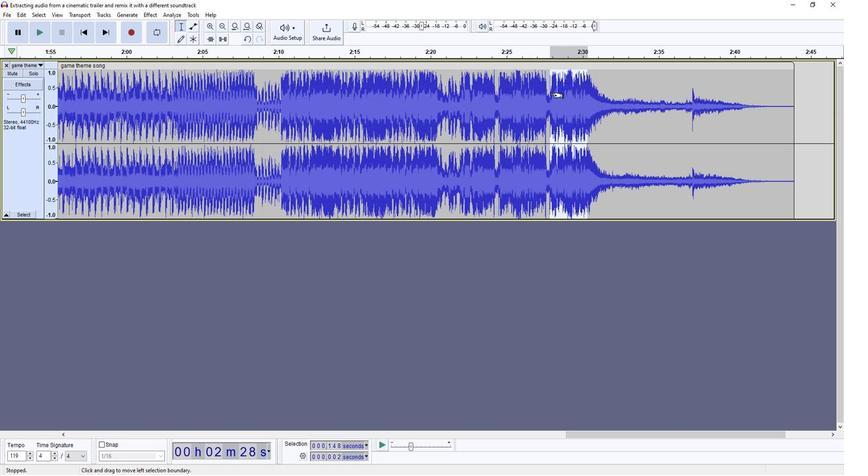 
Action: Mouse pressed left at (407, 442)
Screenshot: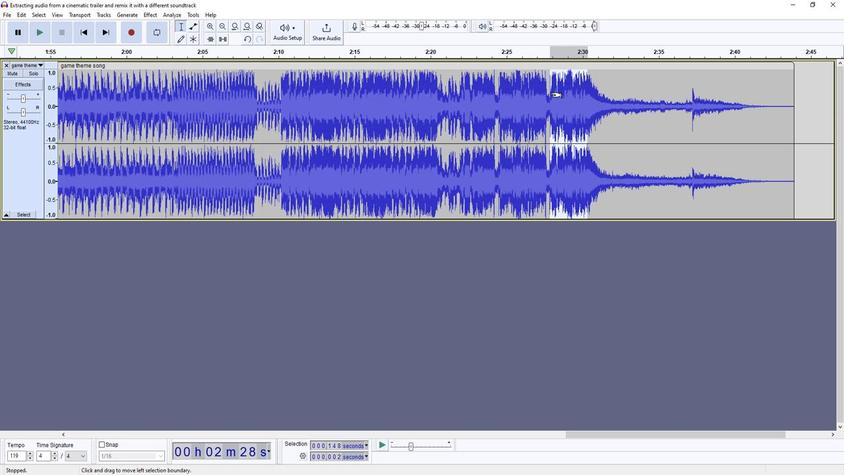 
Action: Mouse moved to (407, 442)
Screenshot: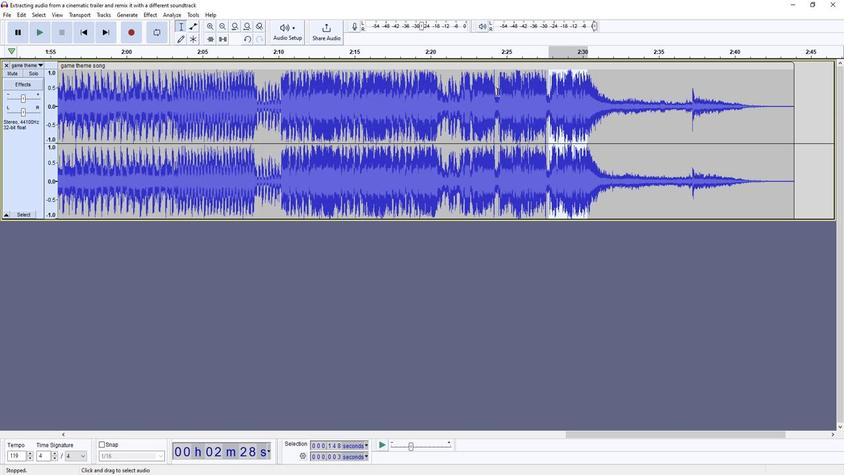 
Action: Mouse pressed left at (407, 442)
Screenshot: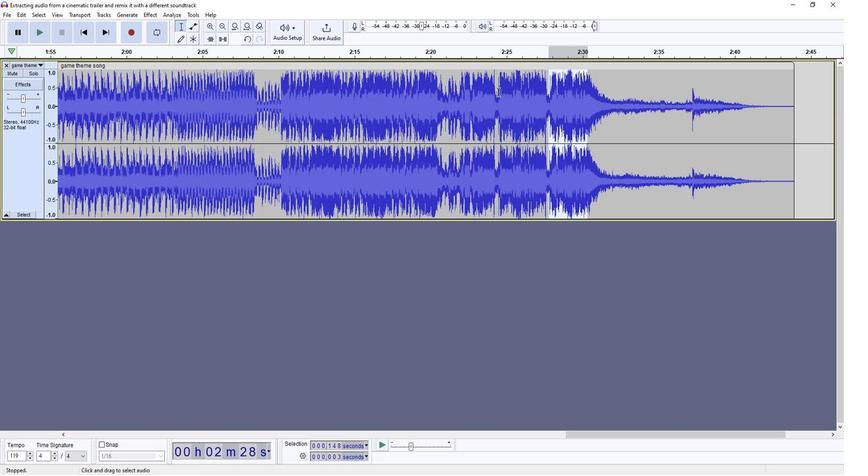 
Action: Mouse moved to (407, 440)
Screenshot: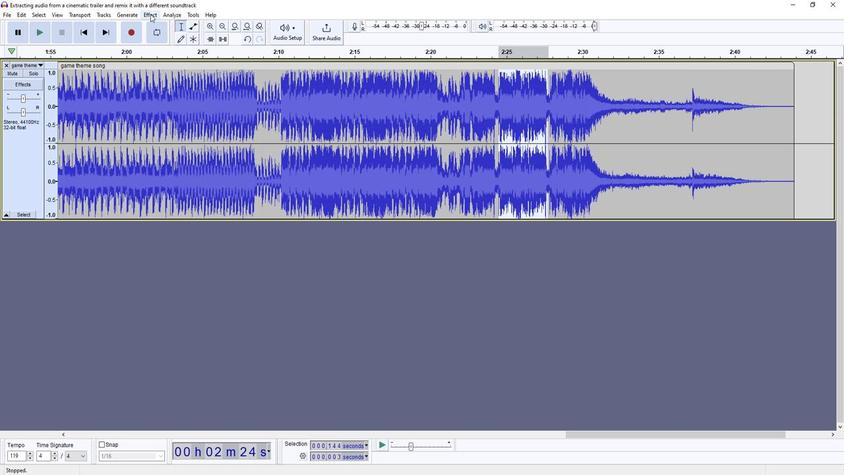 
Action: Mouse pressed left at (407, 440)
Screenshot: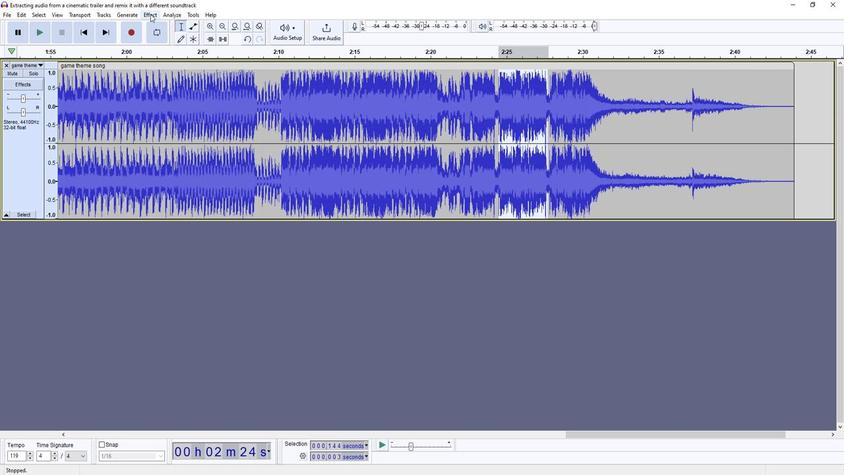
Action: Mouse moved to (407, 443)
Screenshot: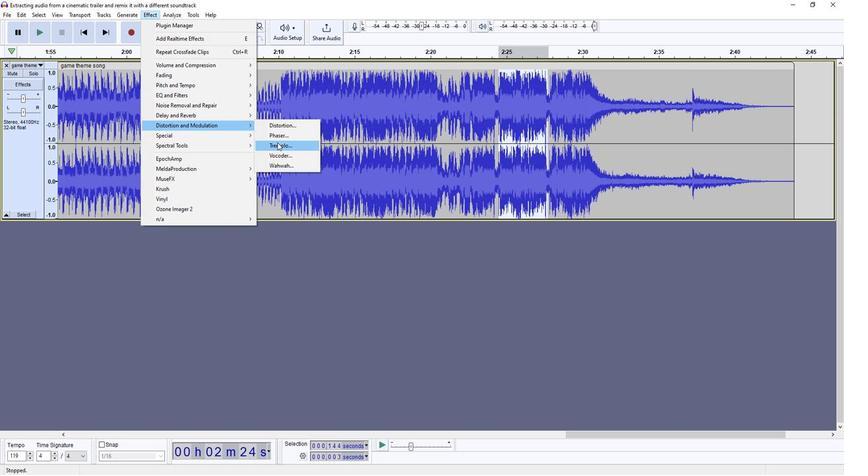 
Action: Mouse pressed left at (407, 443)
Screenshot: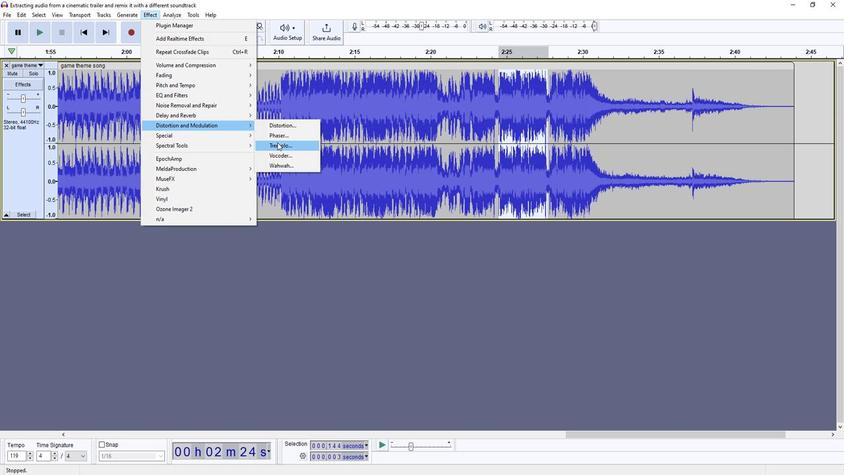 
Action: Mouse moved to (407, 444)
Screenshot: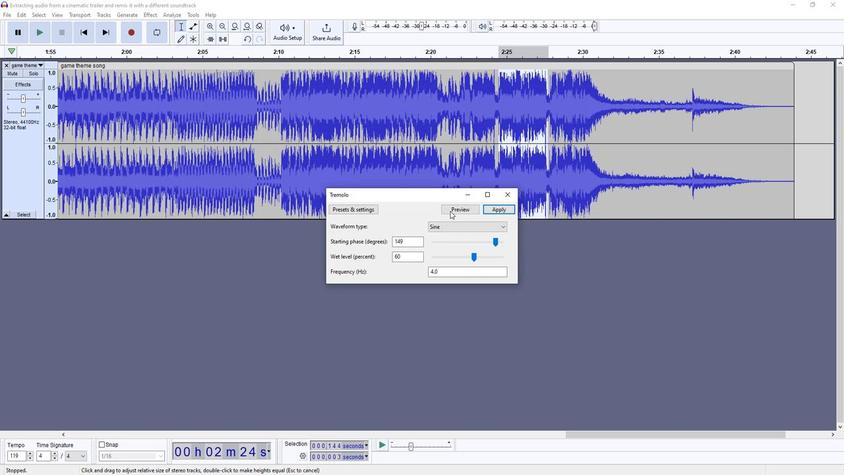 
Action: Mouse pressed left at (407, 444)
Screenshot: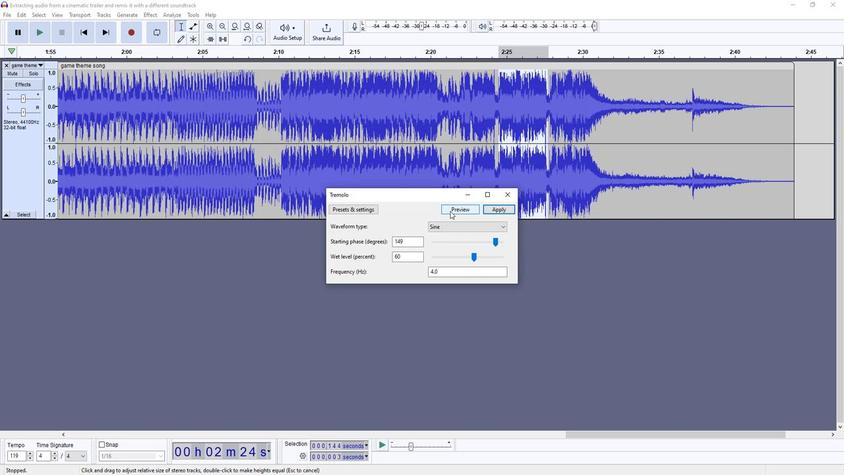 
Action: Mouse moved to (407, 444)
Screenshot: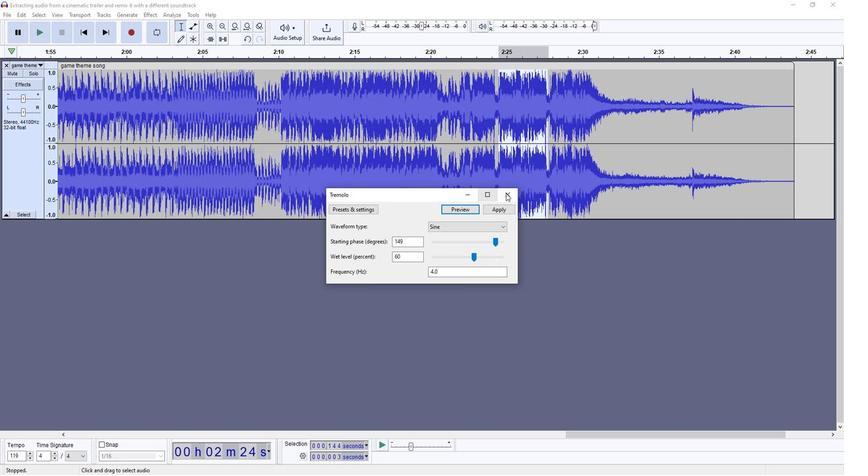 
Action: Mouse pressed left at (407, 444)
Screenshot: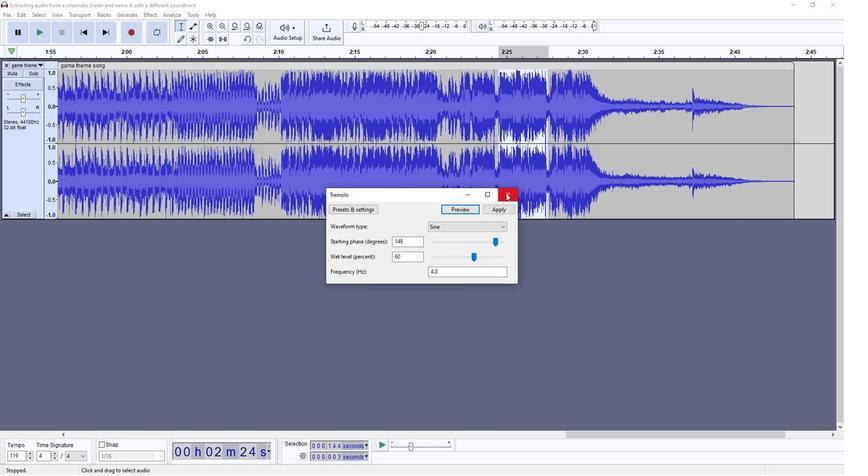 
Action: Mouse moved to (407, 442)
Screenshot: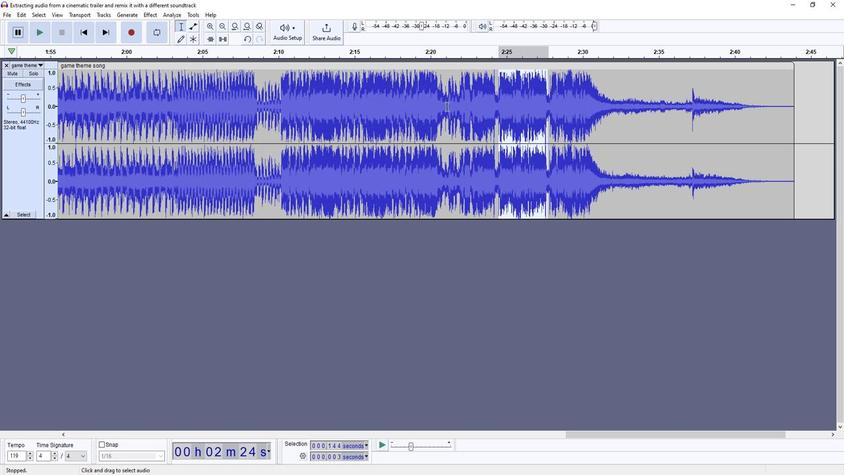 
Action: Mouse pressed left at (407, 442)
Screenshot: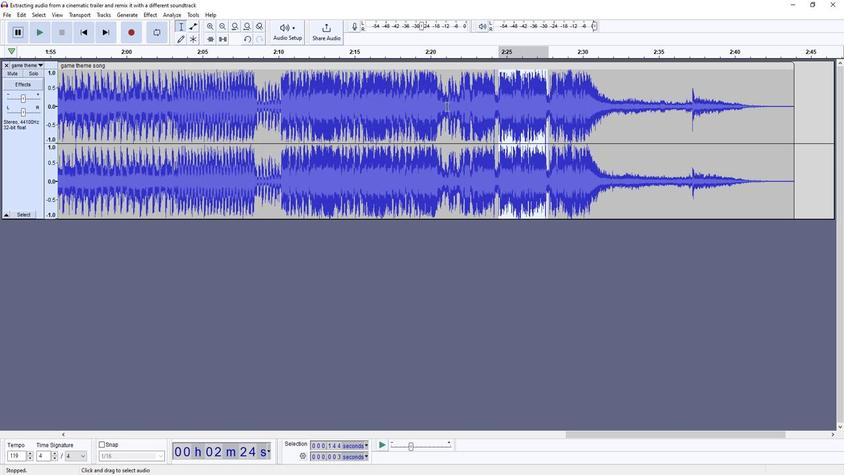 
Action: Mouse moved to (407, 440)
Screenshot: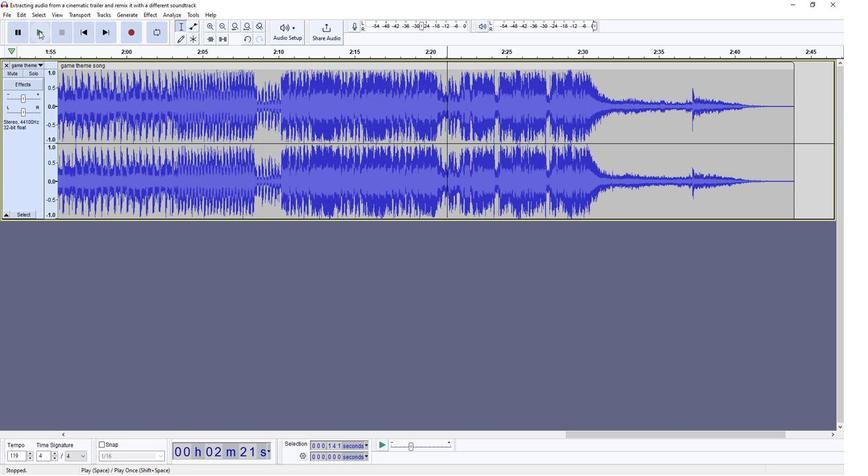 
Action: Mouse pressed left at (407, 440)
Screenshot: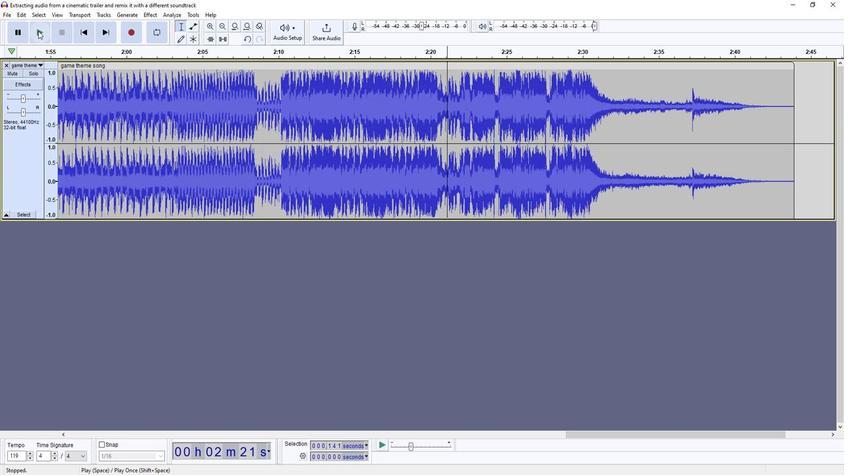 
Action: Mouse moved to (407, 440)
Screenshot: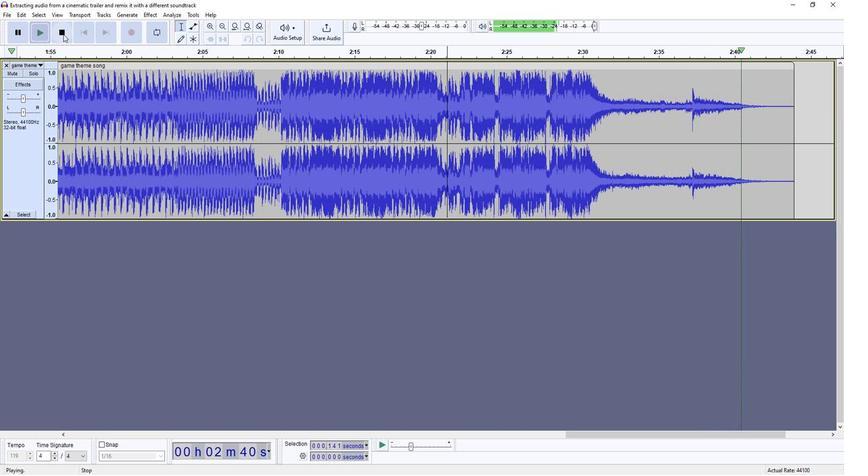 
Action: Mouse pressed left at (407, 440)
Screenshot: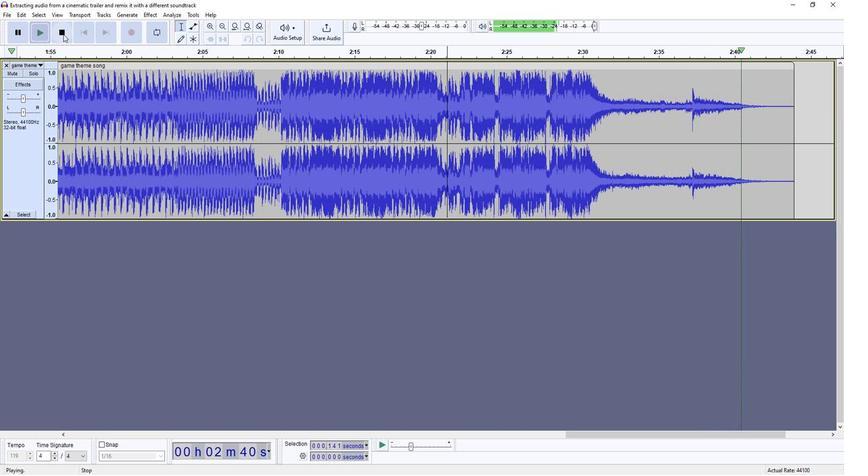 
Action: Mouse moved to (407, 442)
Screenshot: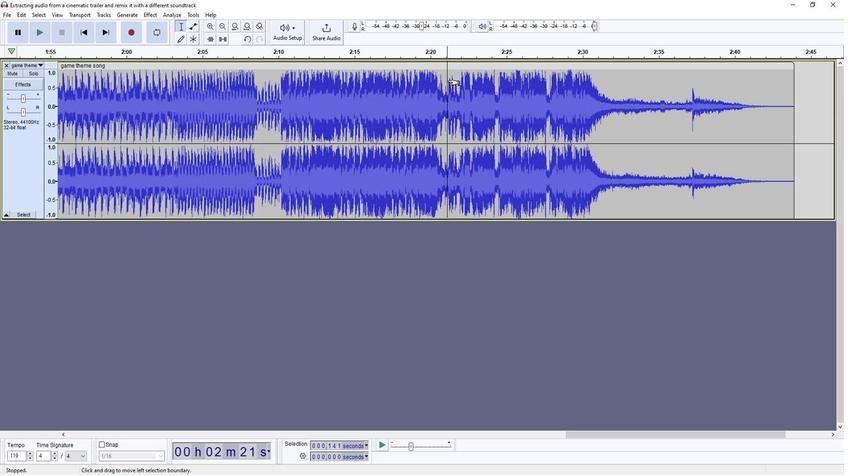 
Action: Mouse pressed left at (407, 442)
Screenshot: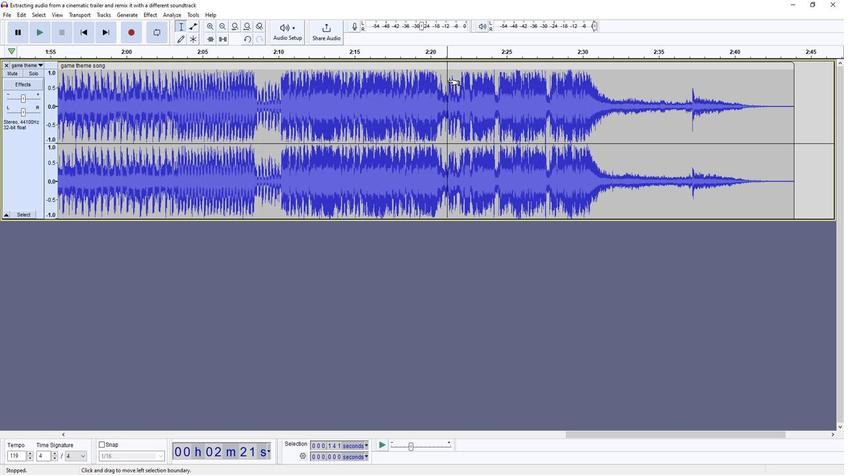 
Action: Mouse moved to (407, 442)
Screenshot: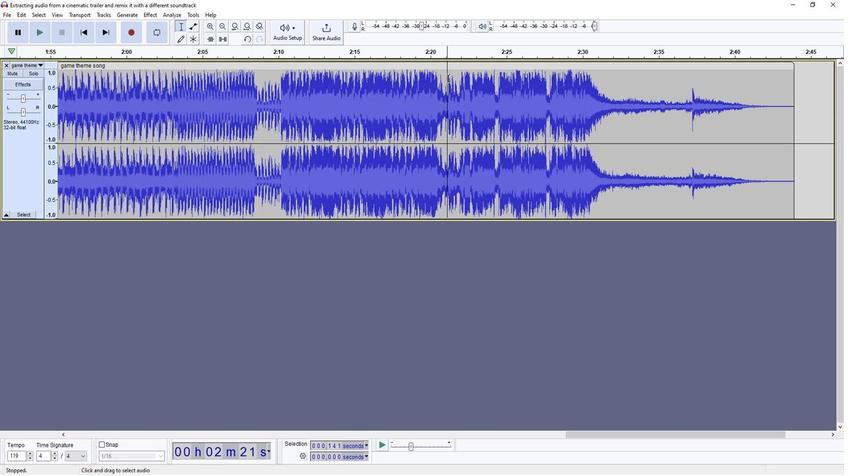 
Action: Mouse pressed right at (407, 442)
Screenshot: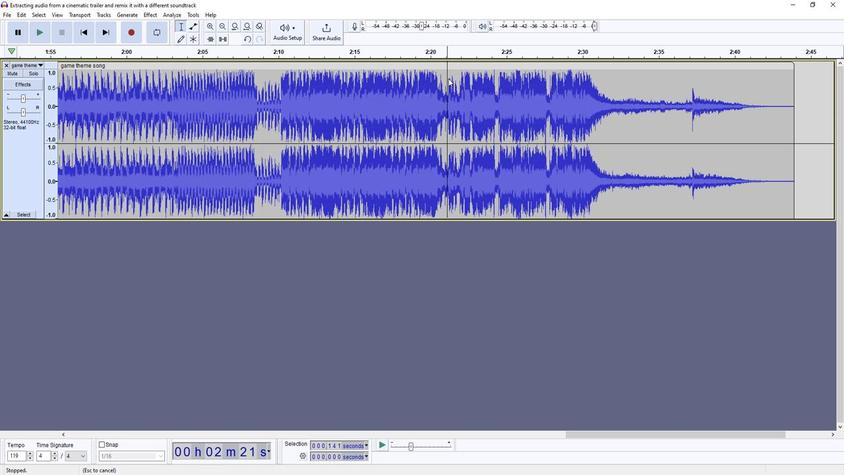 
Action: Mouse moved to (407, 442)
Screenshot: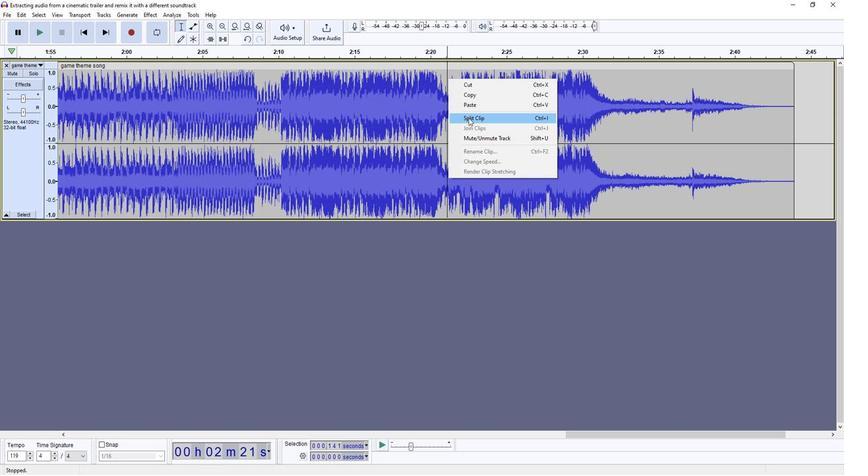 
Action: Mouse pressed left at (407, 442)
Screenshot: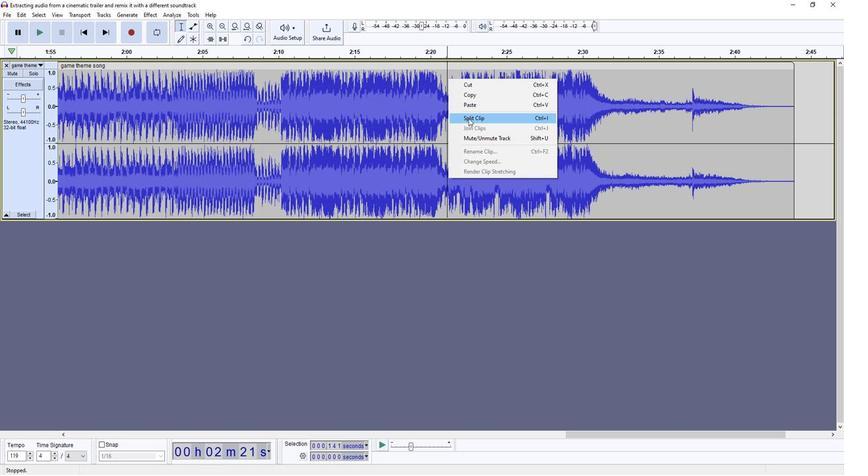 
Action: Mouse moved to (407, 441)
Screenshot: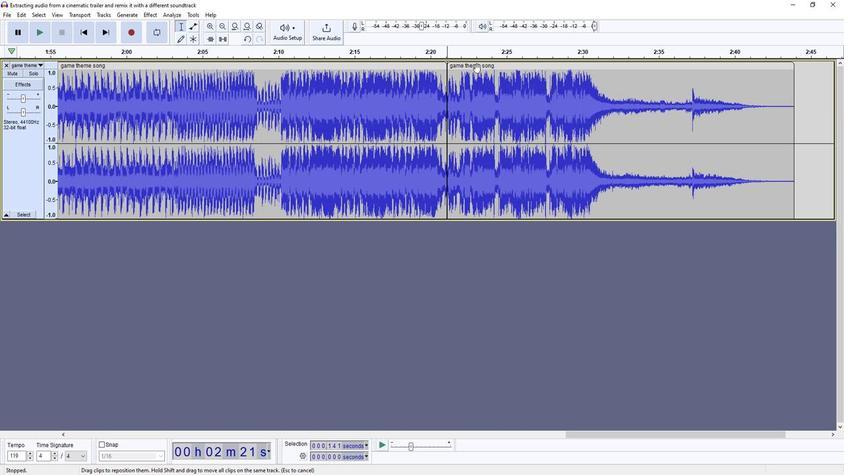 
Action: Mouse pressed left at (407, 441)
Screenshot: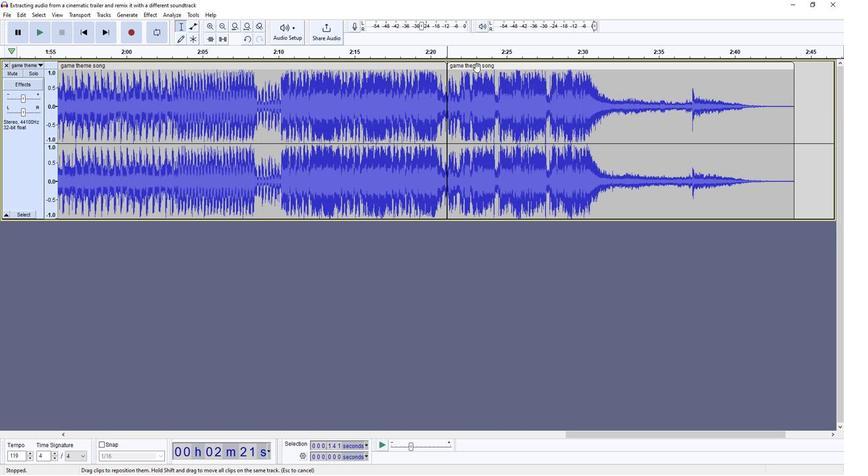 
Action: Mouse moved to (407, 441)
Screenshot: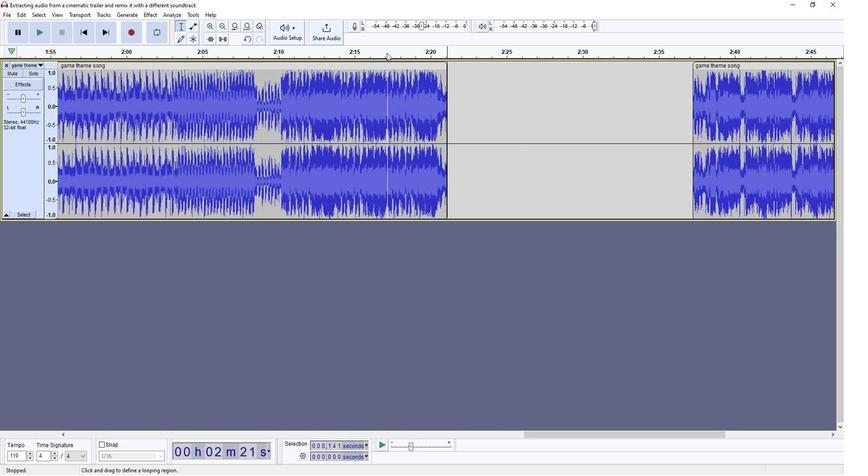 
Action: Mouse pressed left at (407, 441)
Screenshot: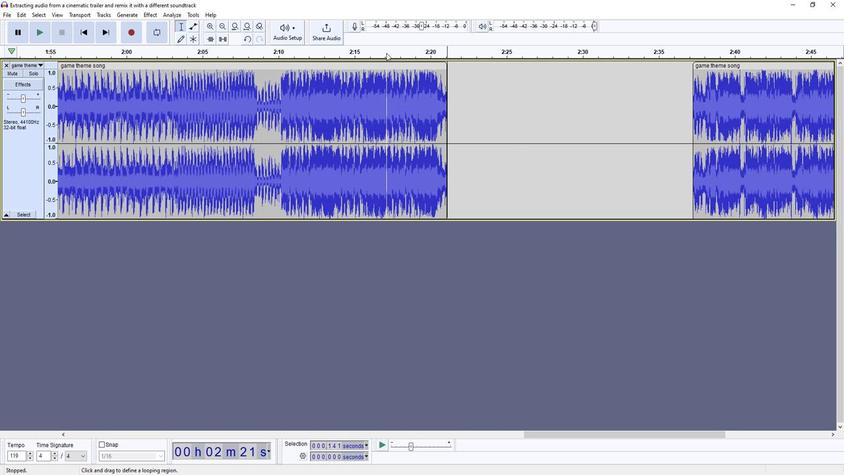 
Action: Mouse moved to (407, 442)
Screenshot: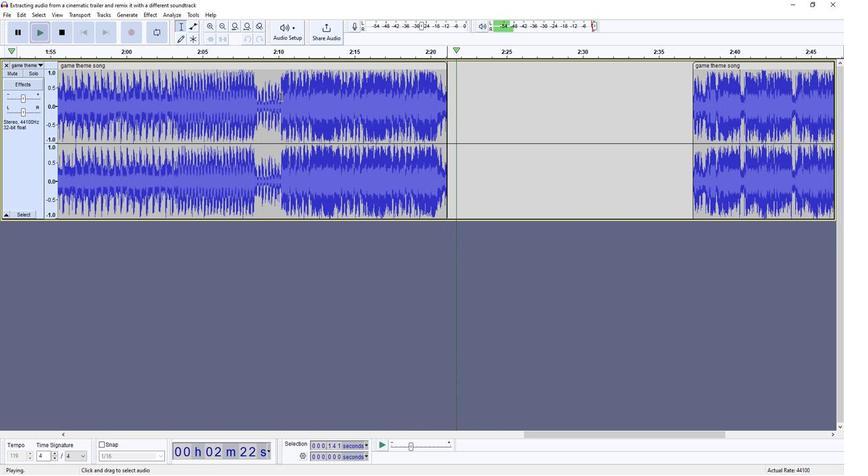 
Action: Mouse pressed left at (407, 442)
Screenshot: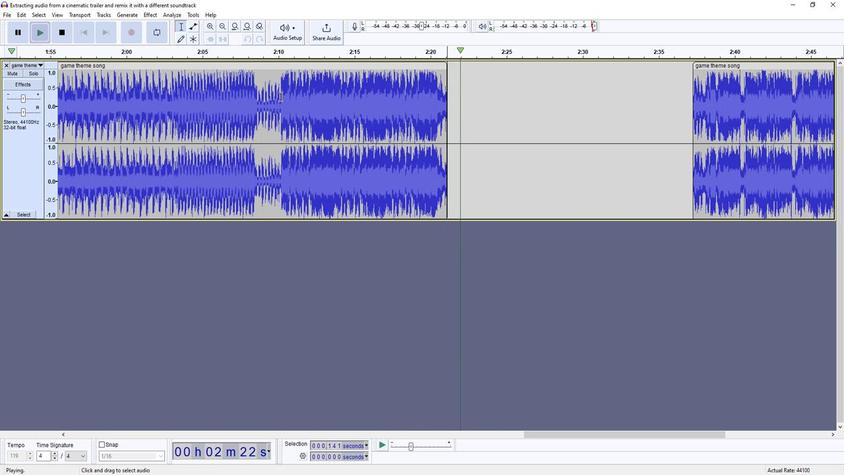 
Action: Mouse moved to (407, 440)
Screenshot: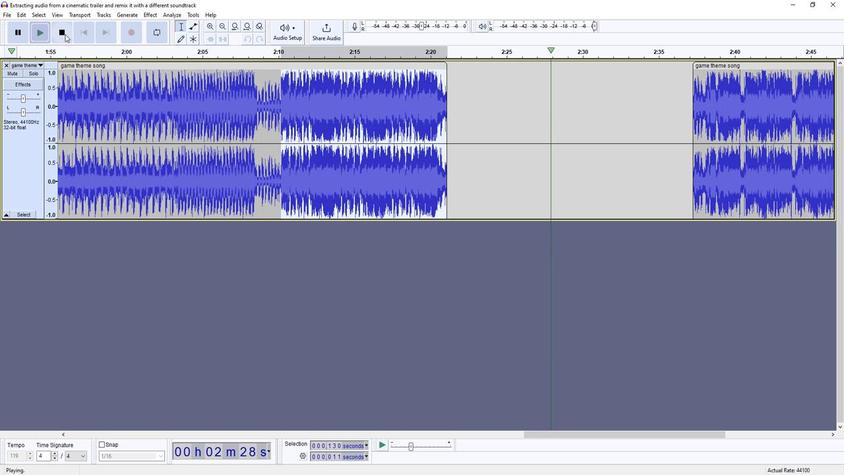 
Action: Mouse pressed left at (407, 440)
Screenshot: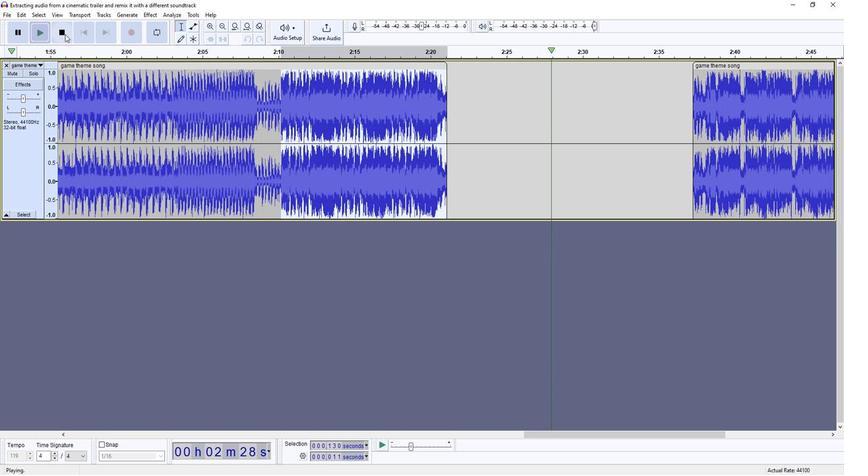 
Action: Mouse moved to (407, 440)
Screenshot: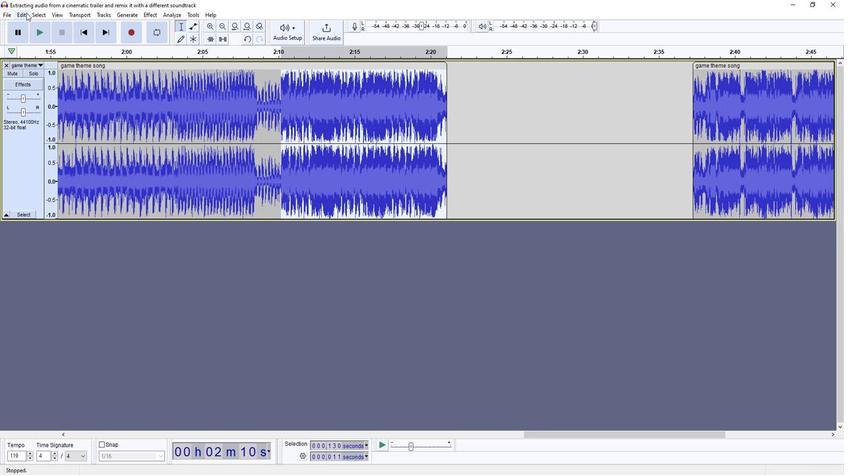 
Action: Mouse pressed left at (407, 440)
Screenshot: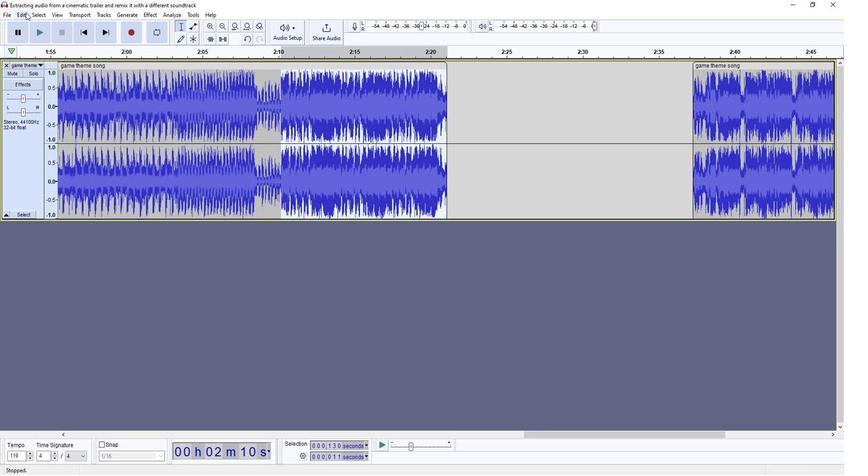 
Action: Mouse moved to (407, 441)
Screenshot: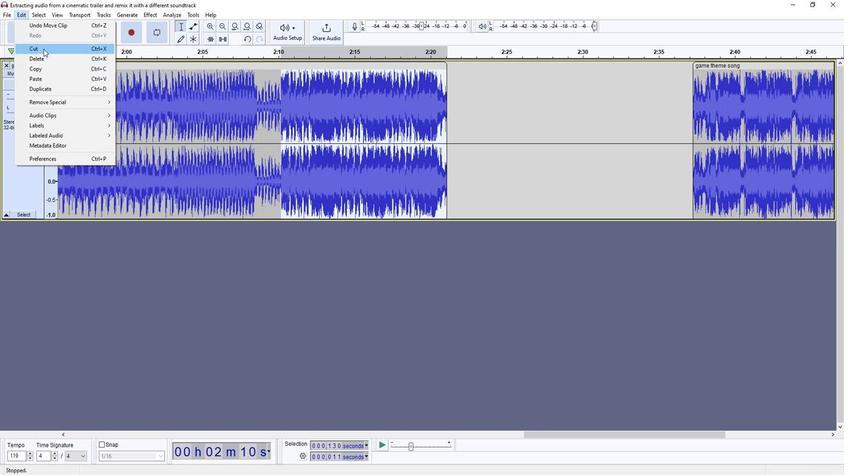 
Action: Mouse pressed left at (407, 441)
Screenshot: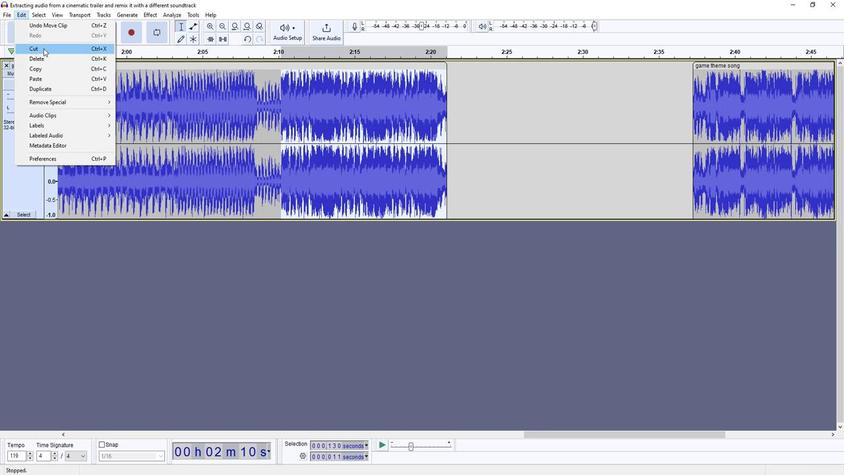 
Action: Mouse moved to (407, 441)
Screenshot: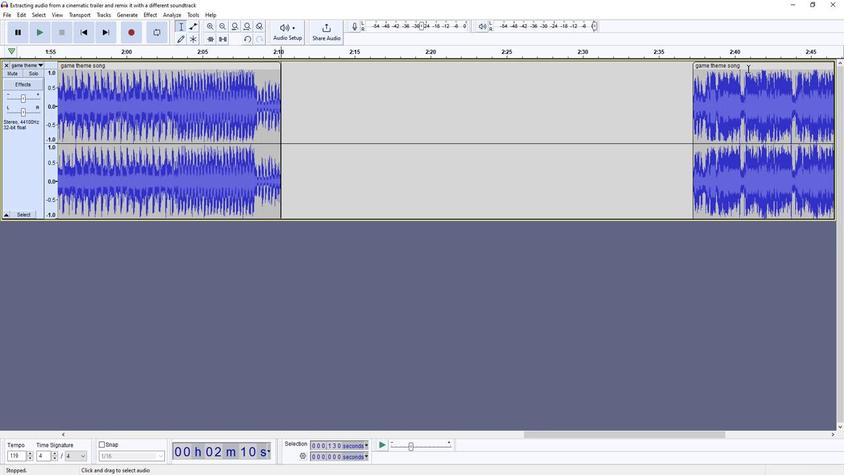 
Action: Mouse pressed left at (407, 441)
Screenshot: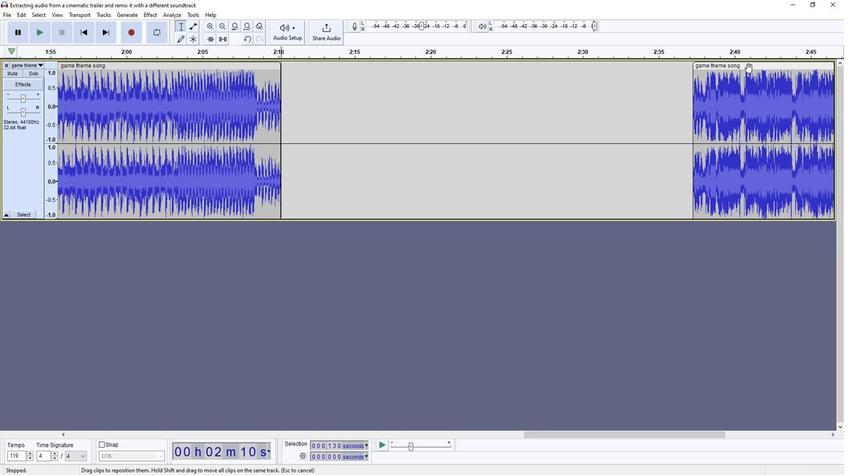 
Action: Mouse moved to (407, 442)
Screenshot: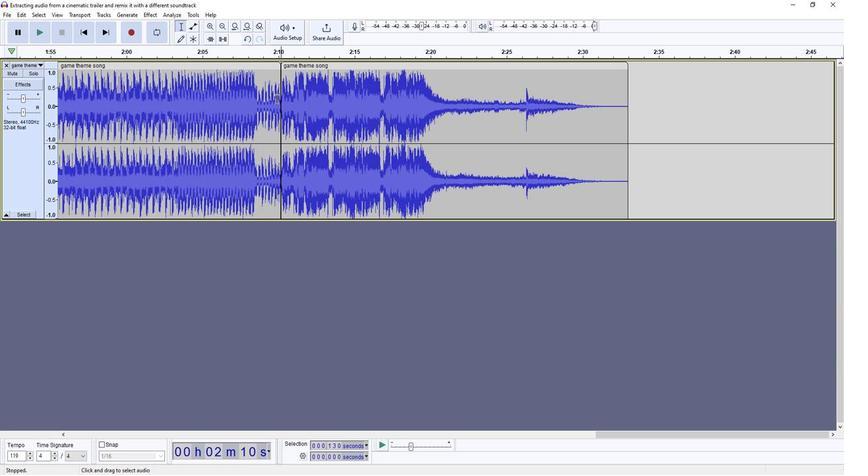 
Action: Mouse pressed left at (407, 442)
Screenshot: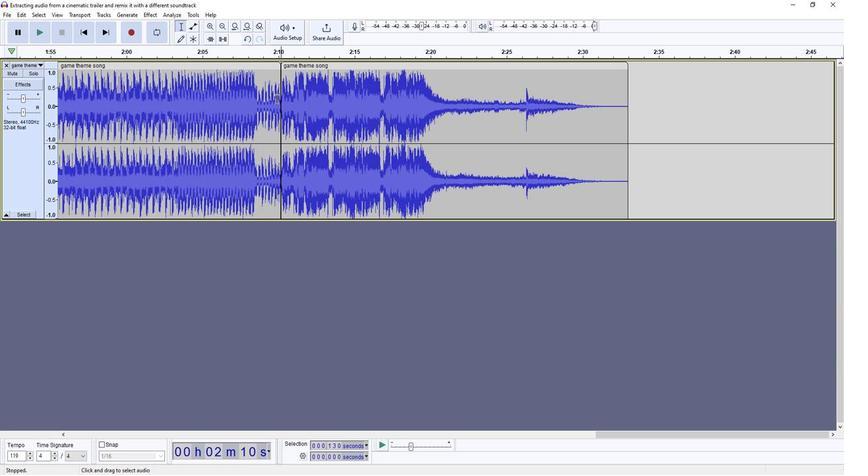 
Action: Mouse moved to (407, 440)
Screenshot: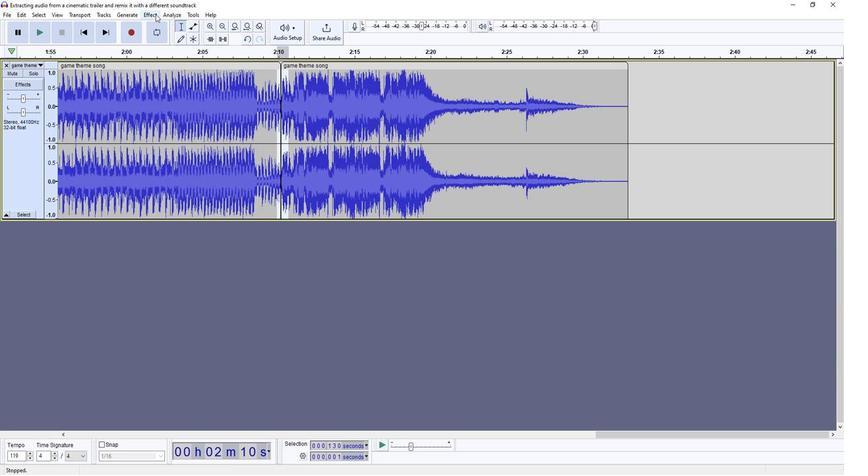 
Action: Mouse pressed left at (407, 440)
Screenshot: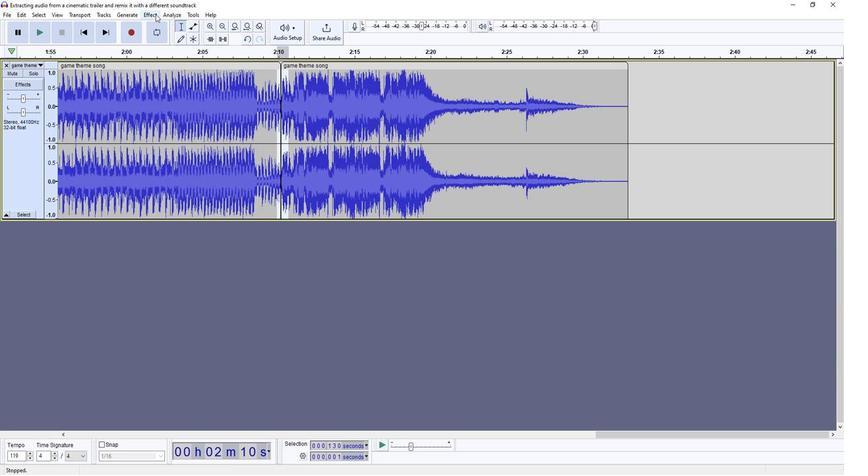 
Action: Mouse moved to (407, 442)
Screenshot: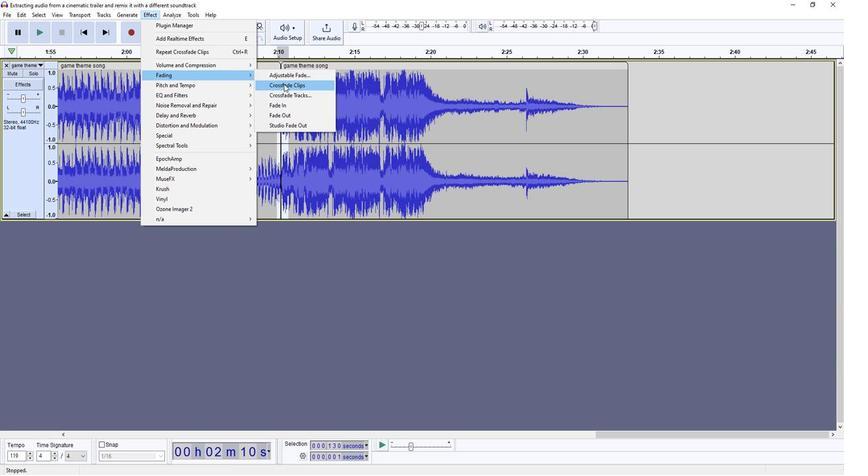 
Action: Mouse pressed left at (407, 442)
Screenshot: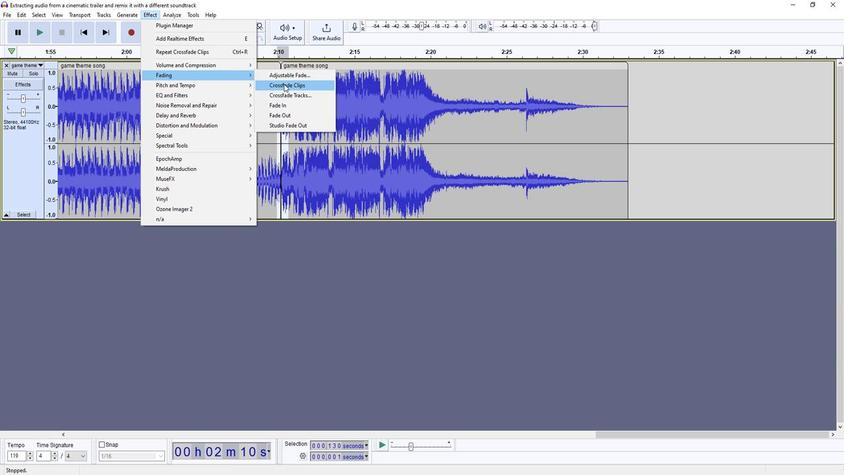 
Action: Mouse moved to (407, 442)
Screenshot: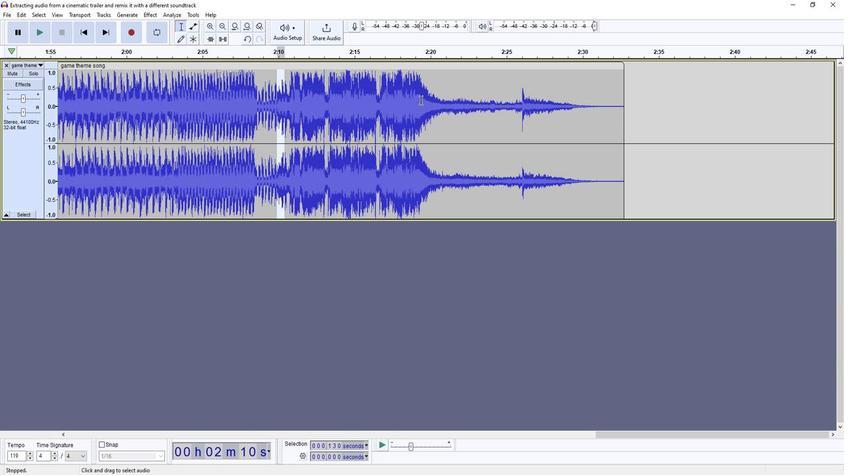 
Action: Mouse pressed left at (407, 442)
Screenshot: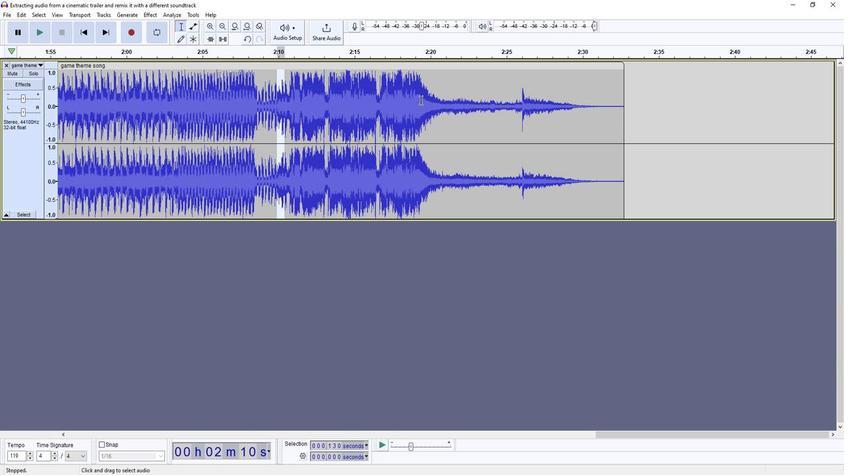 
Action: Mouse pressed right at (407, 442)
Screenshot: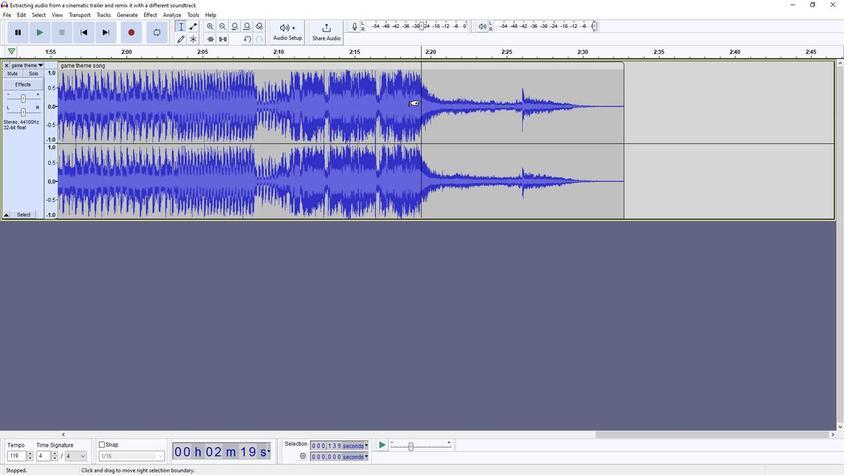 
Action: Mouse moved to (407, 443)
Screenshot: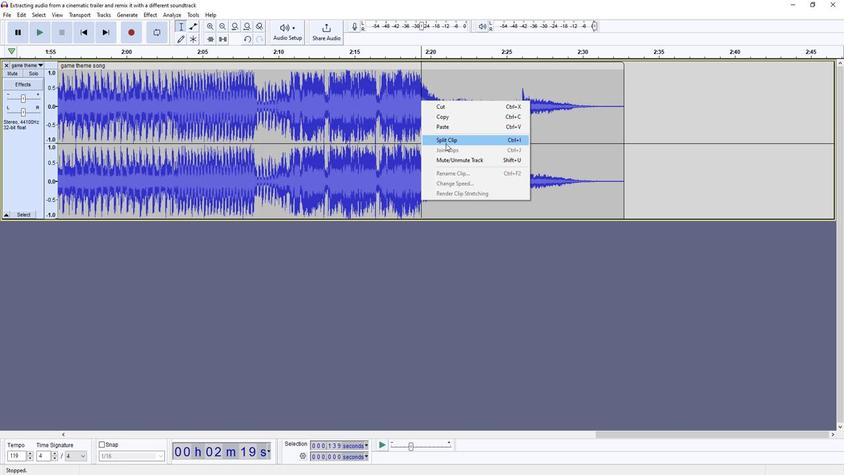
Action: Mouse pressed left at (407, 443)
Screenshot: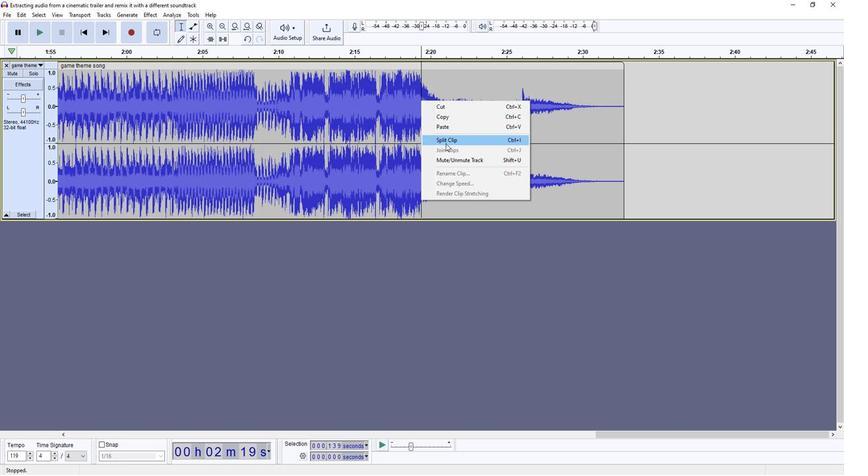 
Action: Mouse moved to (407, 441)
Screenshot: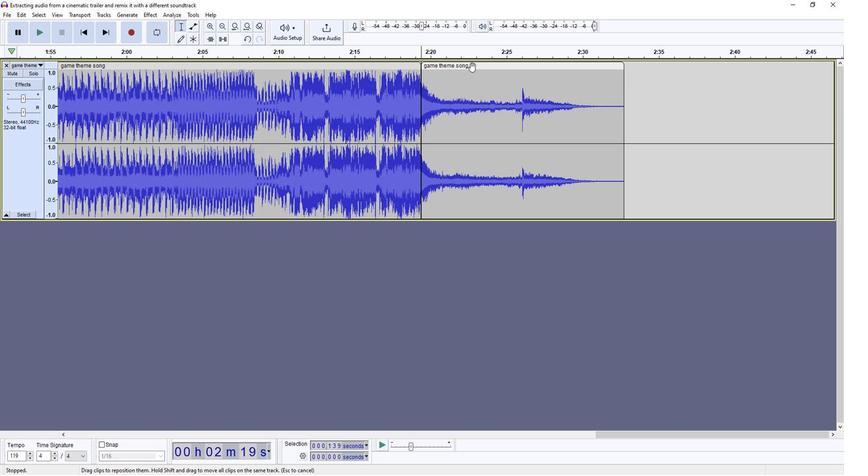 
Action: Mouse pressed left at (407, 441)
Screenshot: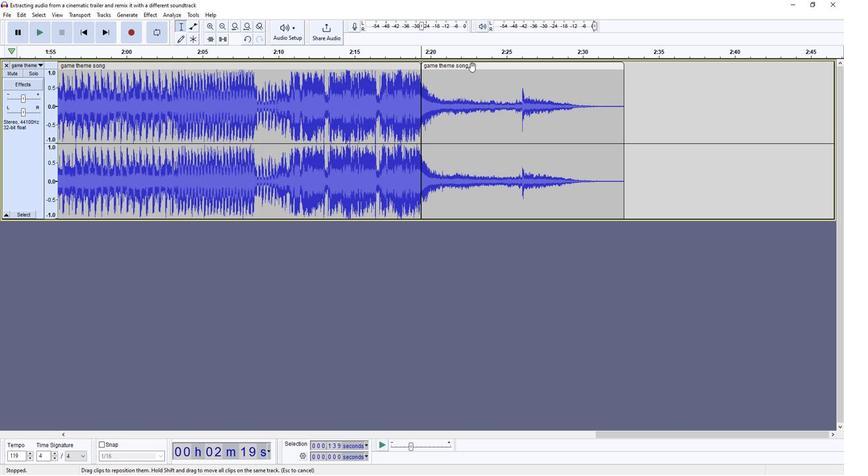 
Action: Mouse moved to (407, 440)
Screenshot: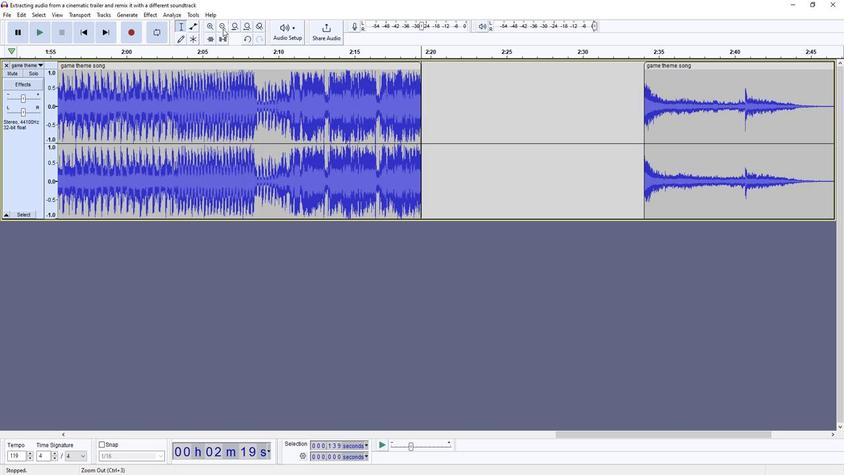 
Action: Mouse pressed left at (407, 440)
Screenshot: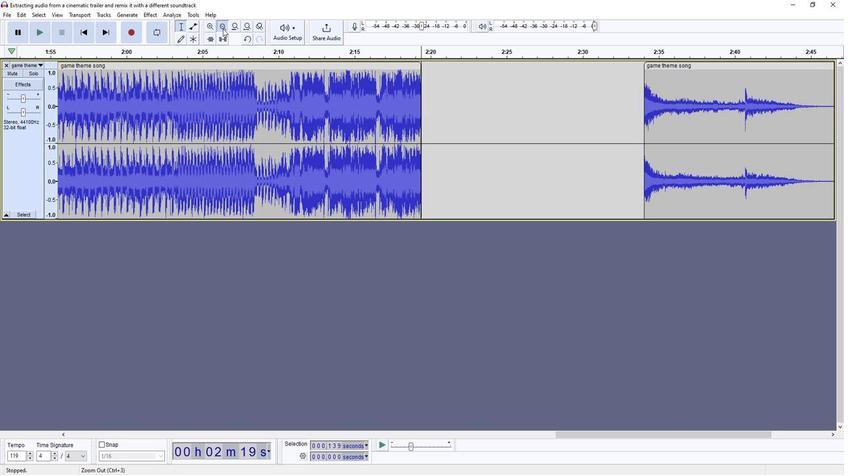 
Action: Mouse pressed left at (407, 440)
Screenshot: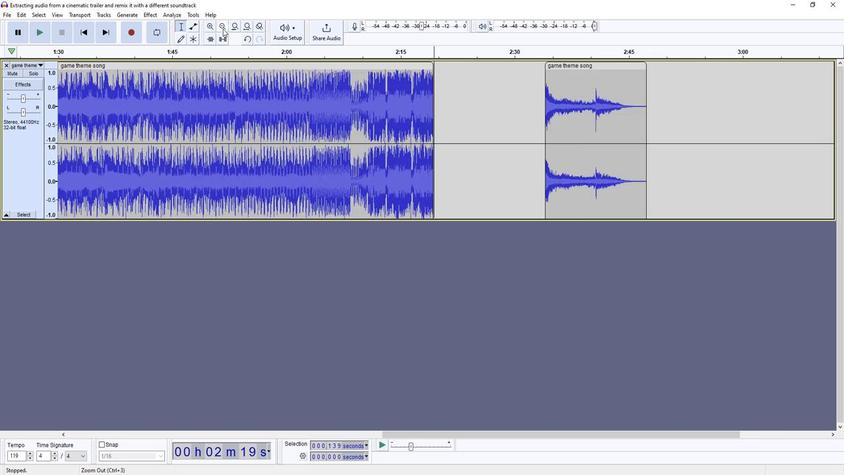 
Action: Mouse pressed left at (407, 440)
Screenshot: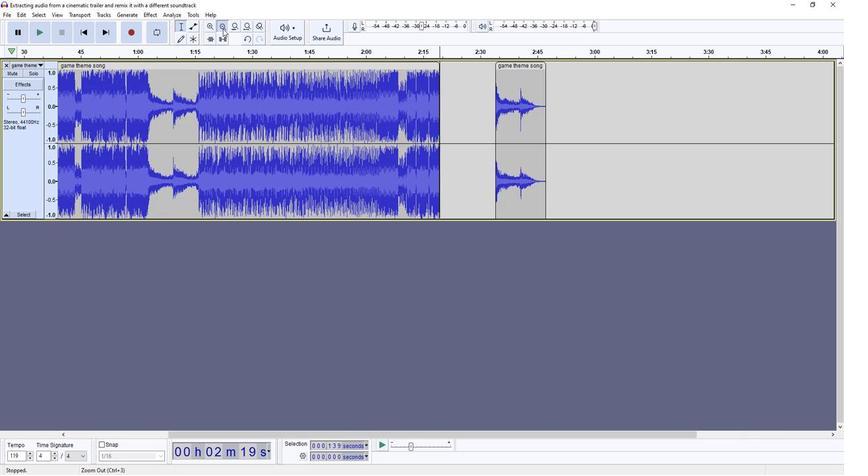 
Action: Mouse pressed left at (407, 440)
Screenshot: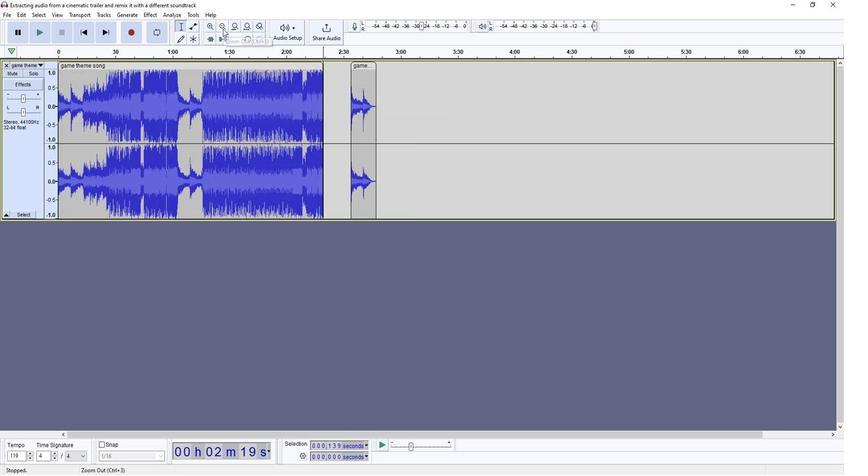 
Action: Mouse moved to (407, 440)
Screenshot: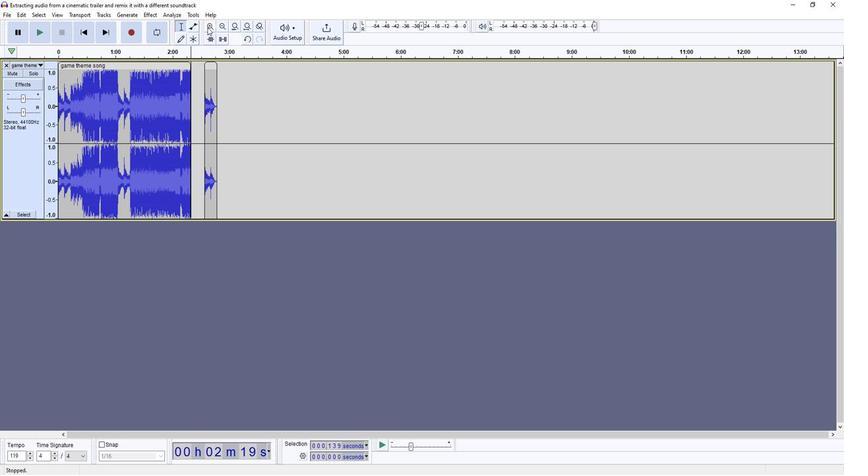
Action: Mouse pressed left at (407, 440)
Screenshot: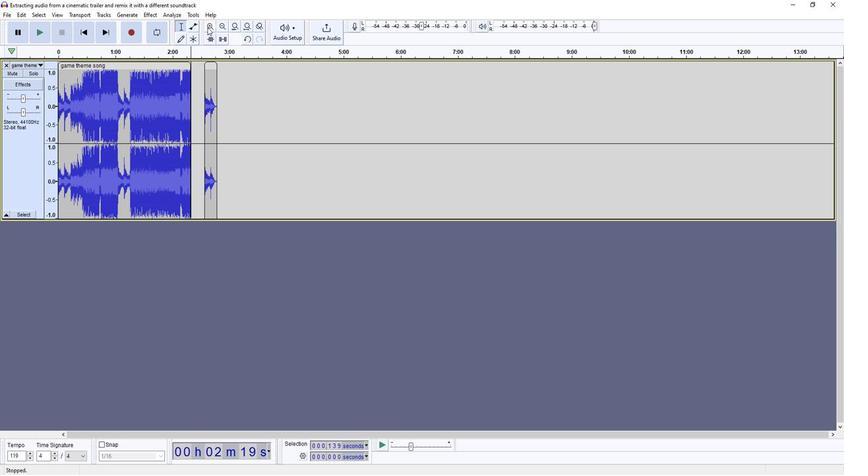 
Action: Mouse pressed left at (407, 440)
Screenshot: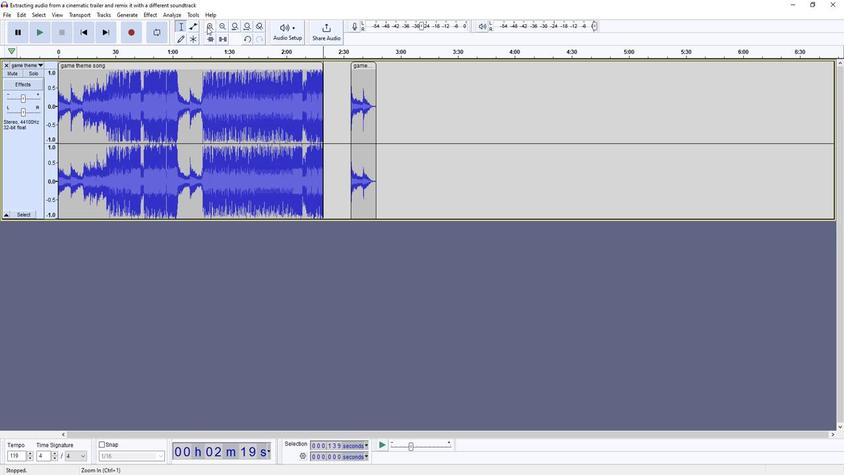 
Action: Mouse moved to (407, 450)
Screenshot: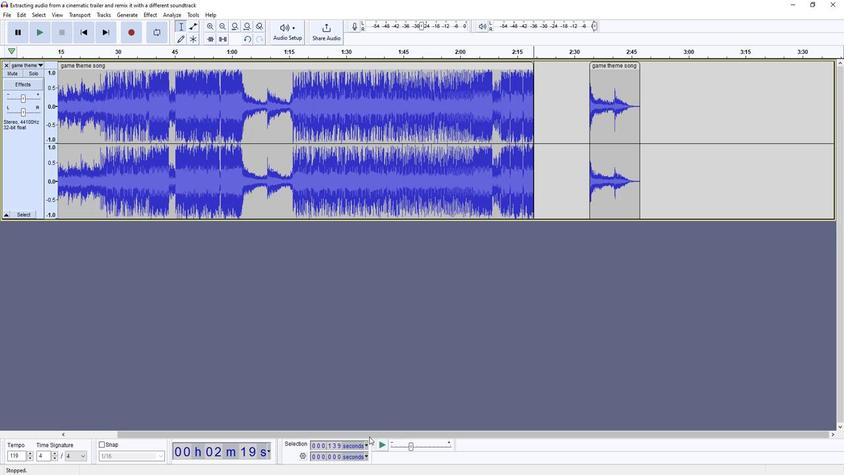 
Action: Mouse pressed left at (407, 450)
Screenshot: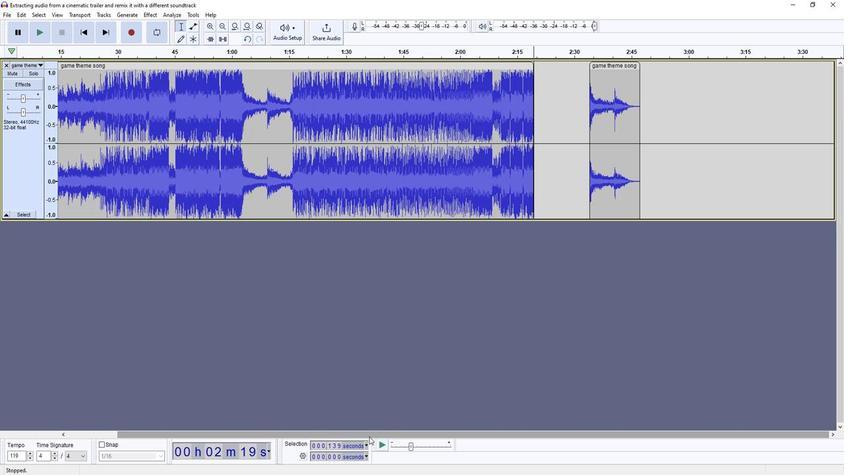 
Action: Mouse moved to (407, 442)
Screenshot: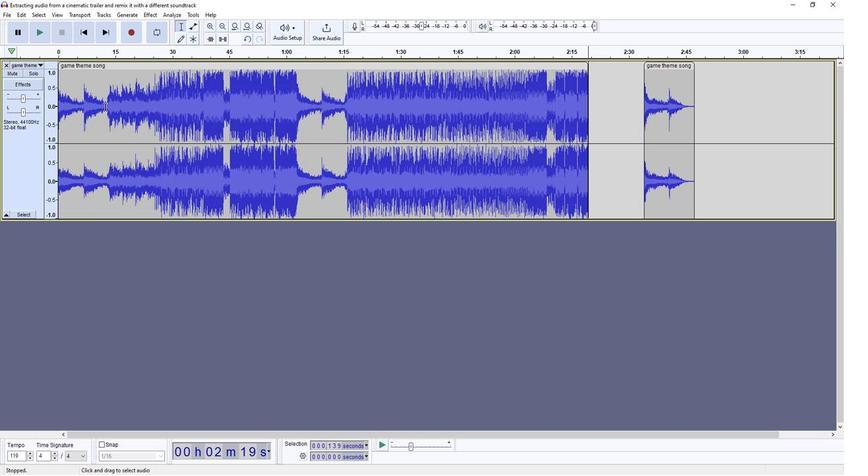 
Action: Mouse pressed left at (407, 442)
Screenshot: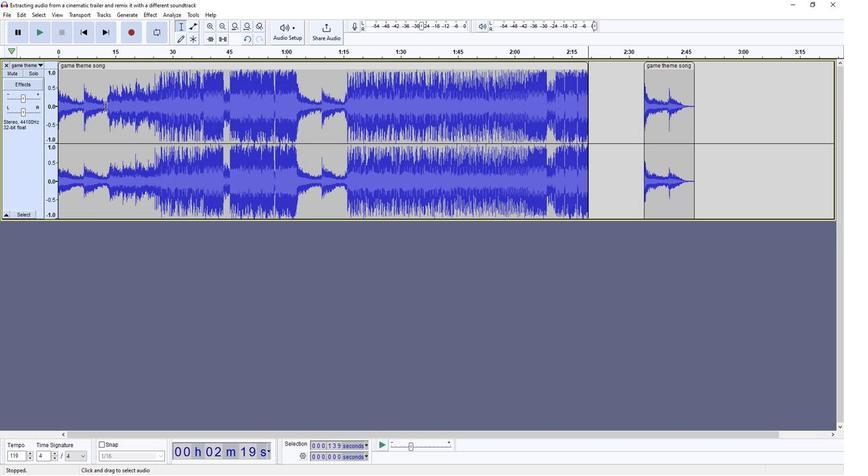 
Action: Mouse moved to (407, 442)
Screenshot: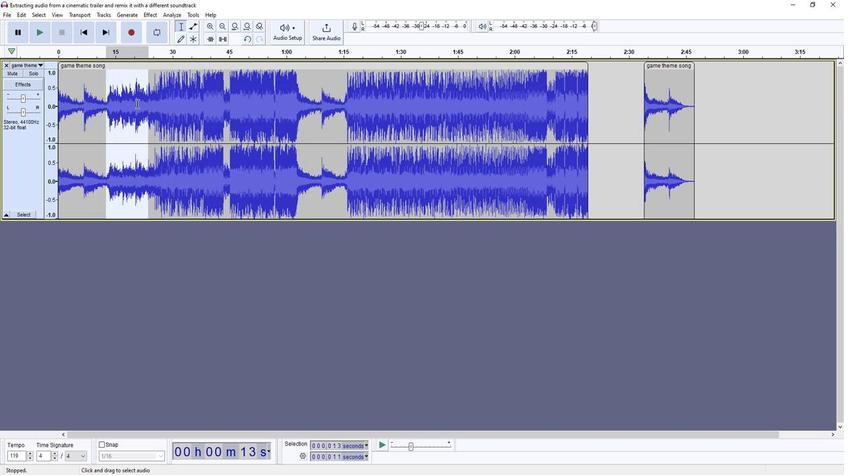 
Action: Mouse pressed right at (407, 442)
Screenshot: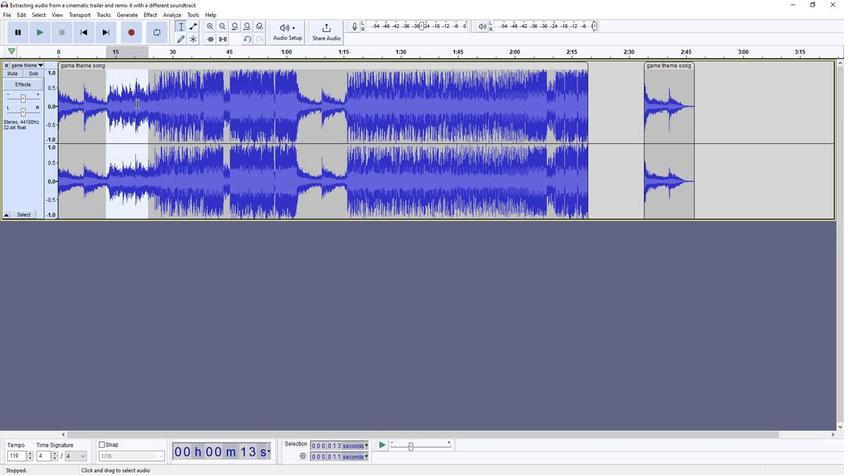 
Action: Mouse moved to (407, 442)
Screenshot: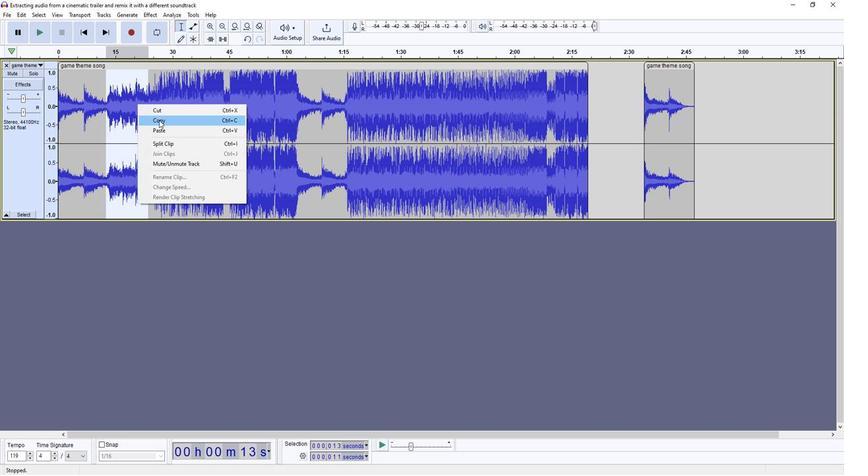 
Action: Mouse pressed left at (407, 442)
Screenshot: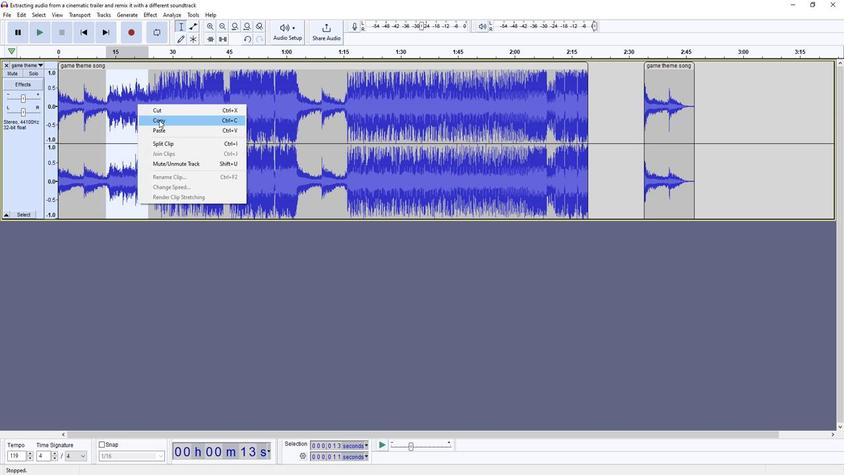 
Action: Mouse moved to (407, 442)
Screenshot: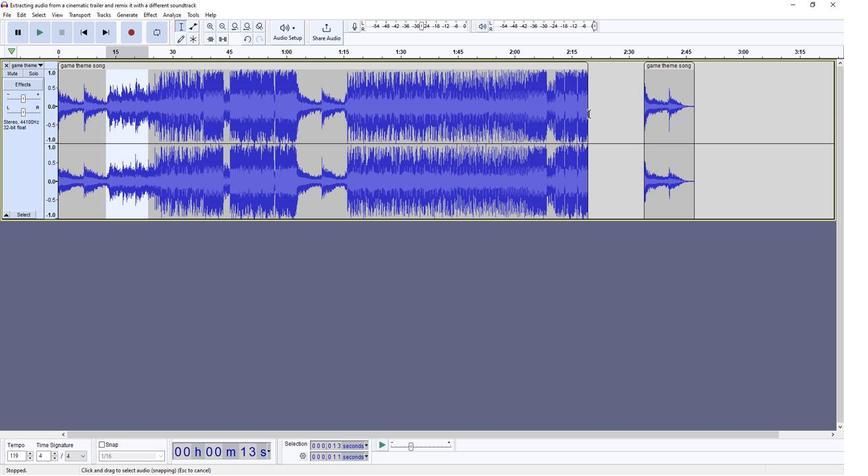 
Action: Mouse pressed left at (407, 442)
Screenshot: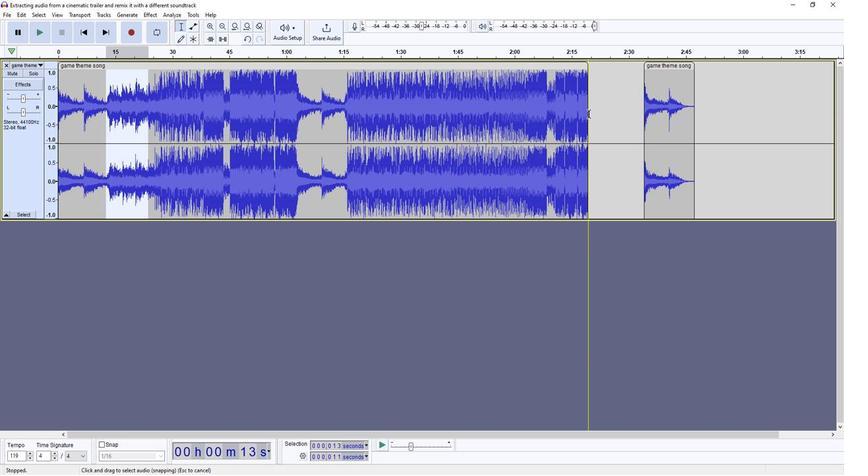 
Action: Mouse pressed right at (407, 442)
Screenshot: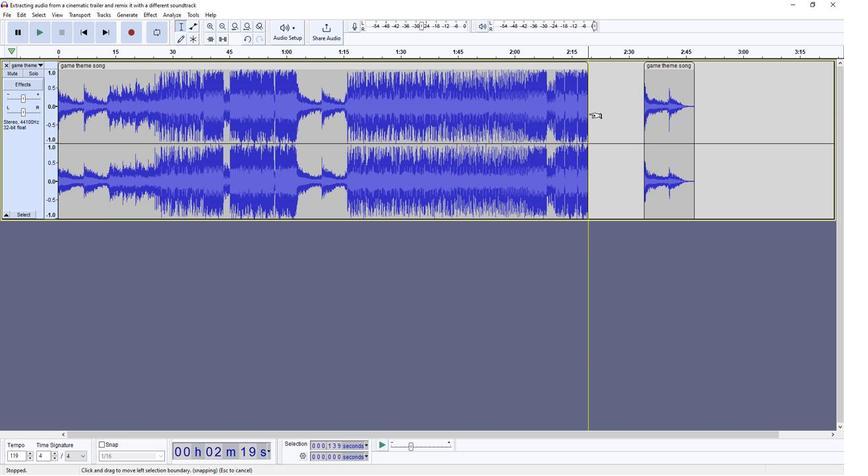 
Action: Mouse moved to (407, 442)
Screenshot: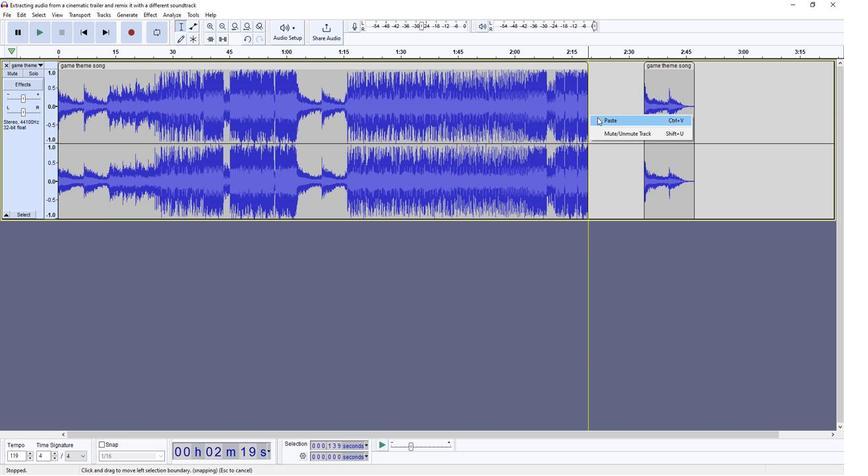 
Action: Mouse pressed left at (407, 442)
Screenshot: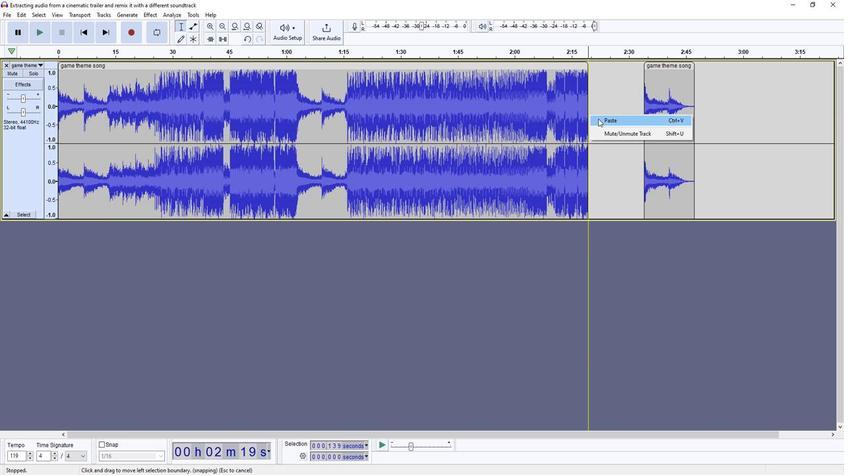 
Action: Mouse moved to (407, 441)
Screenshot: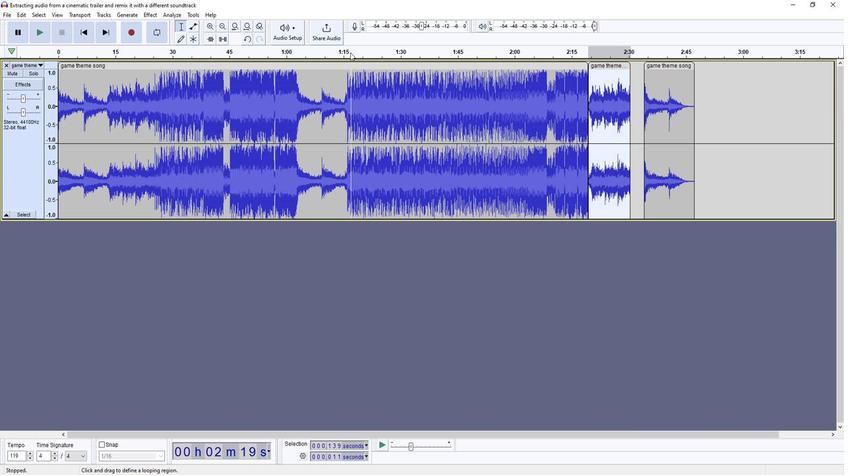 
Action: Mouse pressed left at (407, 441)
Screenshot: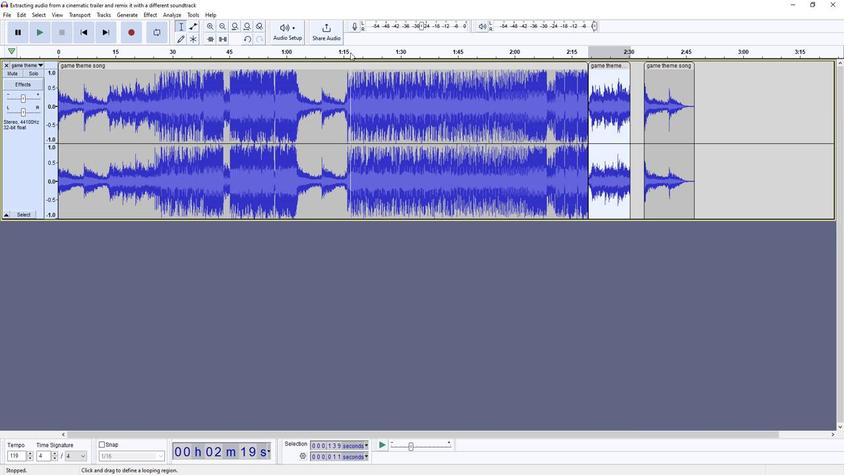 
Action: Mouse moved to (407, 440)
Screenshot: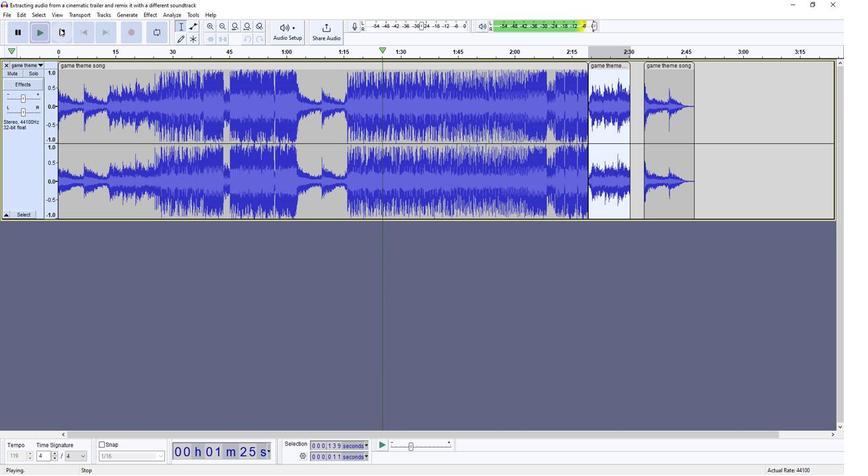 
Action: Mouse pressed left at (407, 440)
Screenshot: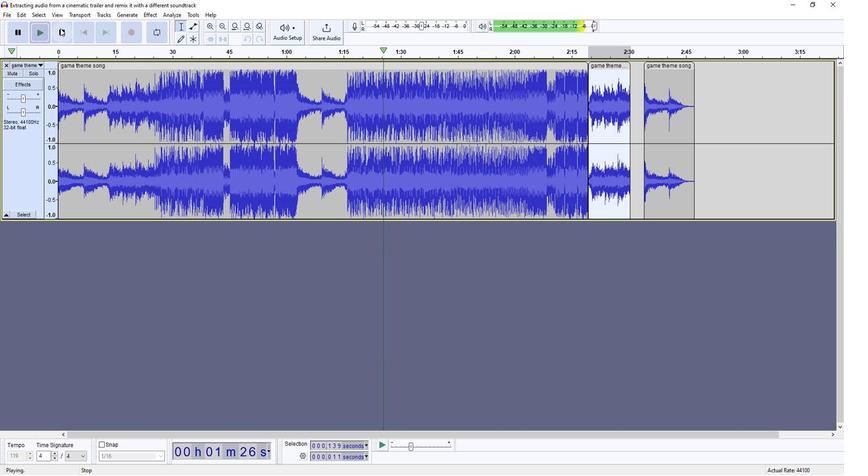 
Action: Mouse moved to (407, 442)
Screenshot: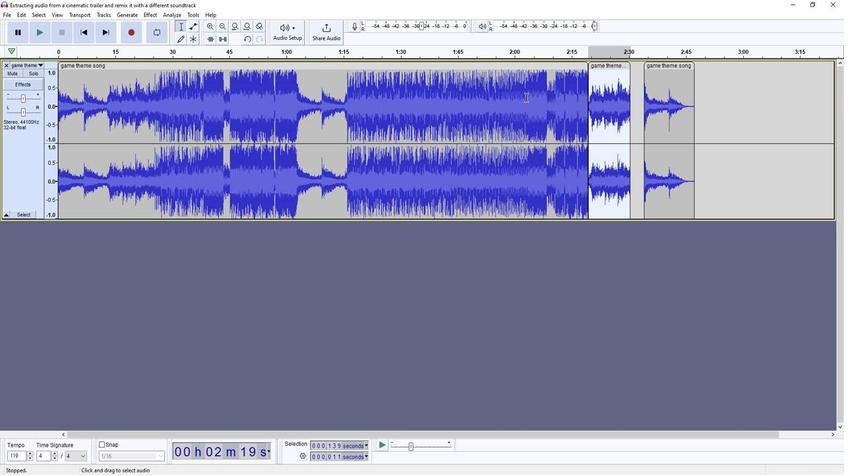 
Action: Mouse pressed left at (407, 442)
Screenshot: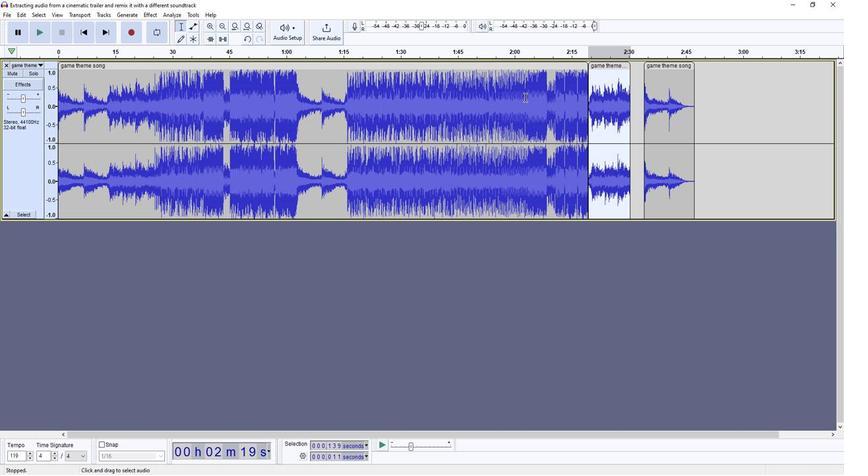 
Action: Mouse moved to (407, 440)
Screenshot: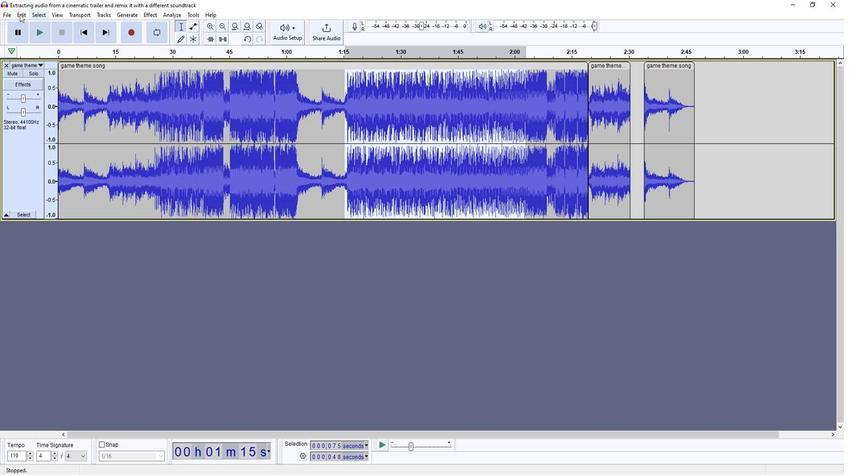 
Action: Mouse pressed left at (407, 440)
Screenshot: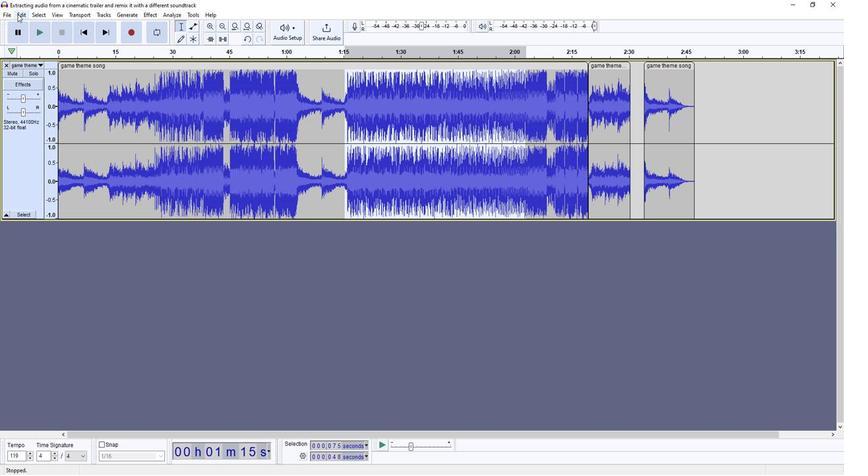 
Action: Mouse moved to (407, 441)
Screenshot: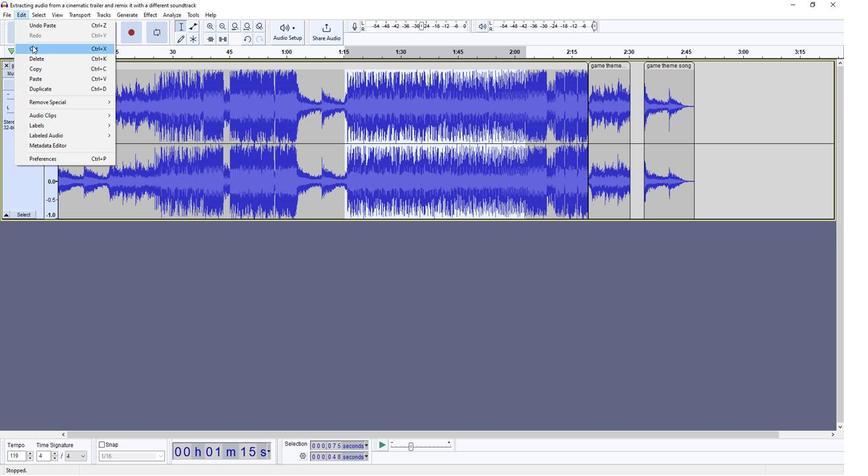 
Action: Mouse pressed left at (407, 441)
Screenshot: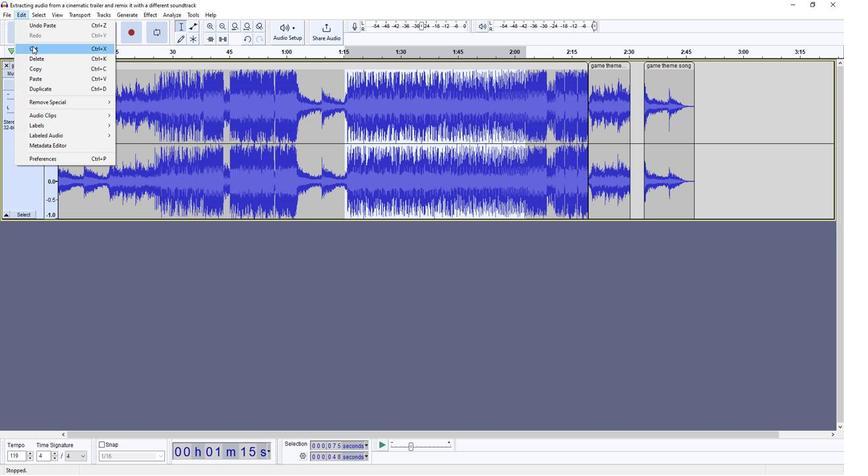 
Action: Mouse moved to (407, 442)
Screenshot: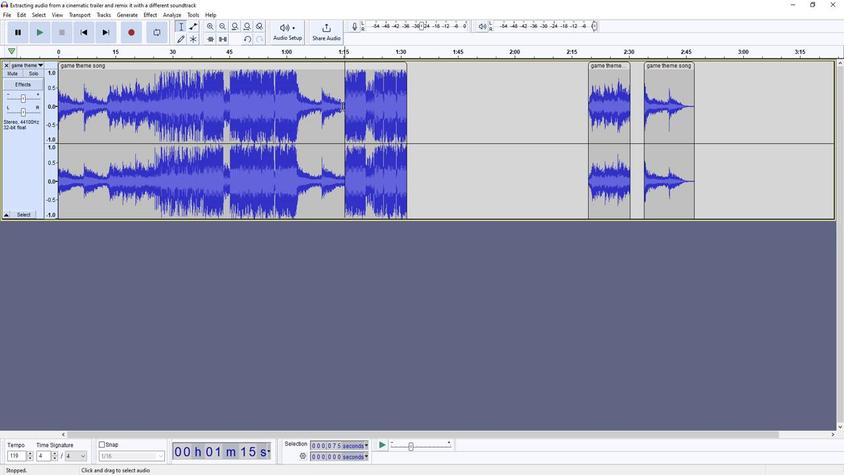 
Action: Mouse pressed left at (407, 442)
Screenshot: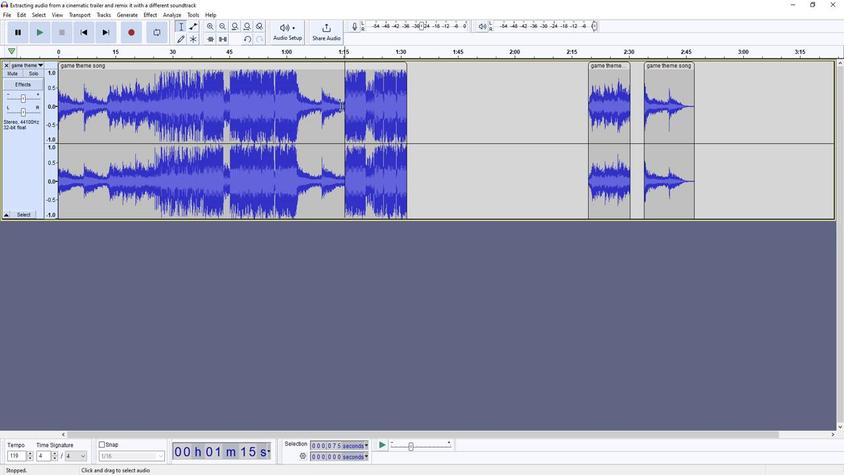 
Action: Mouse moved to (407, 440)
Screenshot: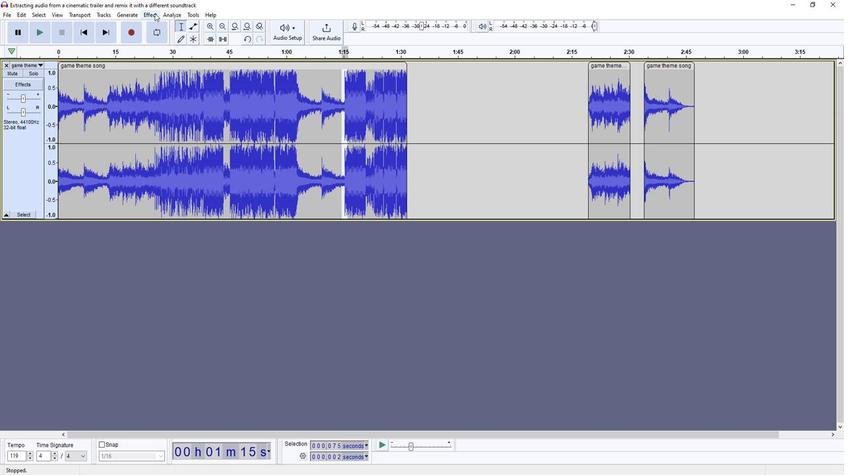 
Action: Mouse pressed left at (407, 440)
Screenshot: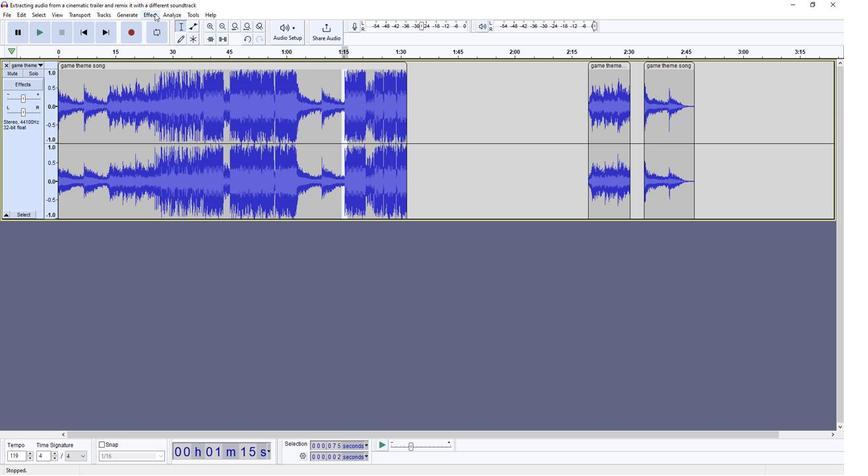 
Action: Mouse moved to (407, 442)
